 Task: For heading Use Courier New with navy blue colour, bold & Underline.  font size for heading26,  'Change the font style of data to'Courier New and font size to 18,  Change the alignment of both headline & data to Align left In the sheet  Blaze Sales log 
Action: Mouse moved to (69, 173)
Screenshot: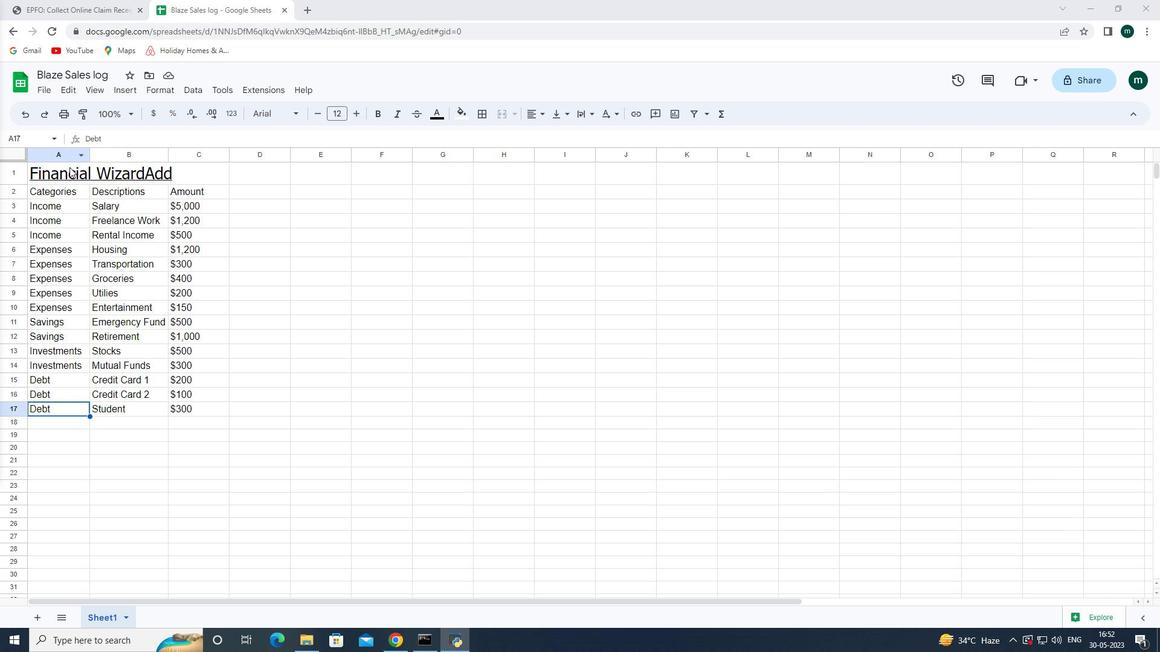 
Action: Mouse pressed left at (69, 173)
Screenshot: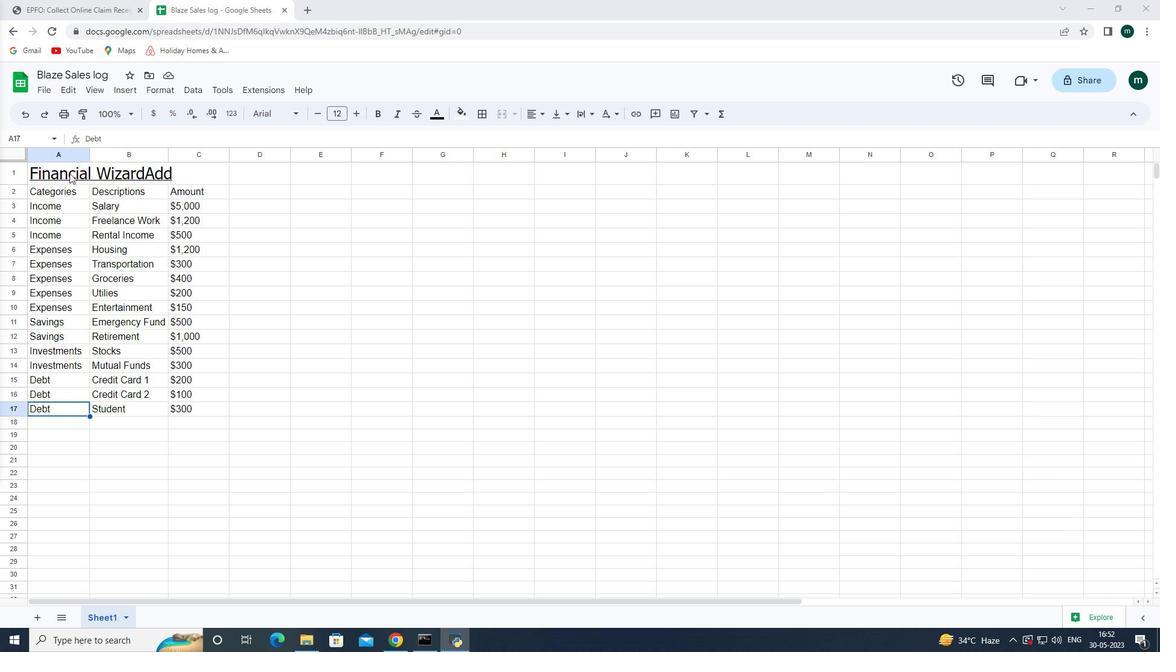 
Action: Mouse moved to (276, 114)
Screenshot: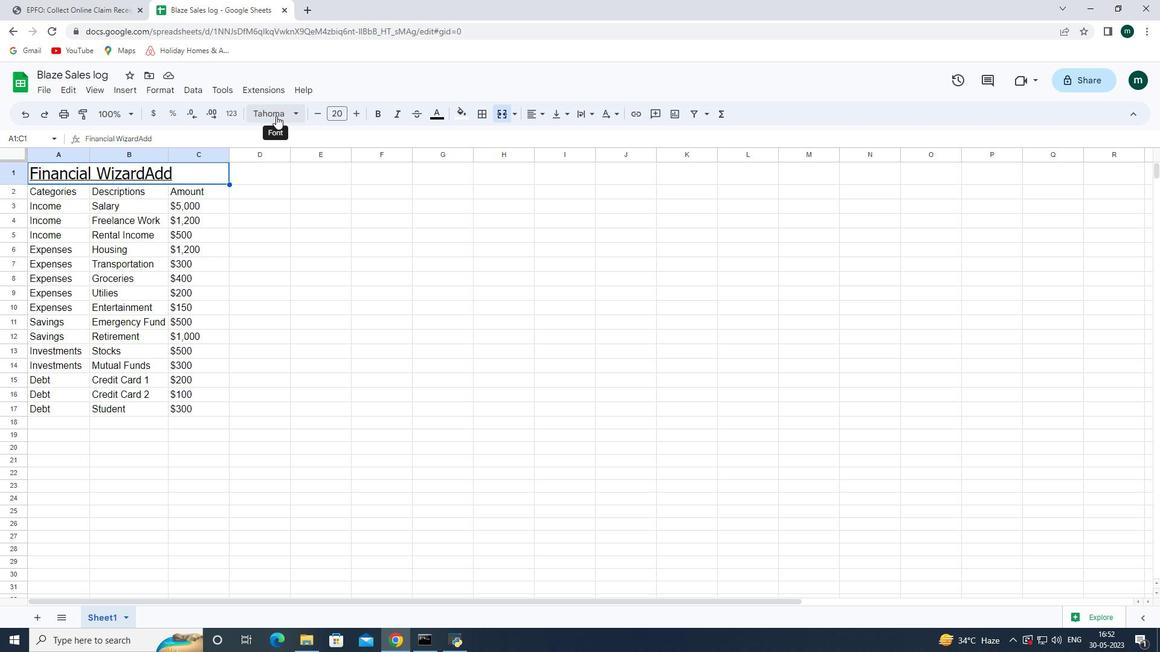 
Action: Mouse pressed left at (276, 114)
Screenshot: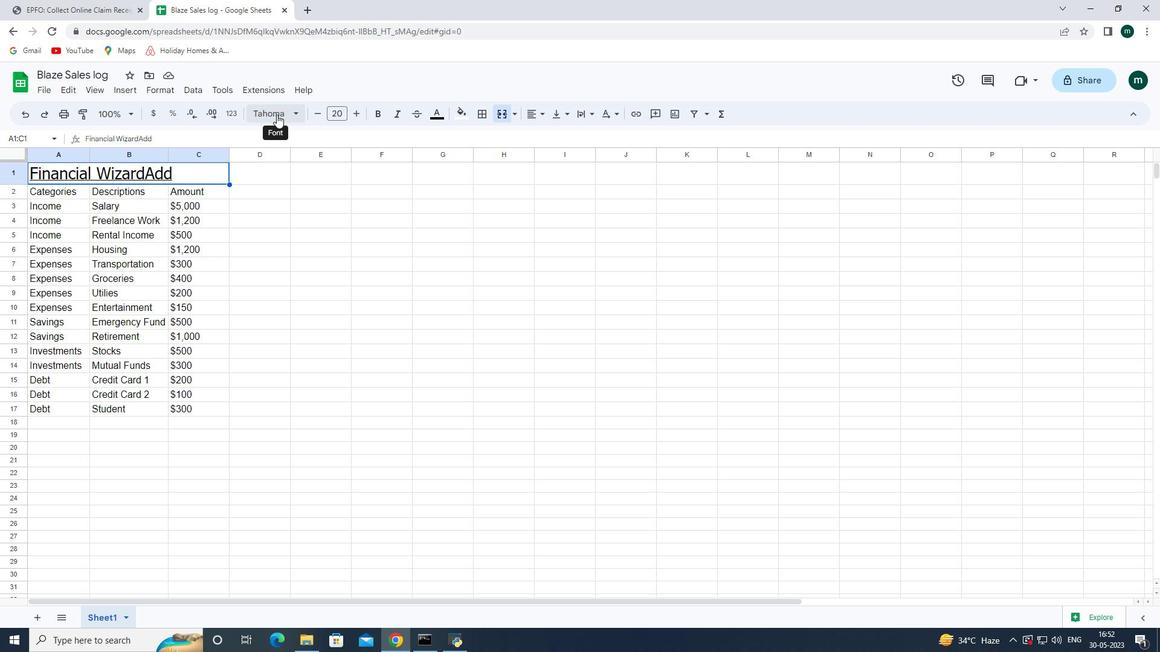 
Action: Mouse moved to (301, 372)
Screenshot: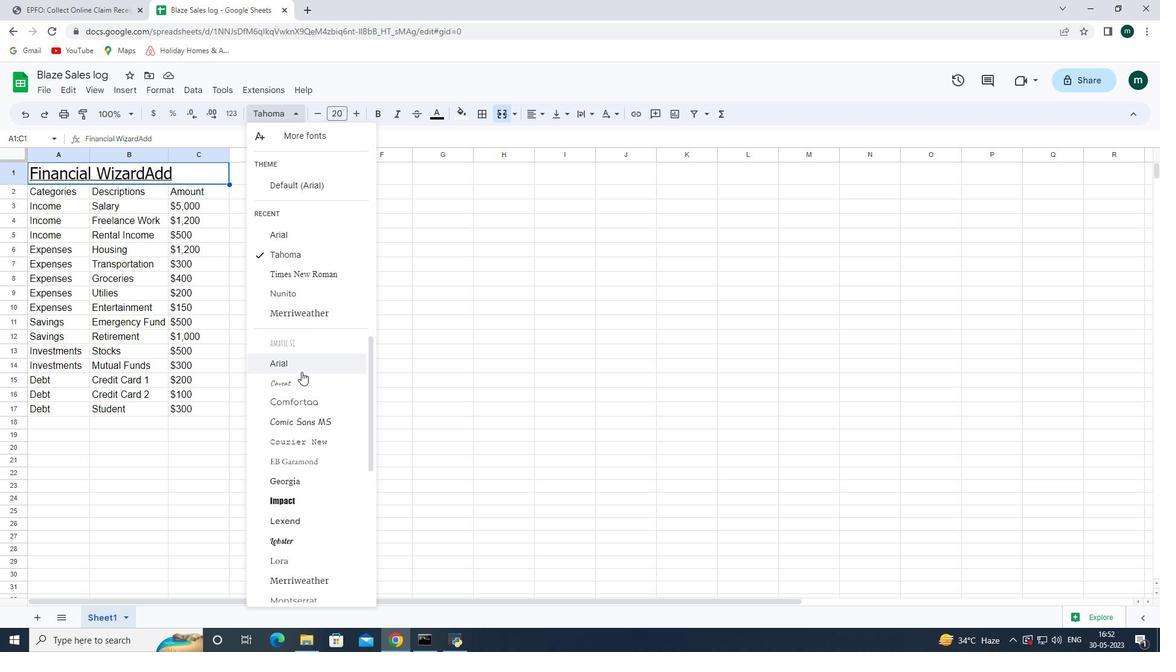 
Action: Mouse scrolled (301, 371) with delta (0, 0)
Screenshot: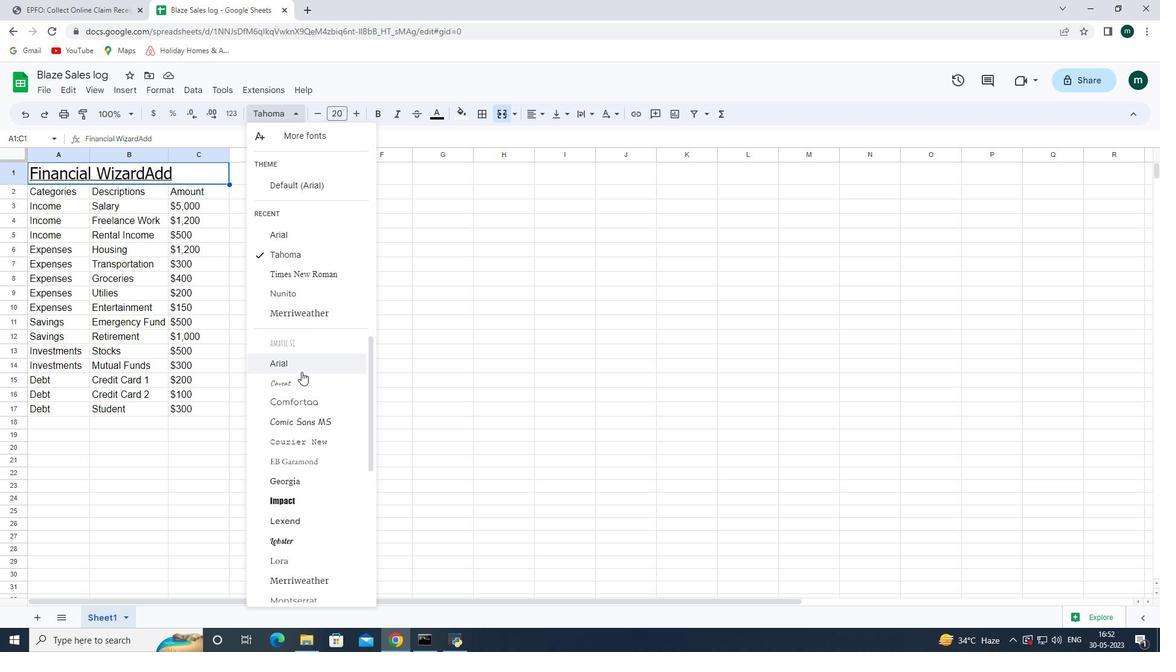 
Action: Mouse scrolled (301, 371) with delta (0, 0)
Screenshot: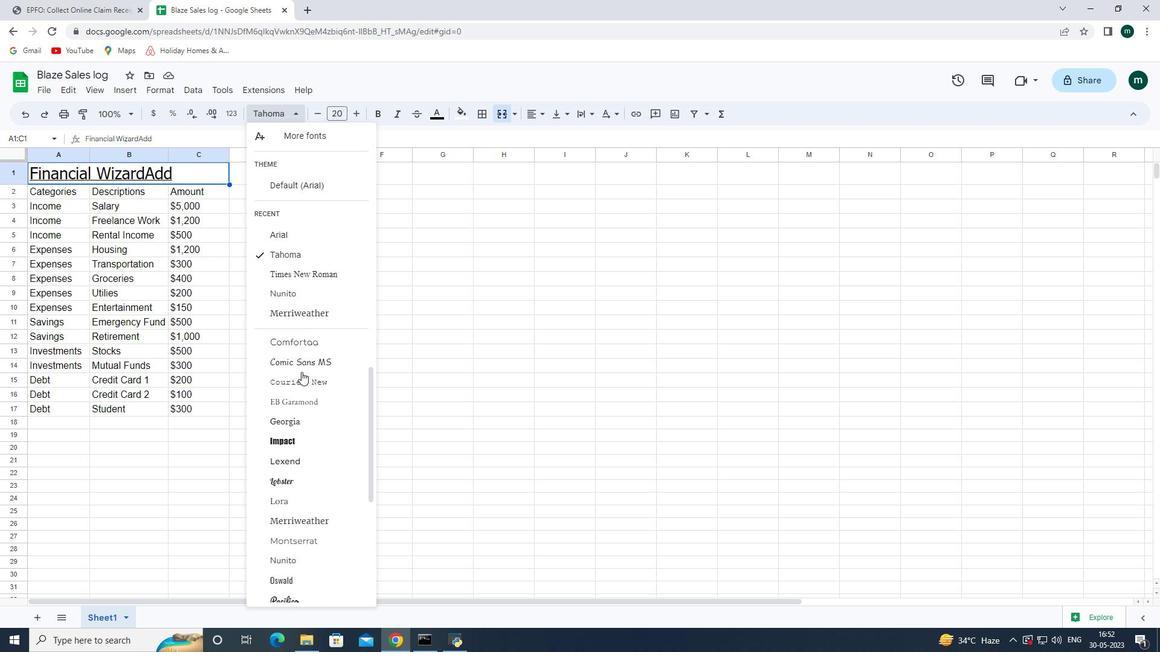 
Action: Mouse scrolled (301, 371) with delta (0, 0)
Screenshot: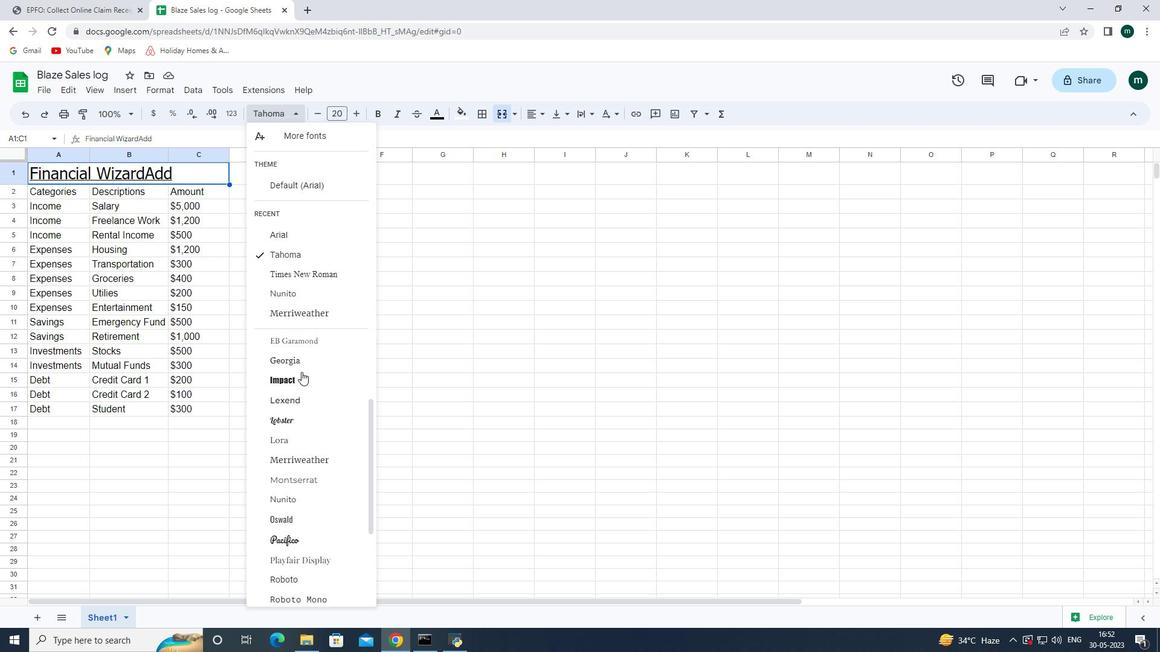 
Action: Mouse scrolled (301, 371) with delta (0, 0)
Screenshot: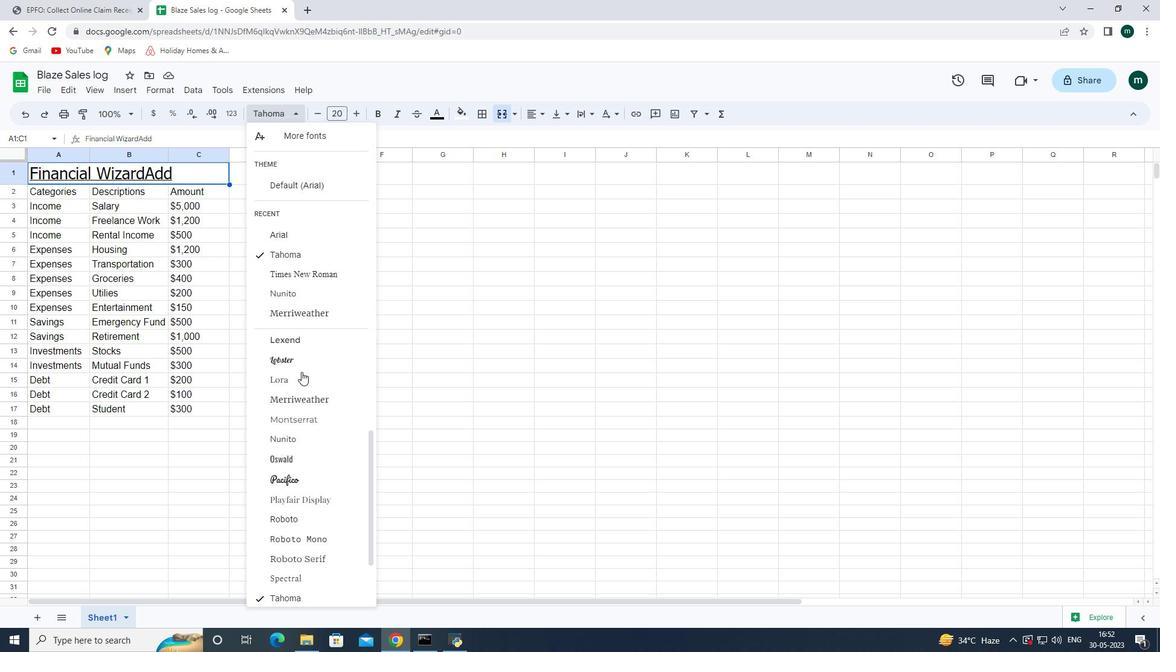 
Action: Mouse scrolled (301, 371) with delta (0, 0)
Screenshot: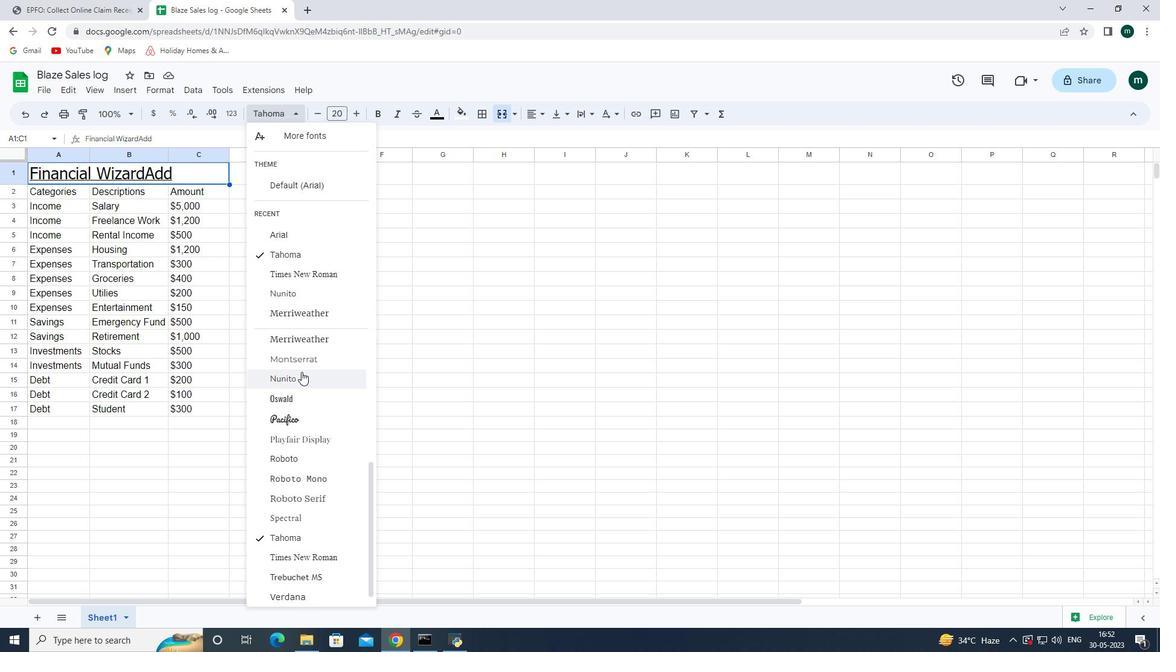 
Action: Mouse scrolled (301, 371) with delta (0, 0)
Screenshot: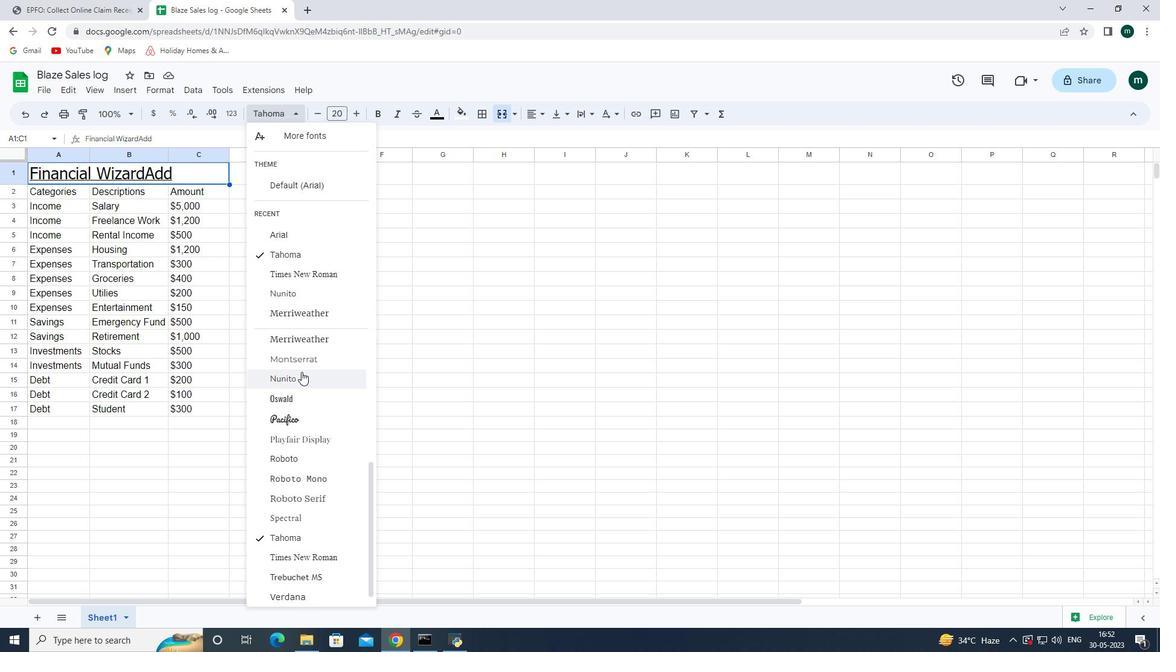 
Action: Mouse scrolled (301, 371) with delta (0, 0)
Screenshot: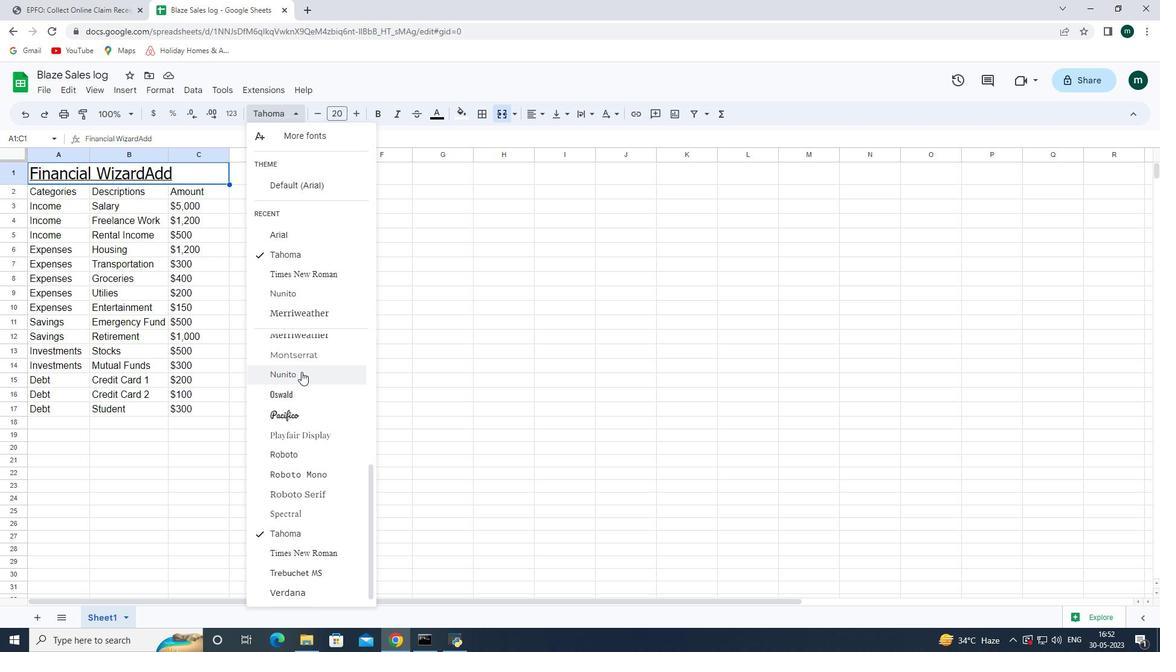 
Action: Mouse scrolled (301, 371) with delta (0, 0)
Screenshot: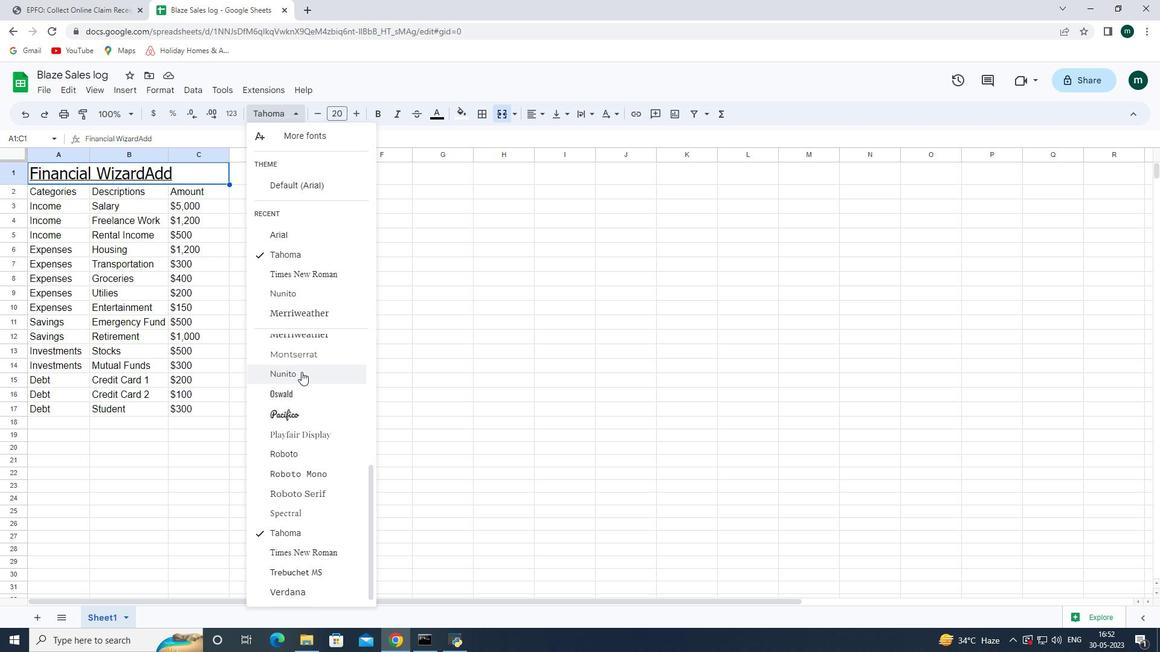 
Action: Mouse scrolled (301, 372) with delta (0, 0)
Screenshot: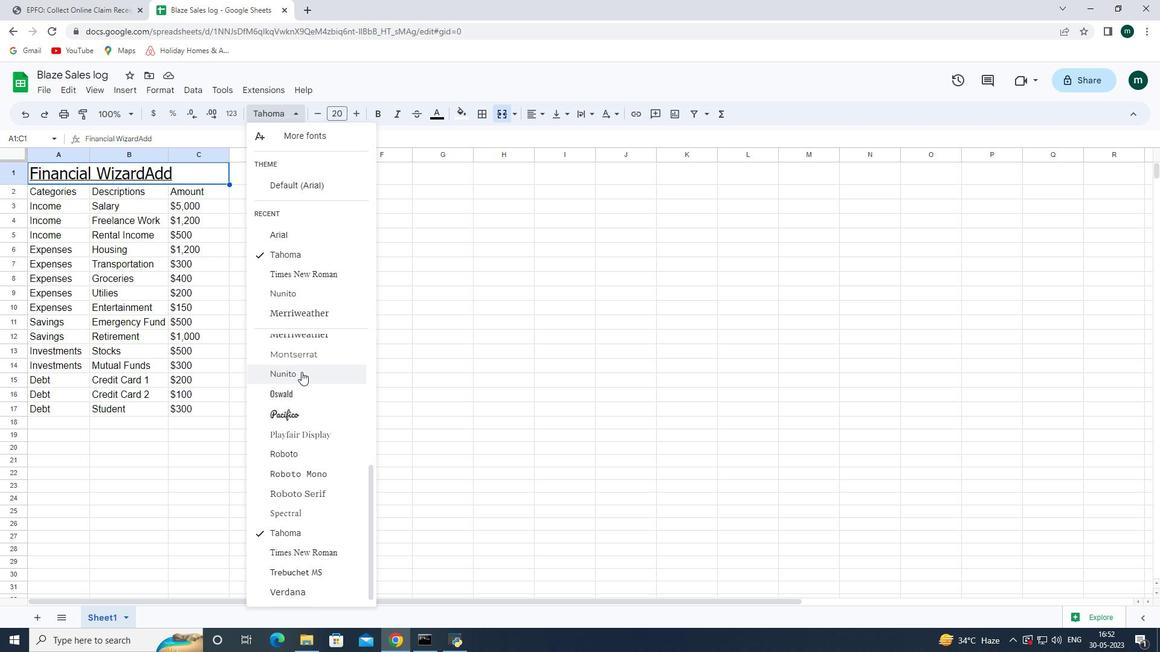
Action: Mouse scrolled (301, 372) with delta (0, 0)
Screenshot: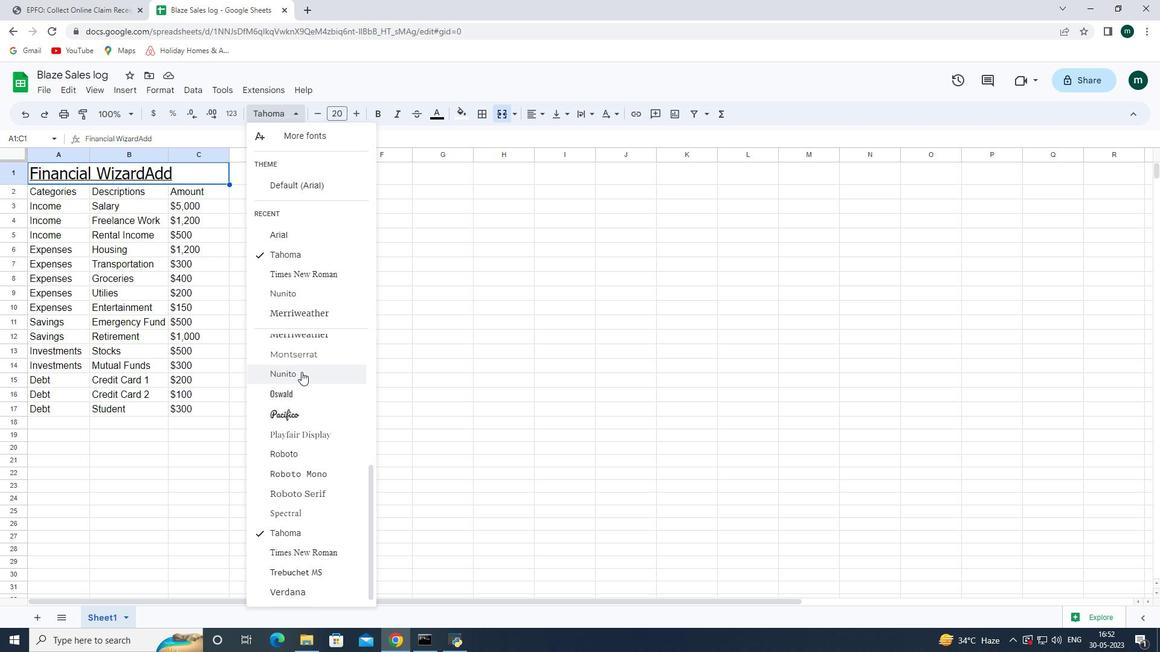 
Action: Mouse scrolled (301, 372) with delta (0, 0)
Screenshot: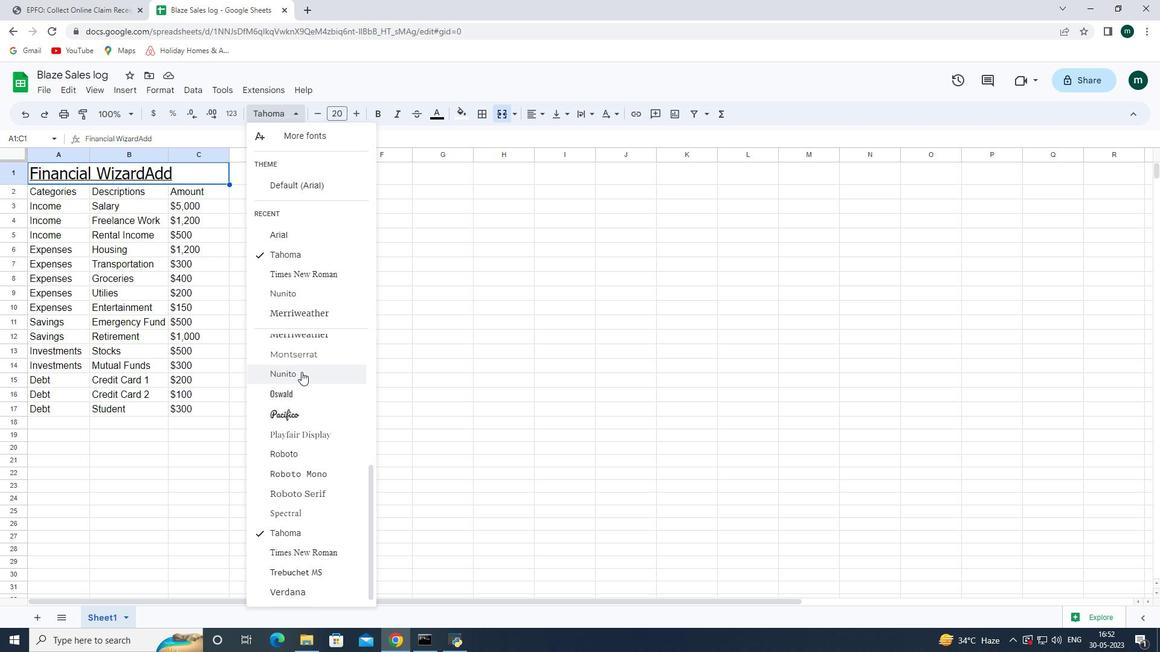 
Action: Mouse scrolled (301, 372) with delta (0, 0)
Screenshot: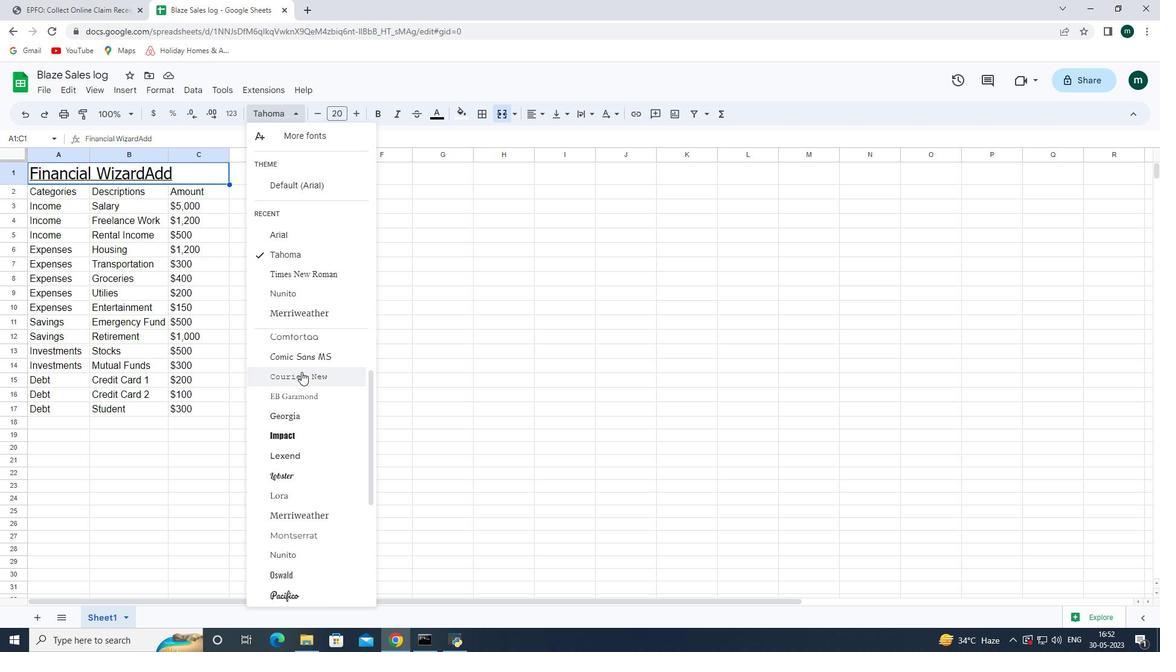 
Action: Mouse moved to (312, 435)
Screenshot: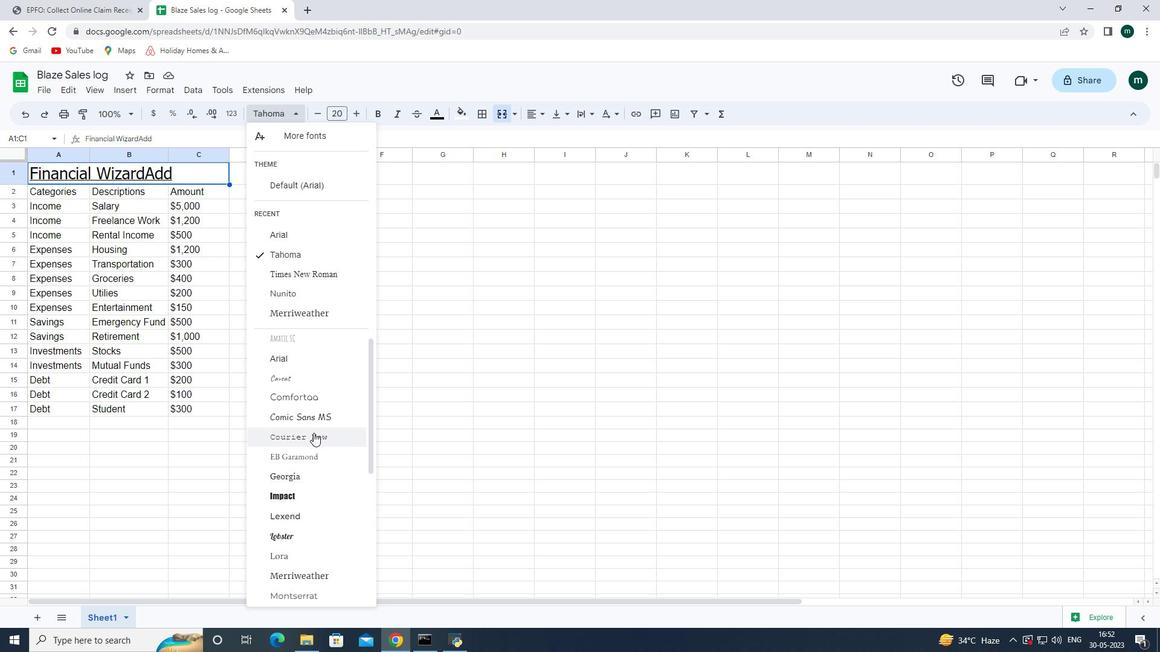 
Action: Mouse pressed left at (312, 435)
Screenshot: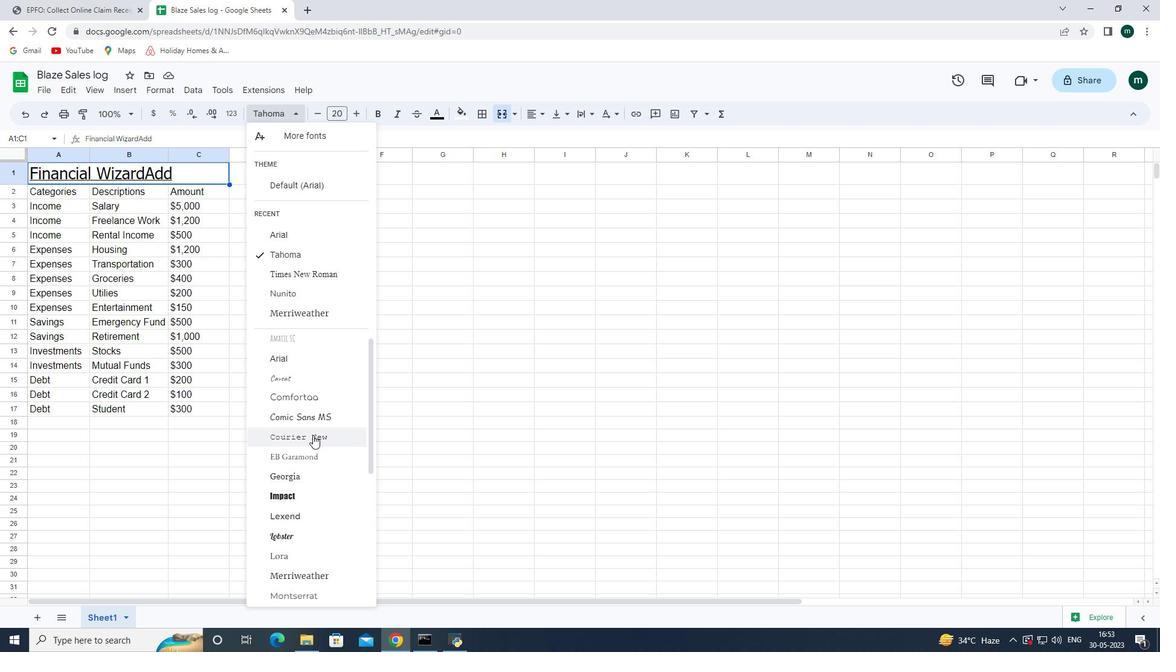 
Action: Mouse moved to (375, 113)
Screenshot: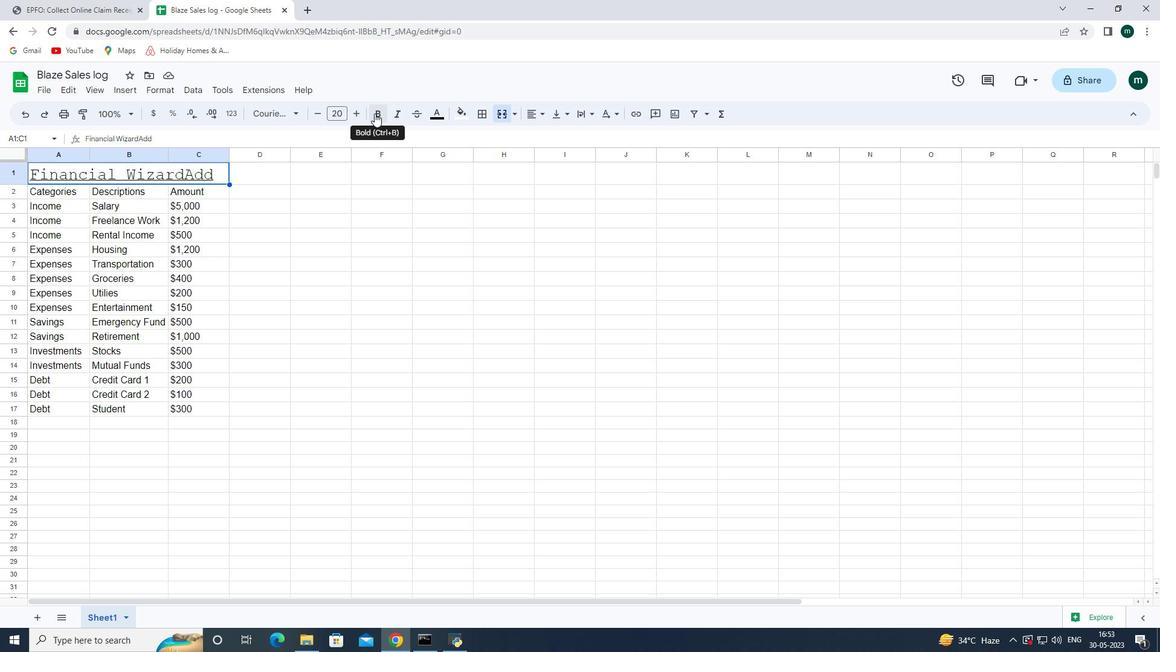 
Action: Mouse pressed left at (375, 113)
Screenshot: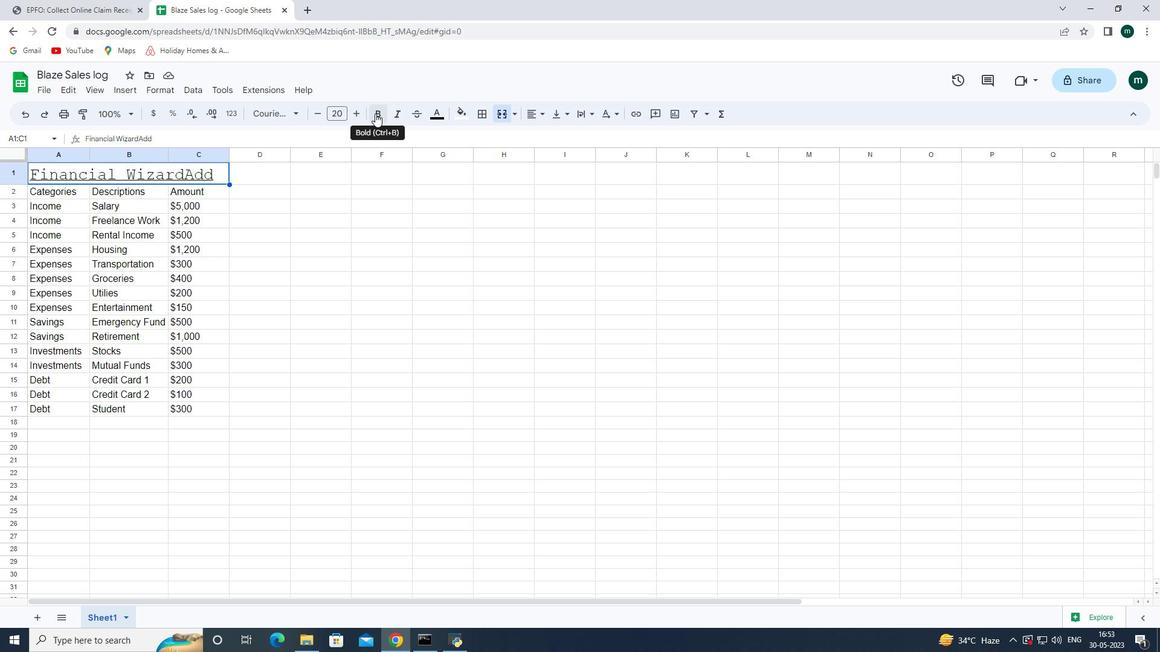 
Action: Mouse moved to (171, 91)
Screenshot: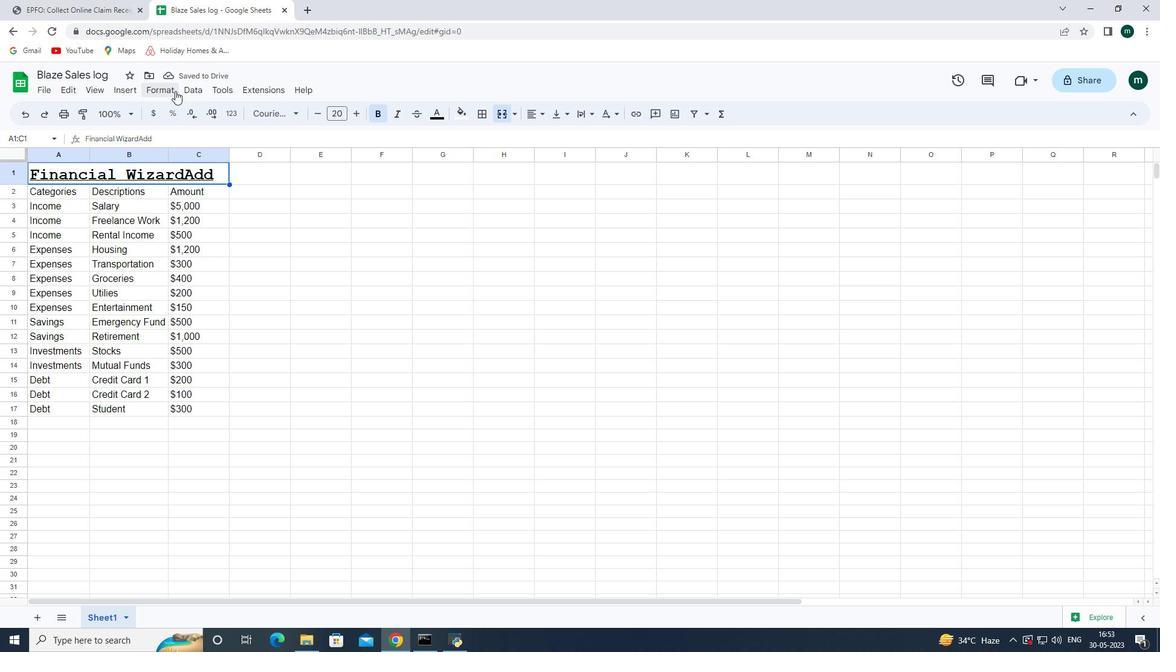 
Action: Mouse pressed left at (171, 91)
Screenshot: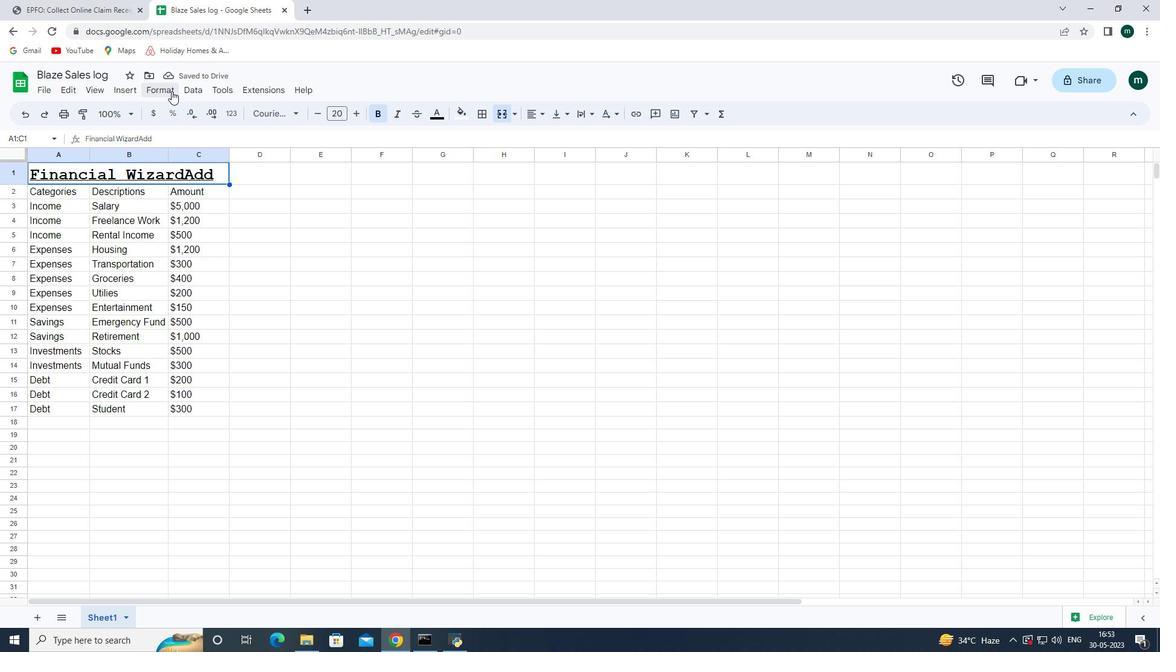 
Action: Mouse moved to (397, 201)
Screenshot: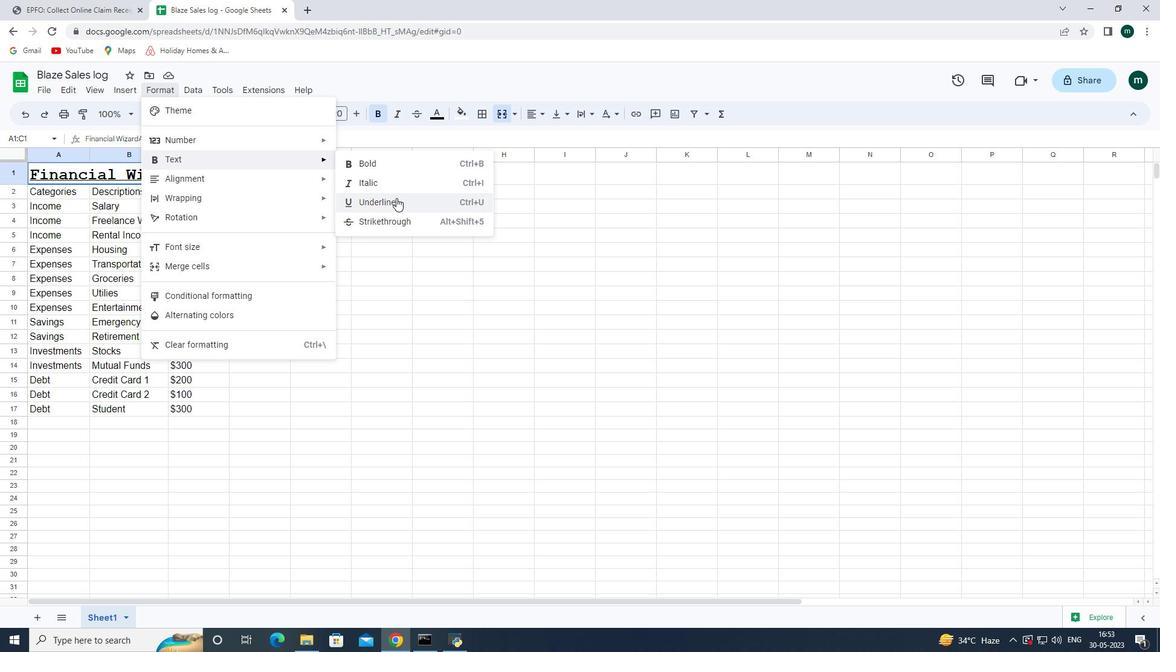 
Action: Mouse pressed left at (397, 201)
Screenshot: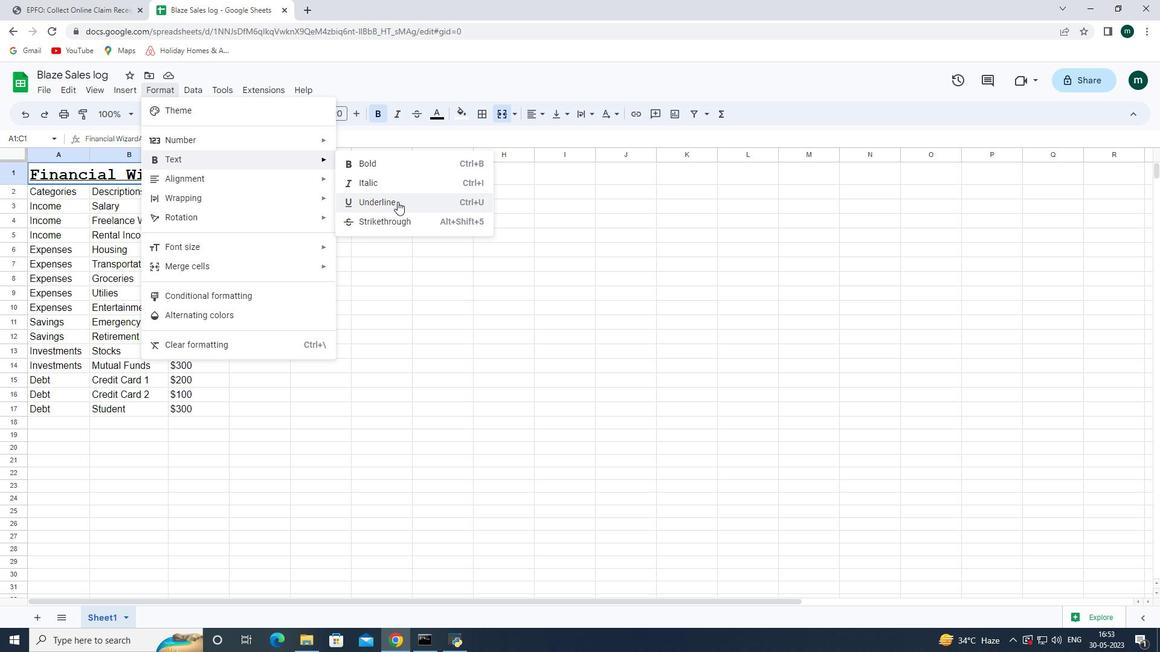 
Action: Mouse moved to (169, 92)
Screenshot: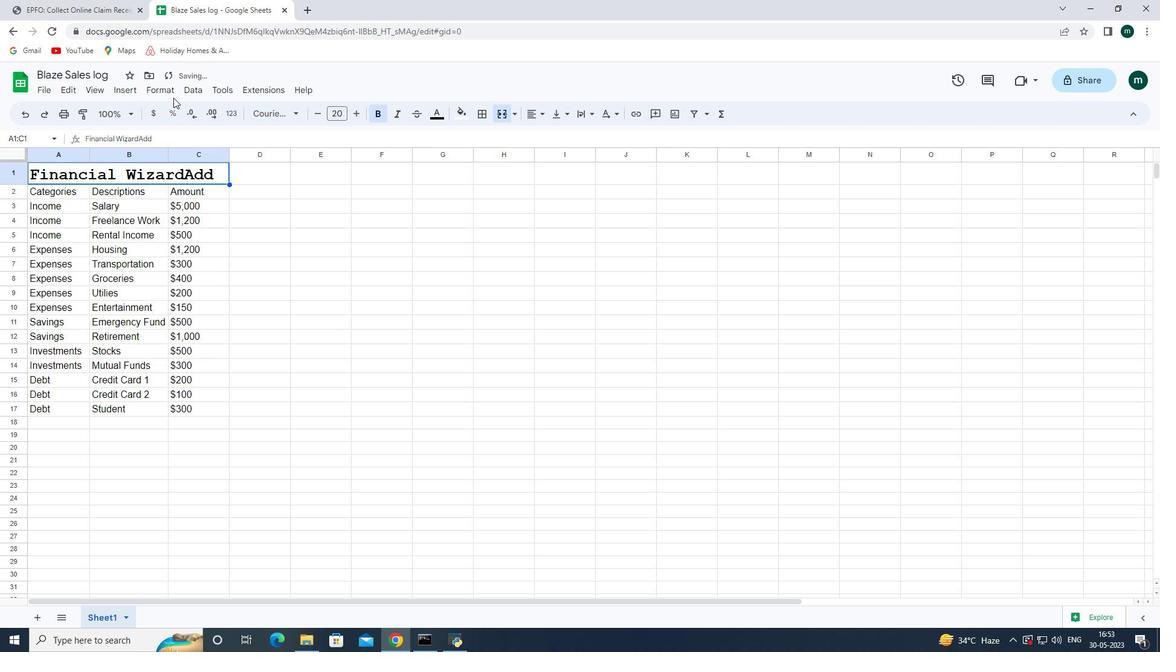 
Action: Mouse pressed left at (169, 92)
Screenshot: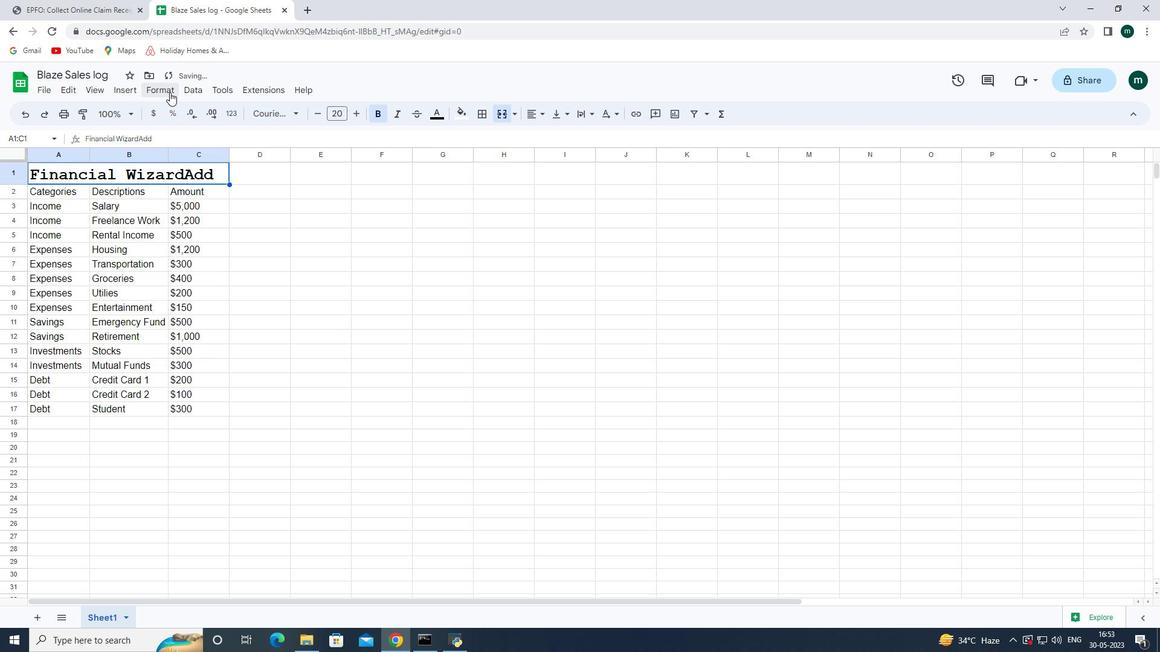 
Action: Mouse moved to (367, 197)
Screenshot: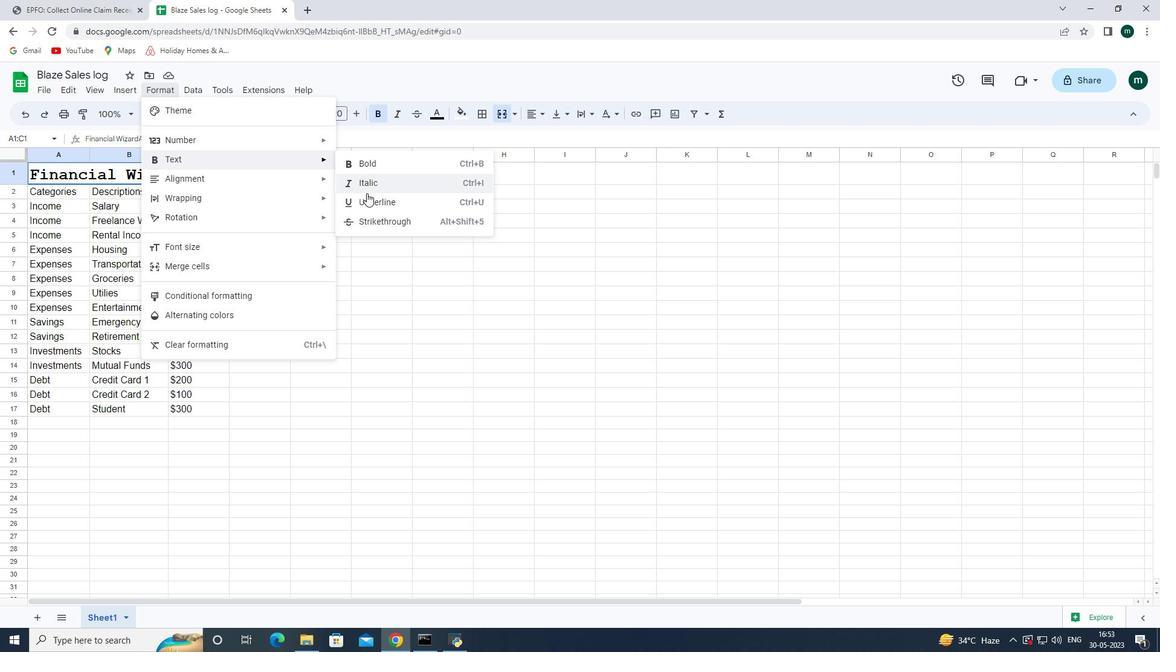 
Action: Mouse pressed left at (367, 197)
Screenshot: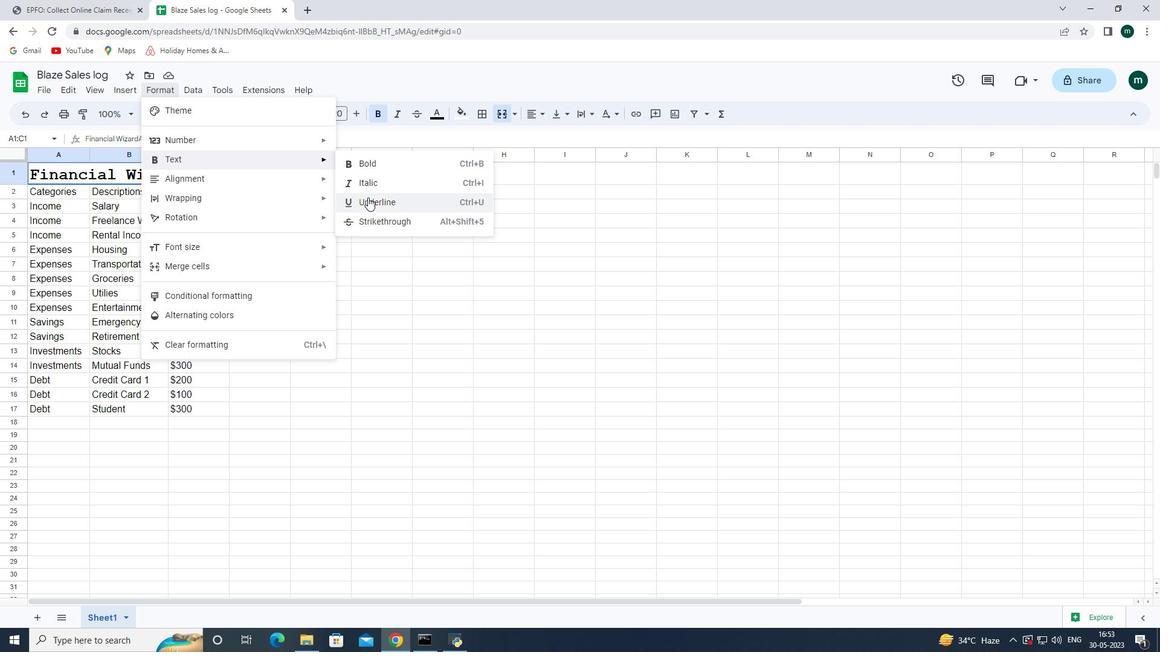 
Action: Mouse moved to (361, 112)
Screenshot: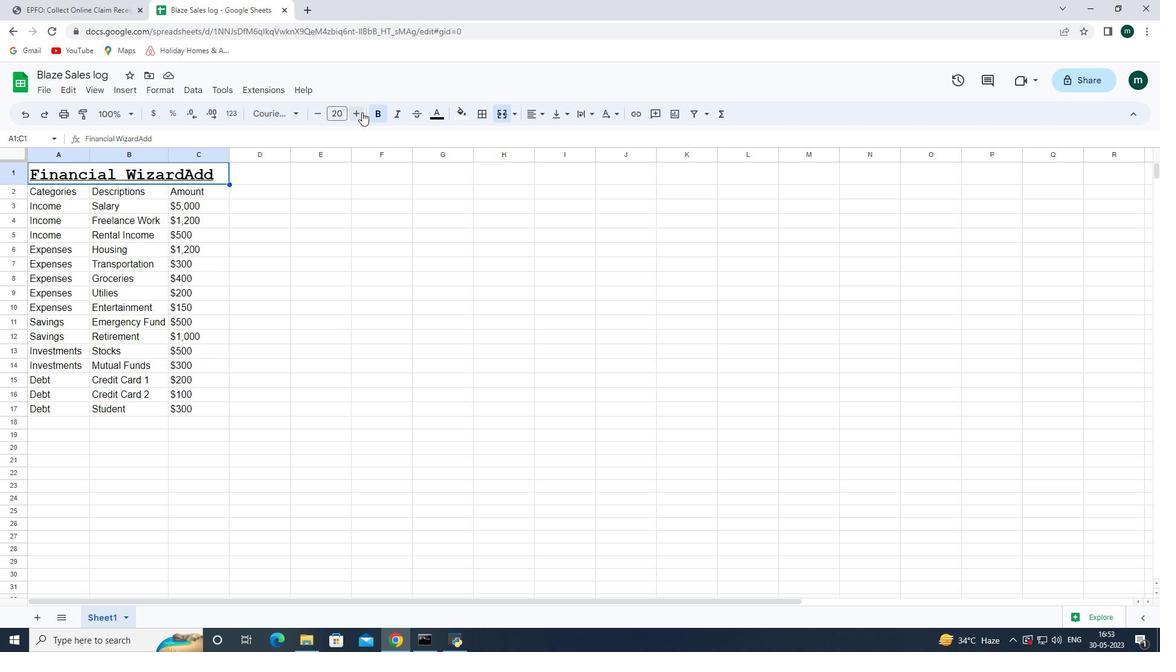 
Action: Mouse pressed left at (361, 112)
Screenshot: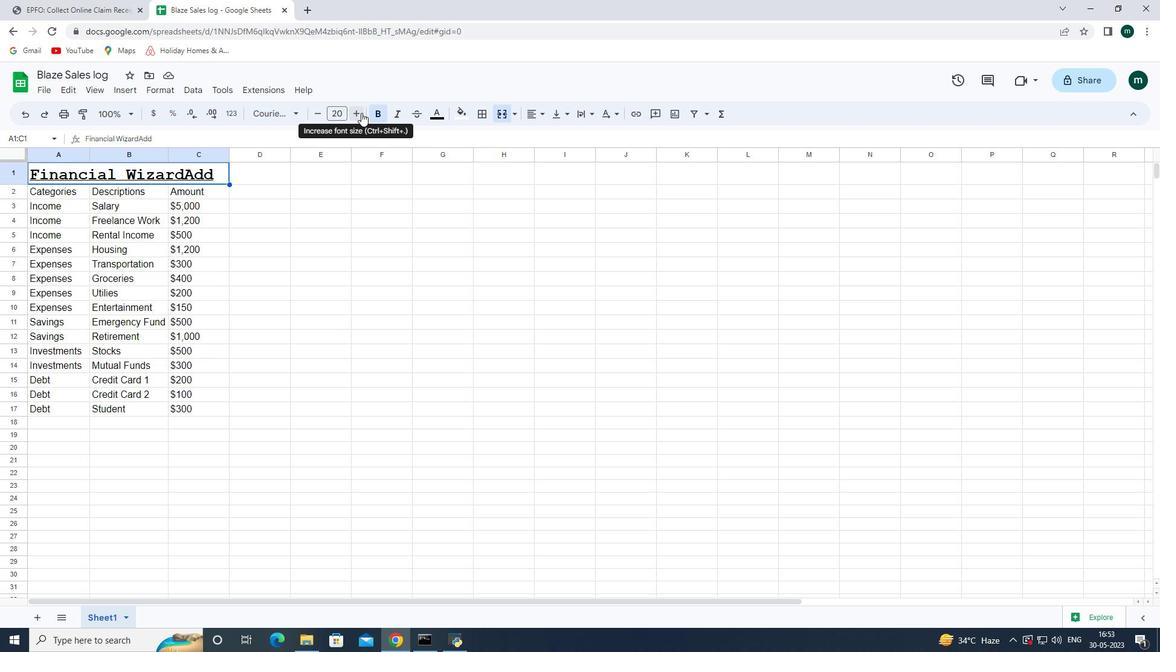 
Action: Mouse pressed left at (361, 112)
Screenshot: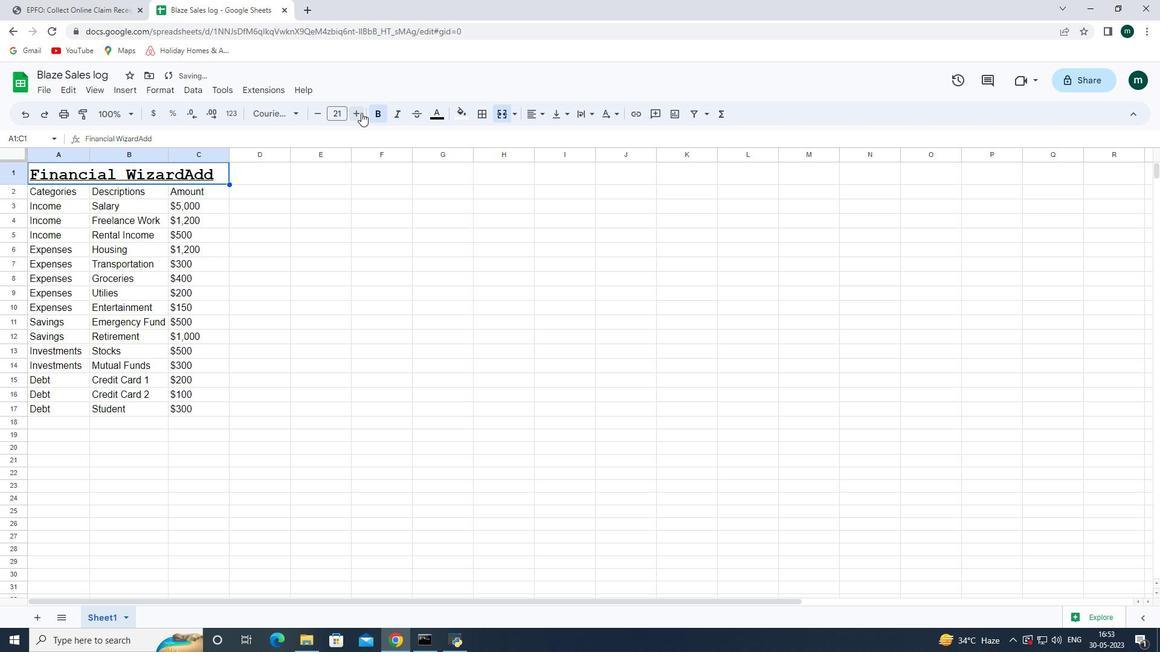 
Action: Mouse pressed left at (361, 112)
Screenshot: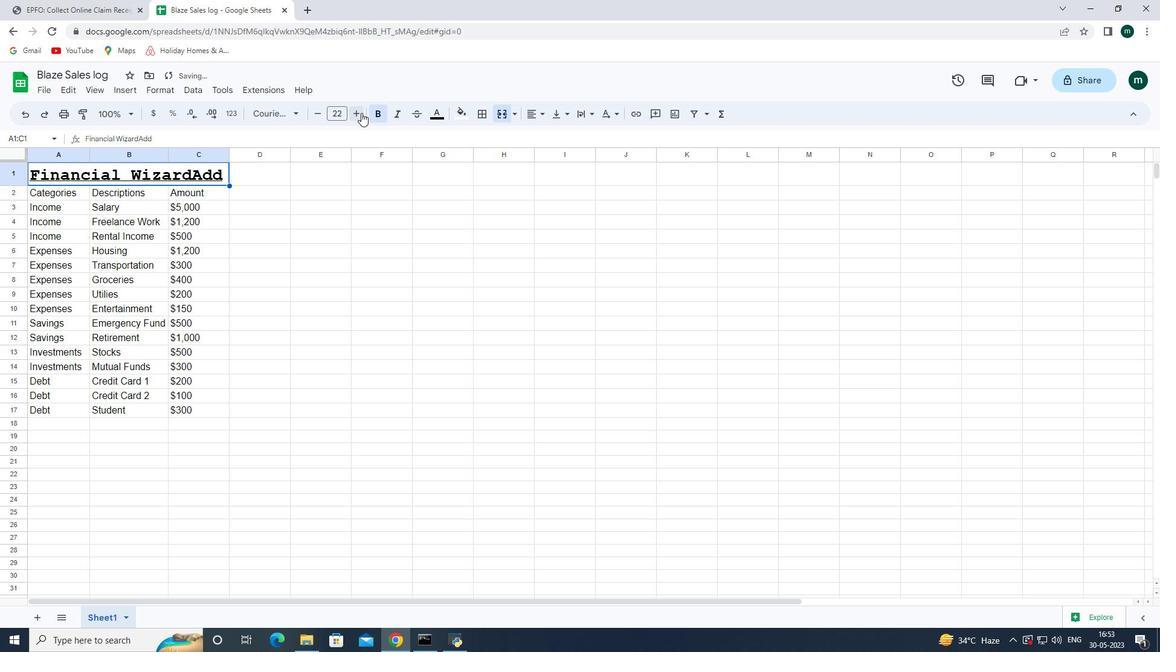 
Action: Mouse pressed left at (361, 112)
Screenshot: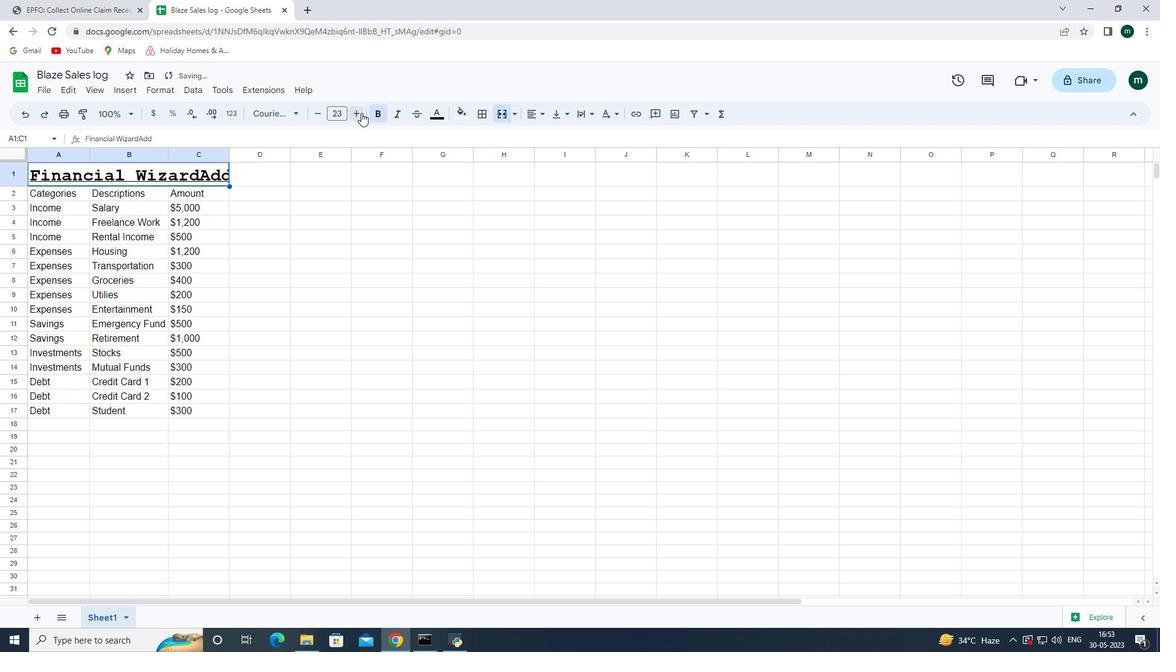 
Action: Mouse moved to (361, 112)
Screenshot: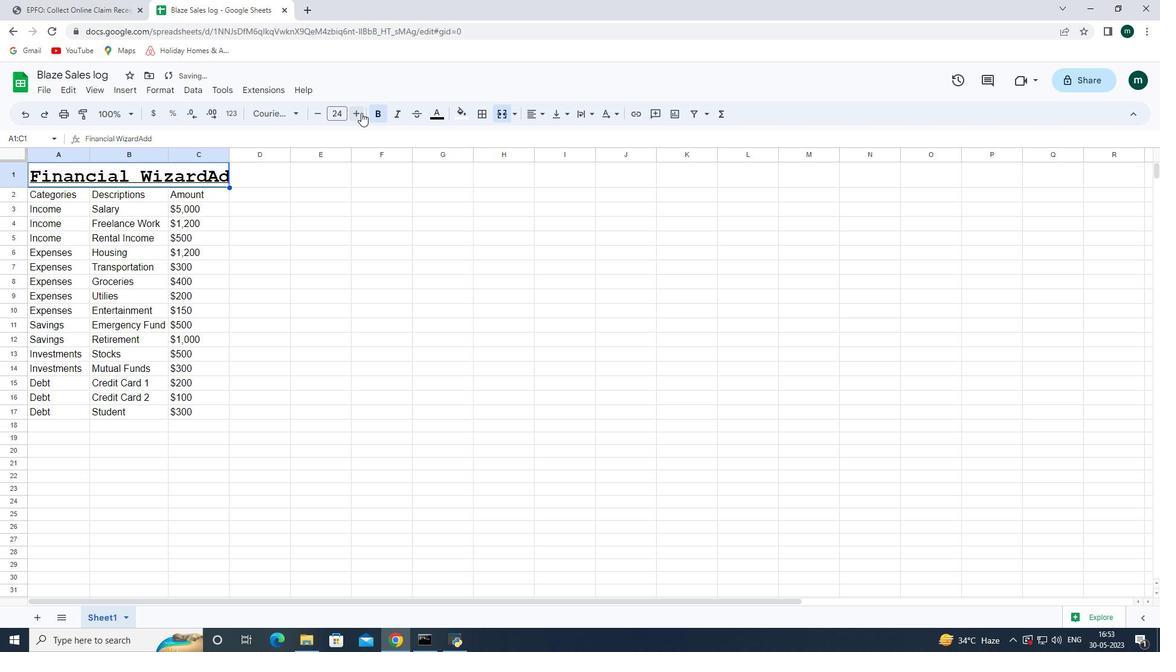 
Action: Mouse pressed left at (361, 112)
Screenshot: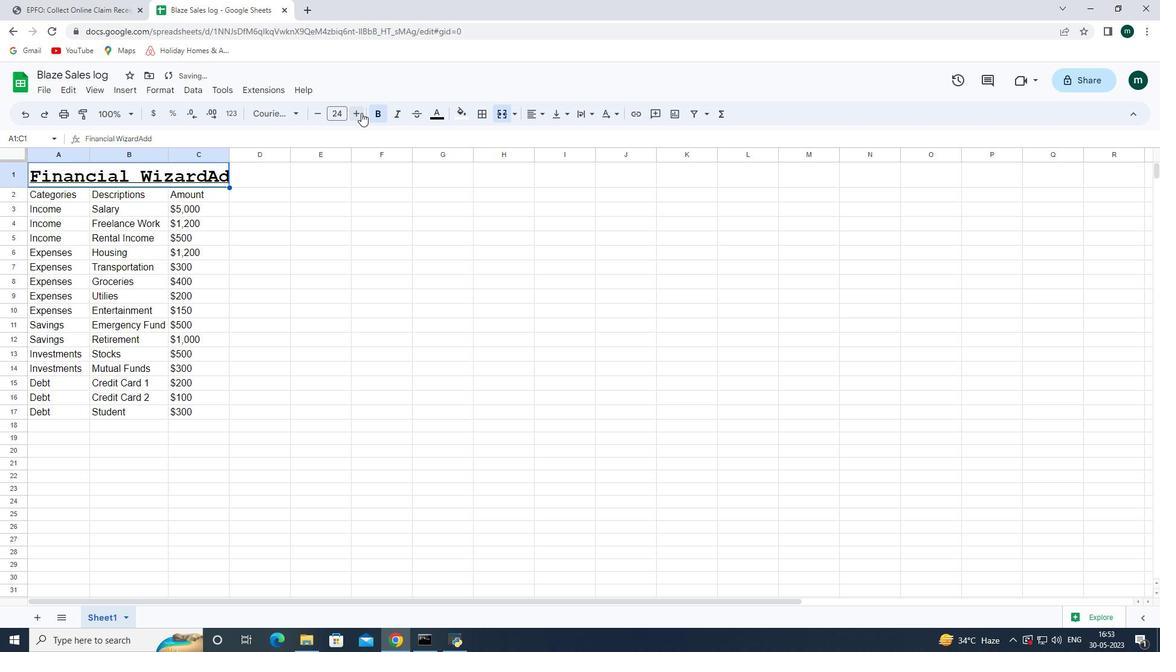 
Action: Mouse pressed left at (361, 112)
Screenshot: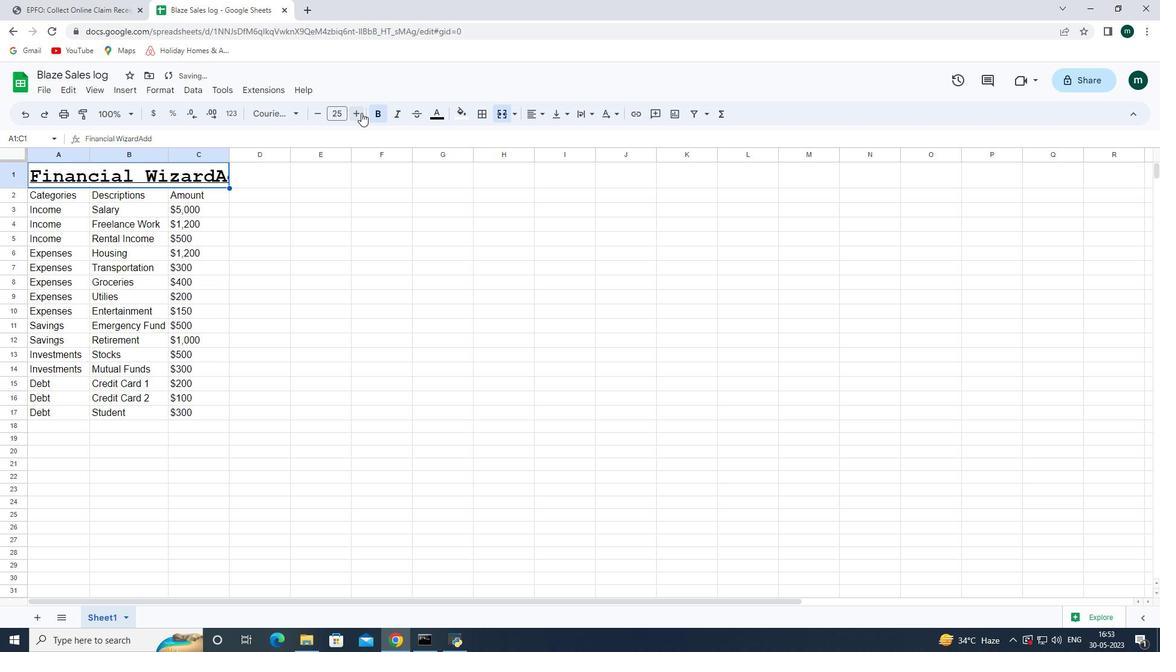 
Action: Mouse moved to (256, 169)
Screenshot: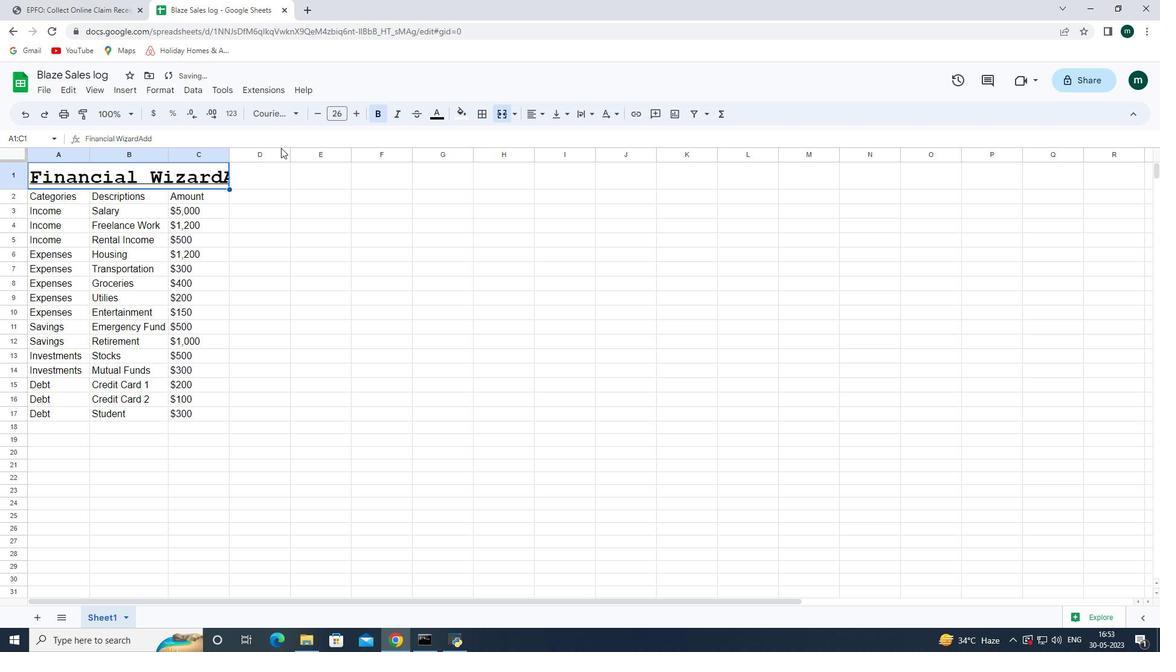 
Action: Mouse pressed left at (256, 169)
Screenshot: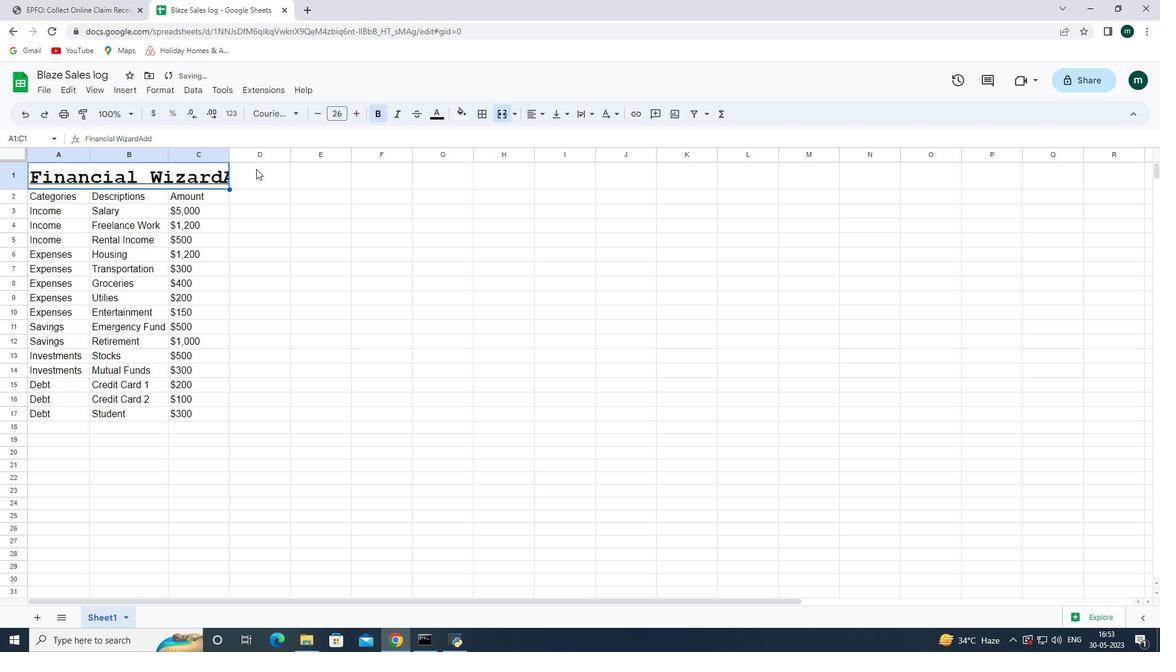 
Action: Mouse moved to (193, 177)
Screenshot: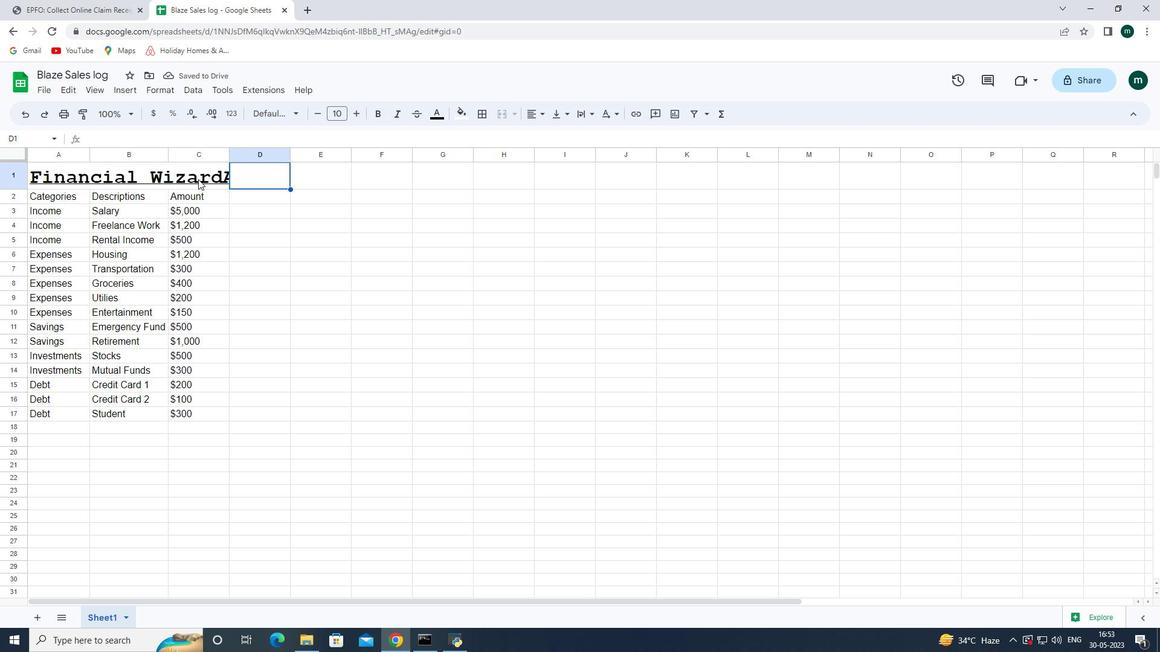 
Action: Mouse pressed left at (193, 177)
Screenshot: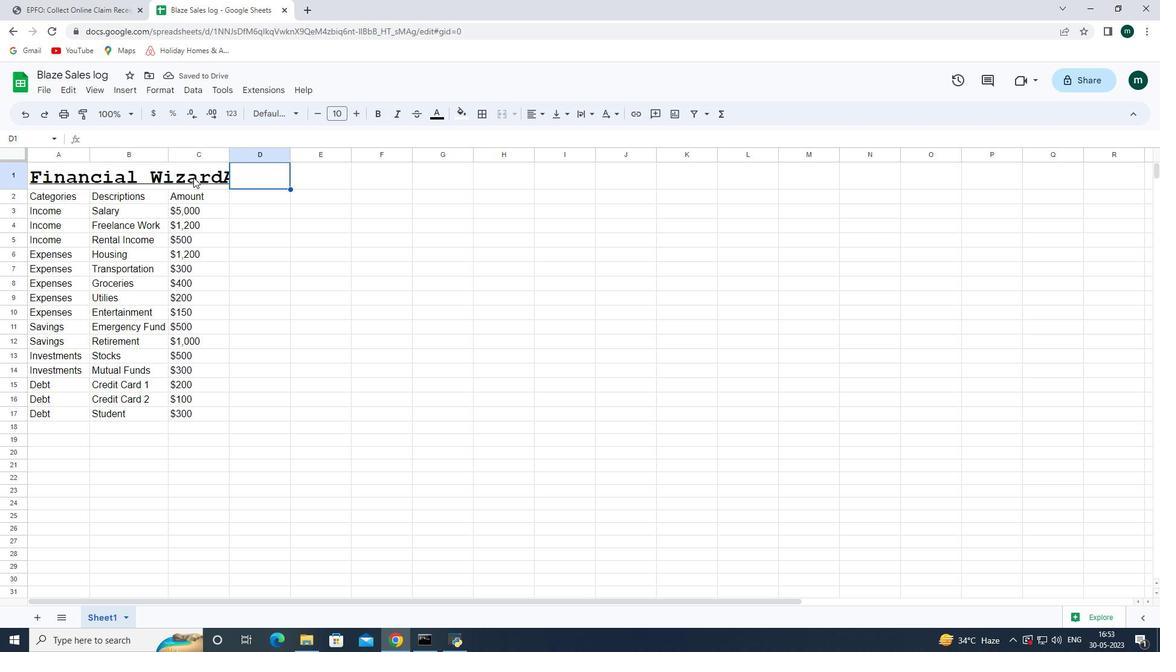
Action: Mouse moved to (465, 112)
Screenshot: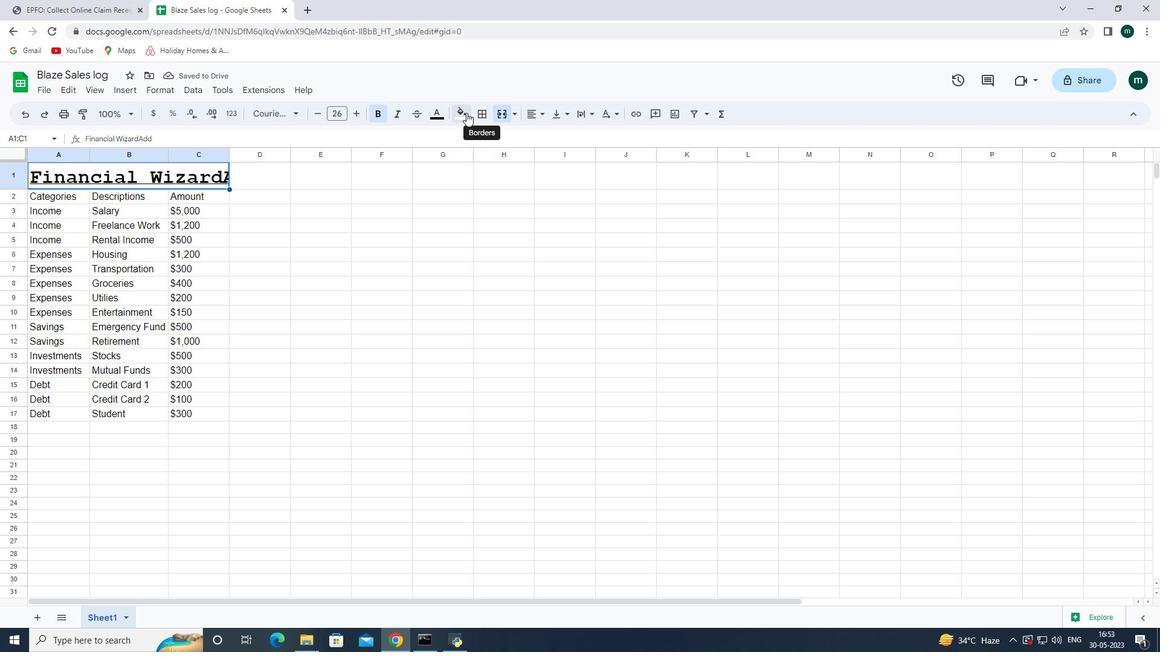 
Action: Mouse pressed left at (465, 112)
Screenshot: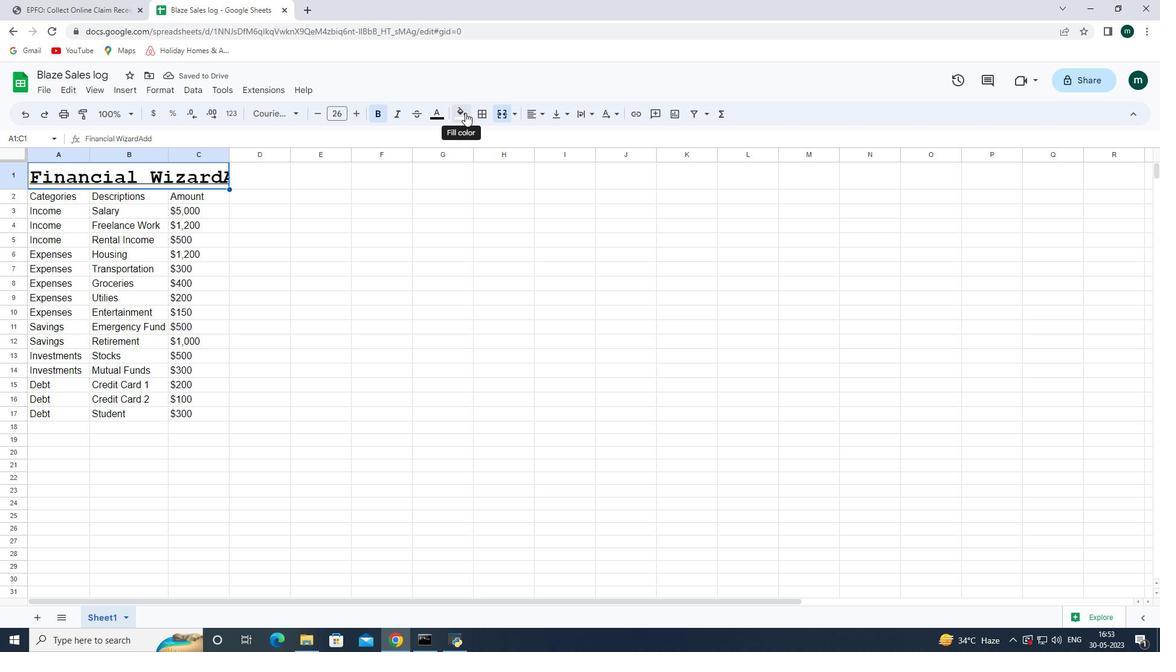 
Action: Mouse moved to (540, 361)
Screenshot: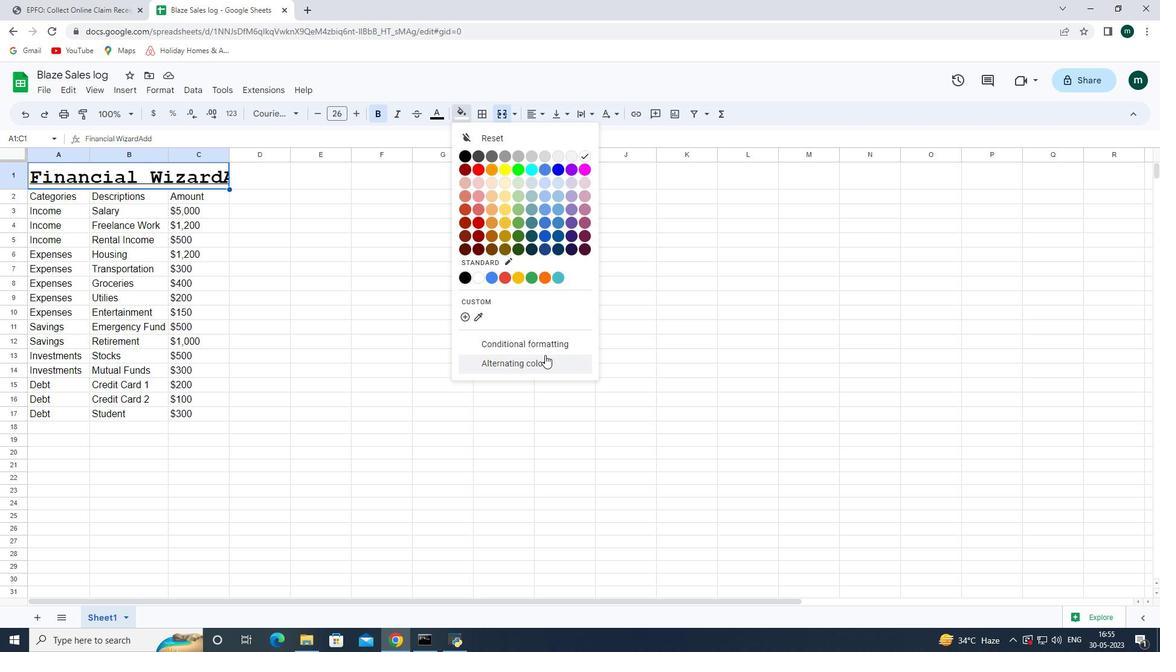 
Action: Mouse pressed left at (540, 361)
Screenshot: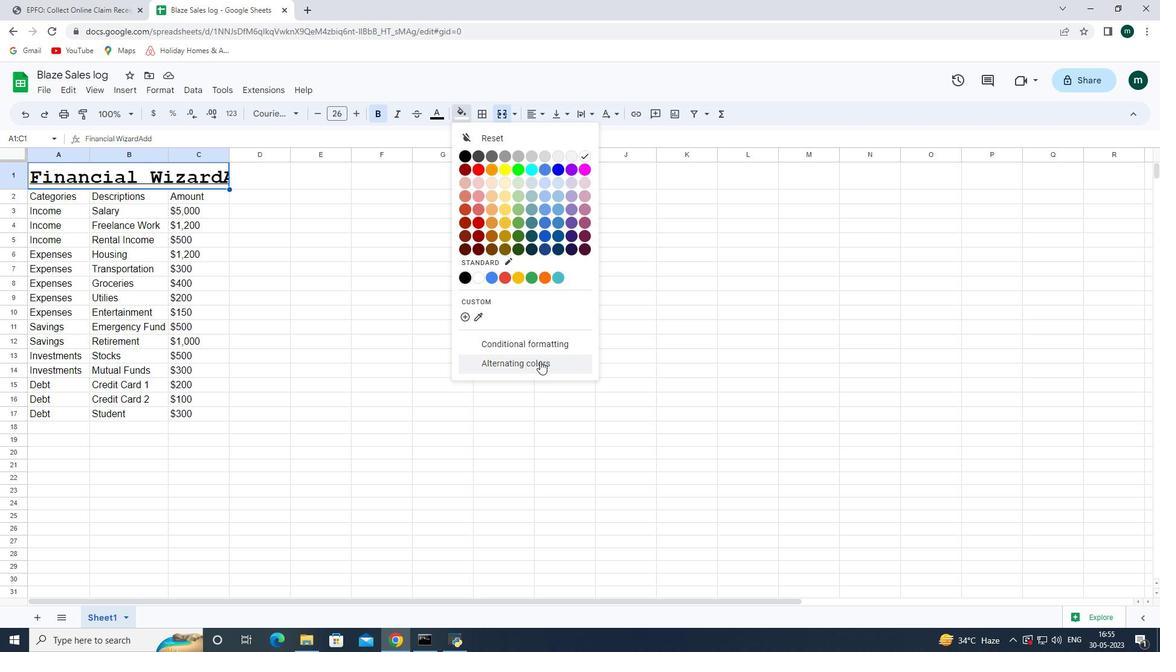 
Action: Mouse moved to (513, 291)
Screenshot: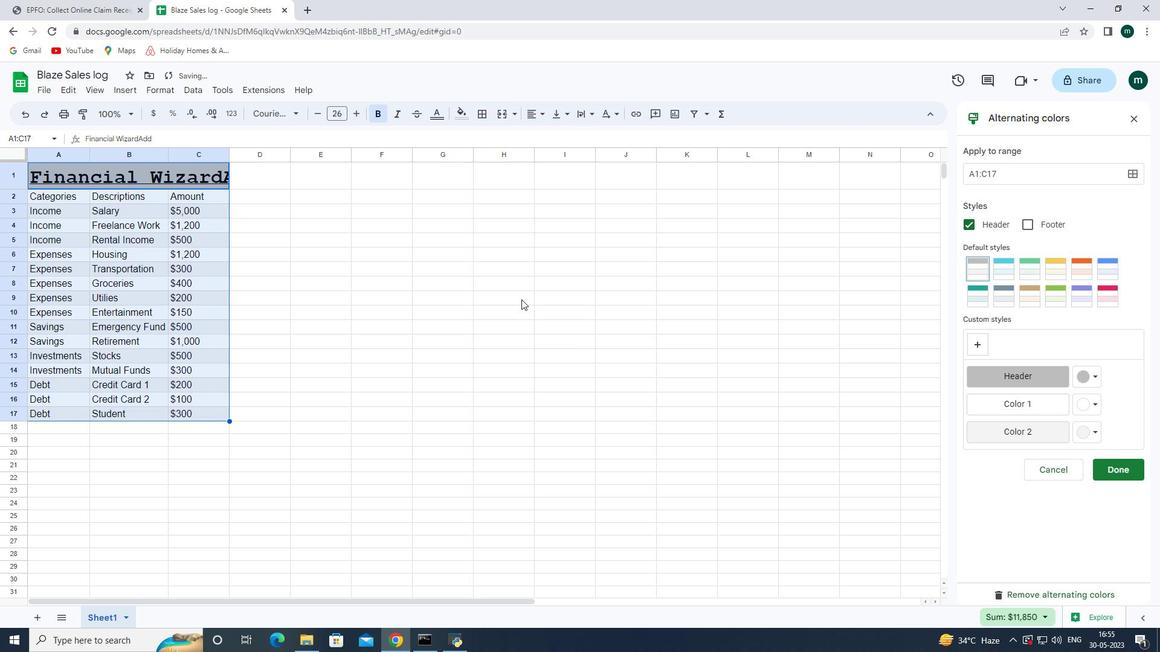 
Action: Mouse pressed left at (513, 291)
Screenshot: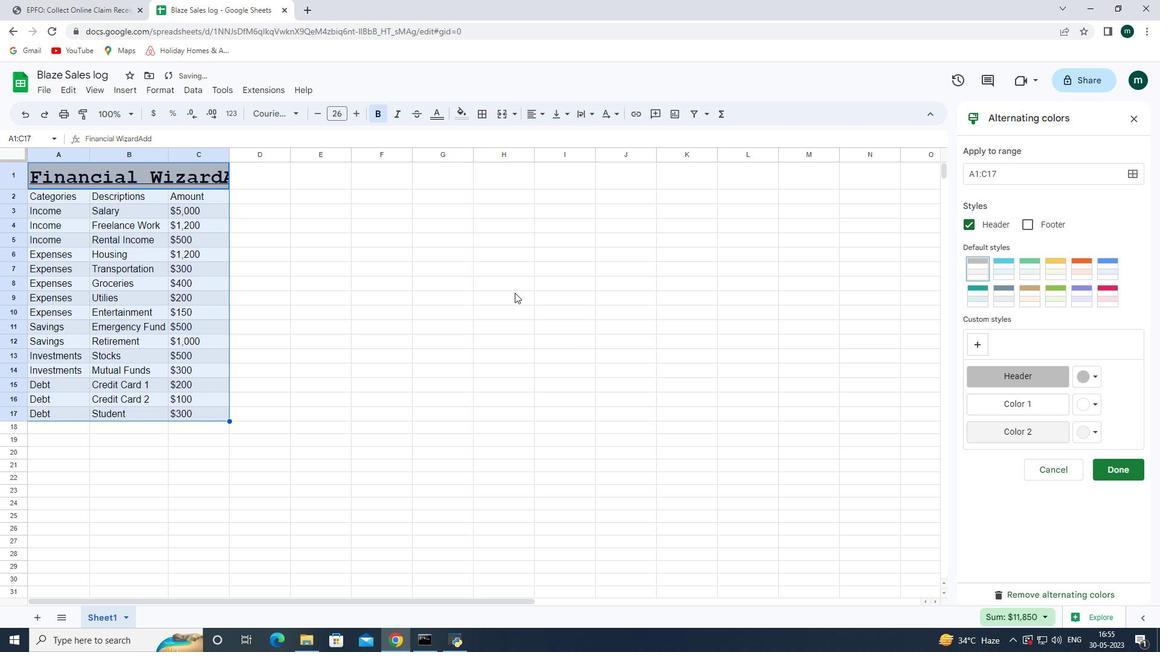 
Action: Mouse moved to (206, 166)
Screenshot: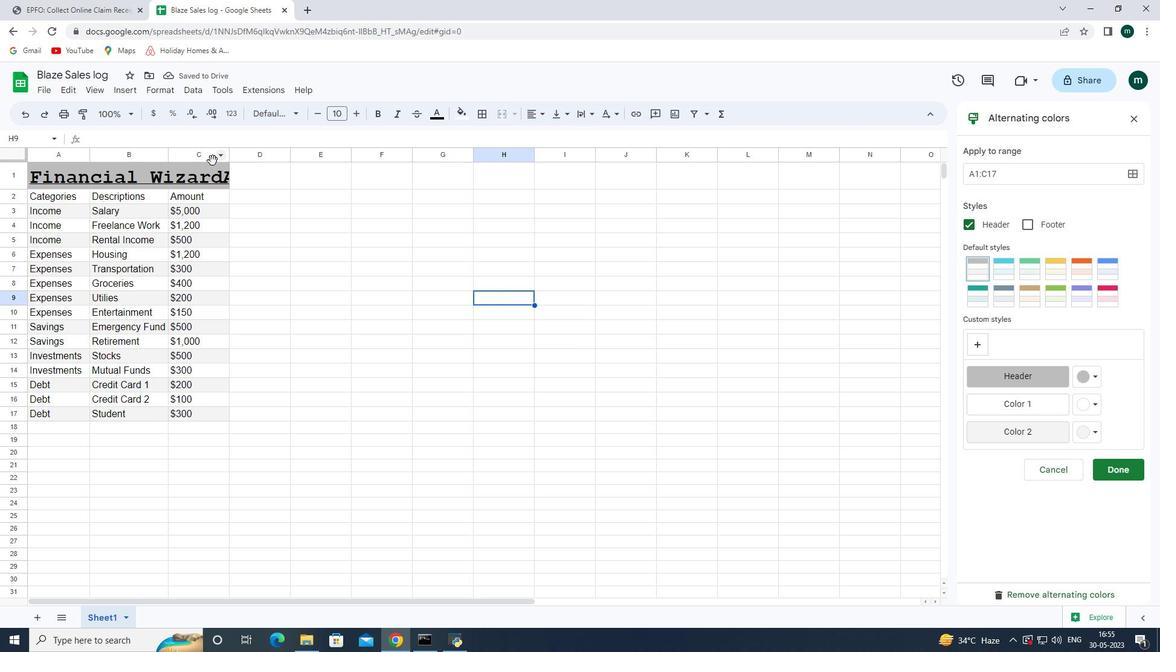 
Action: Mouse pressed left at (206, 166)
Screenshot: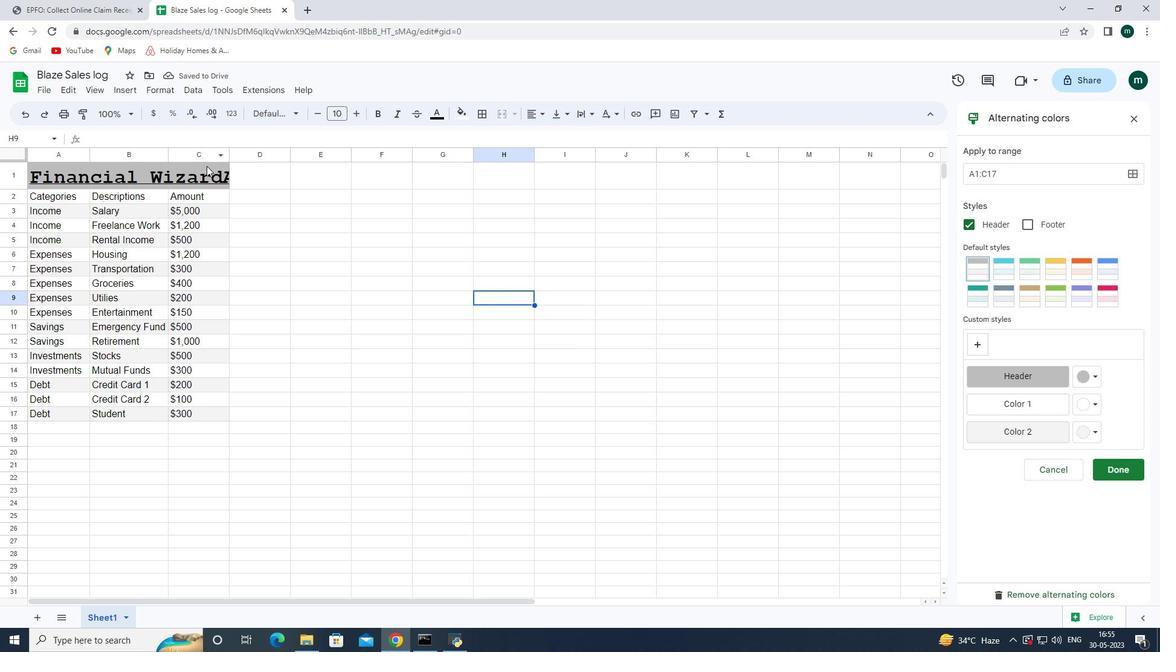 
Action: Mouse moved to (250, 269)
Screenshot: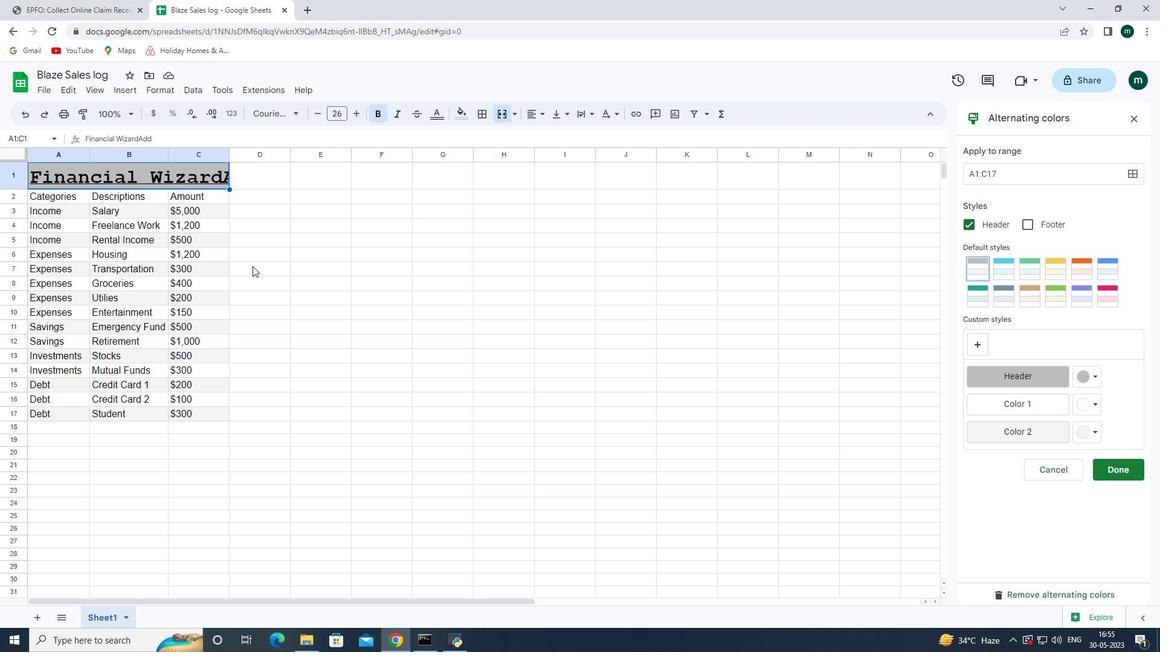 
Action: Key pressed ctrl+Zctrl+Z
Screenshot: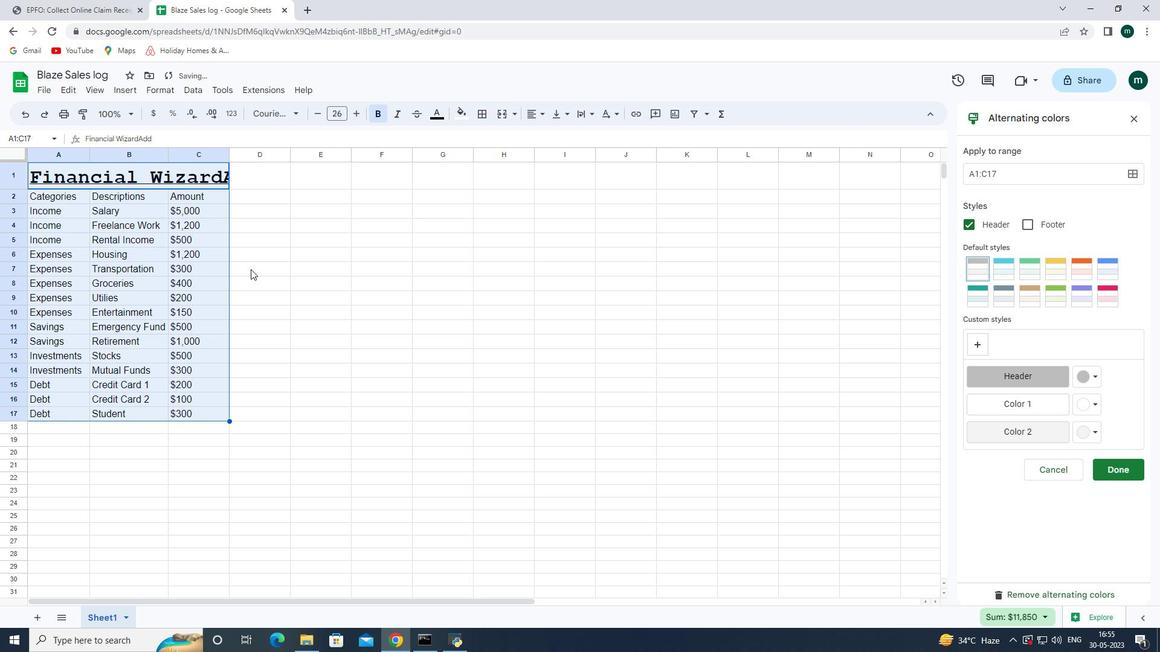
Action: Mouse moved to (459, 114)
Screenshot: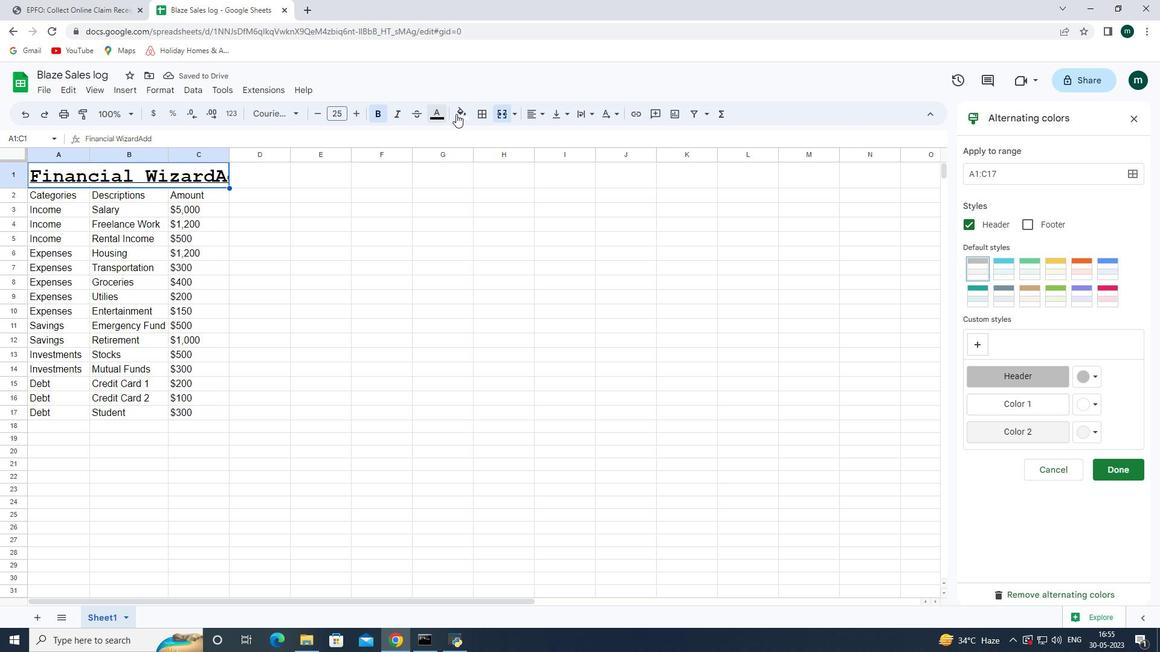 
Action: Mouse pressed left at (459, 114)
Screenshot: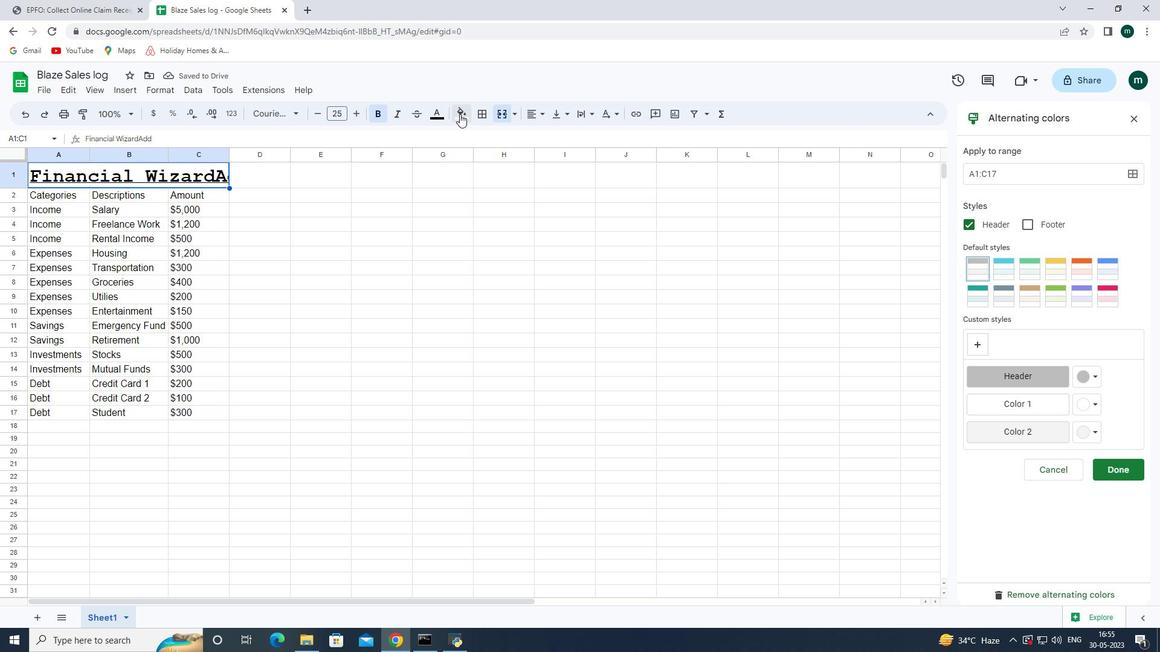 
Action: Mouse moved to (502, 262)
Screenshot: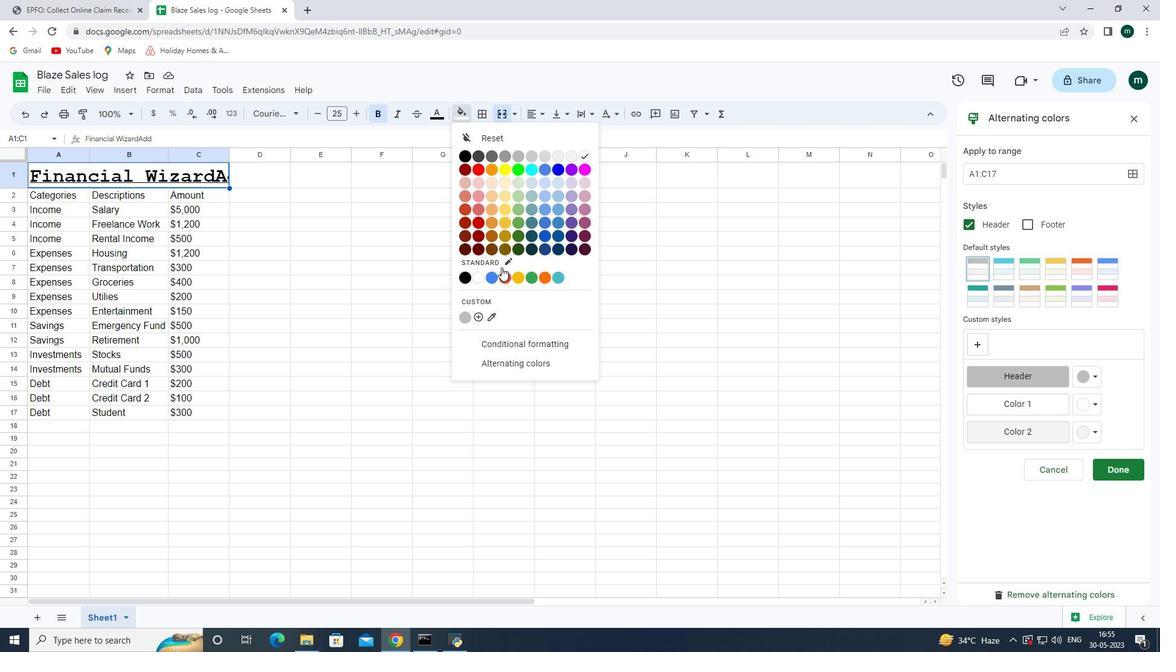 
Action: Mouse pressed left at (502, 262)
Screenshot: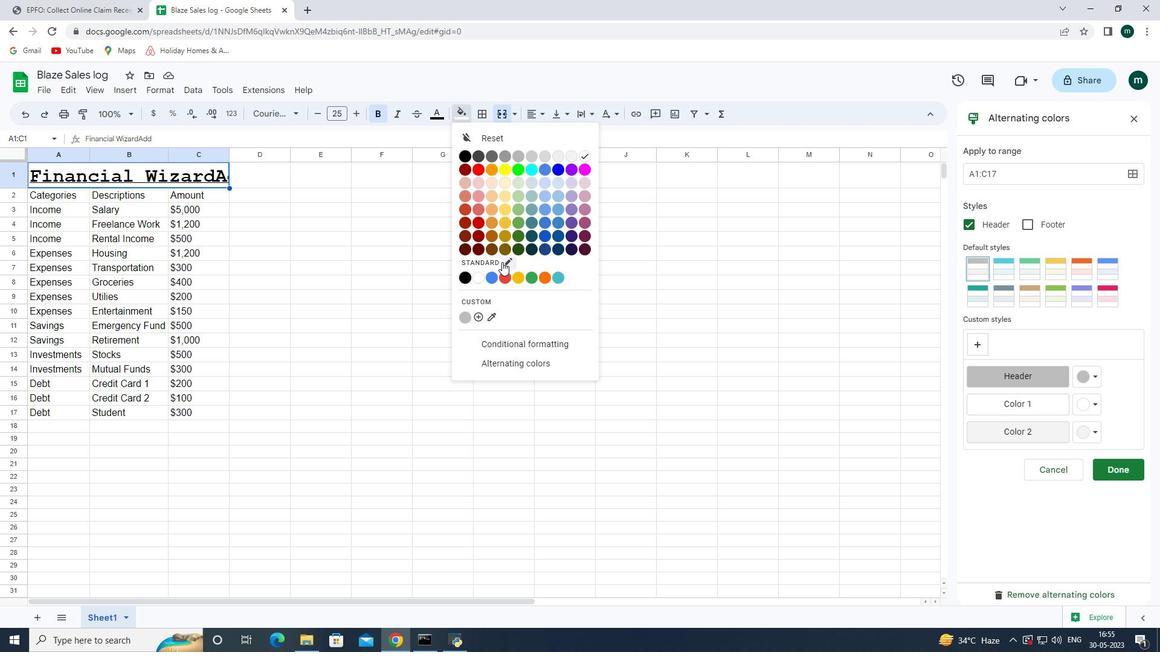 
Action: Mouse moved to (1040, 448)
Screenshot: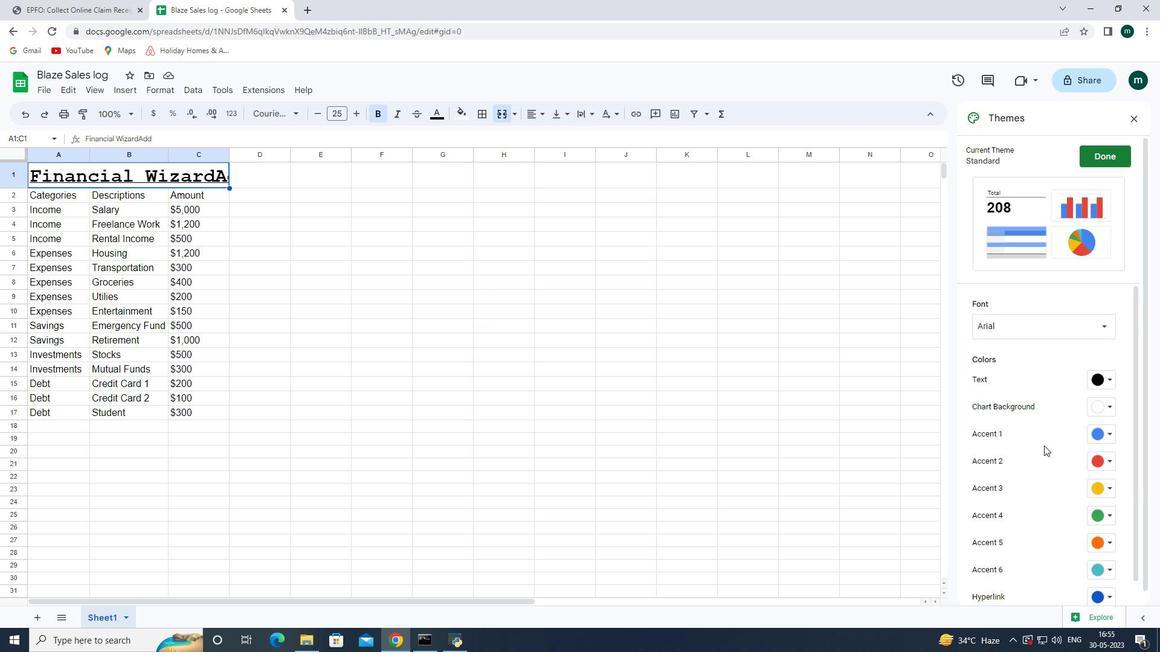 
Action: Mouse scrolled (1040, 448) with delta (0, 0)
Screenshot: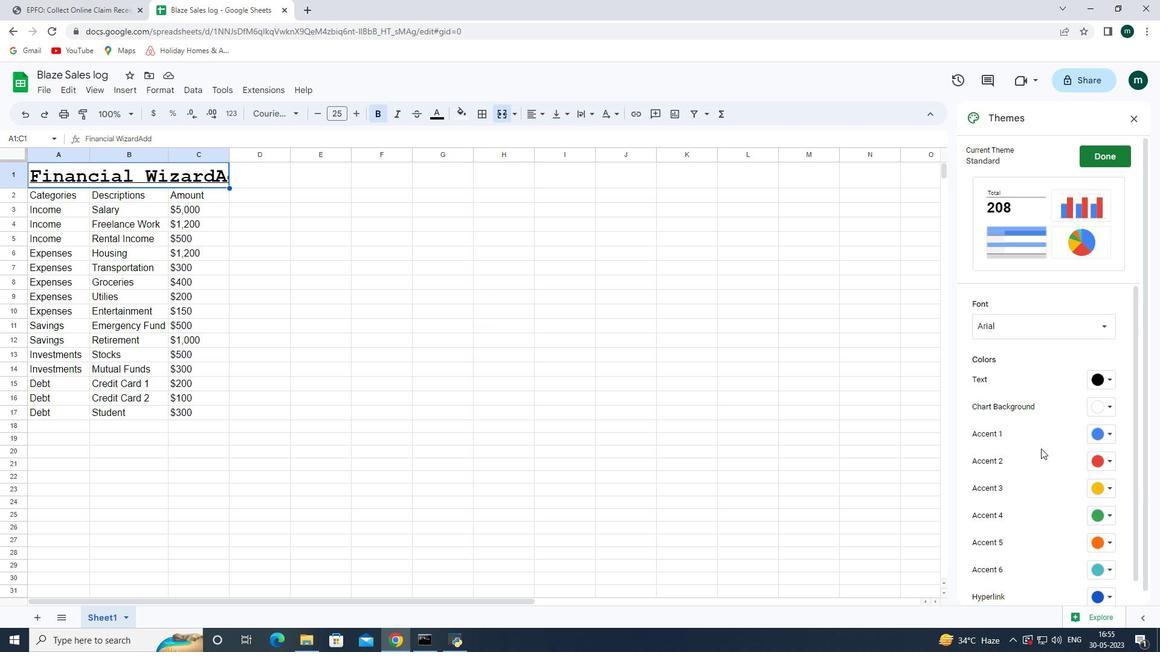 
Action: Mouse scrolled (1040, 448) with delta (0, 0)
Screenshot: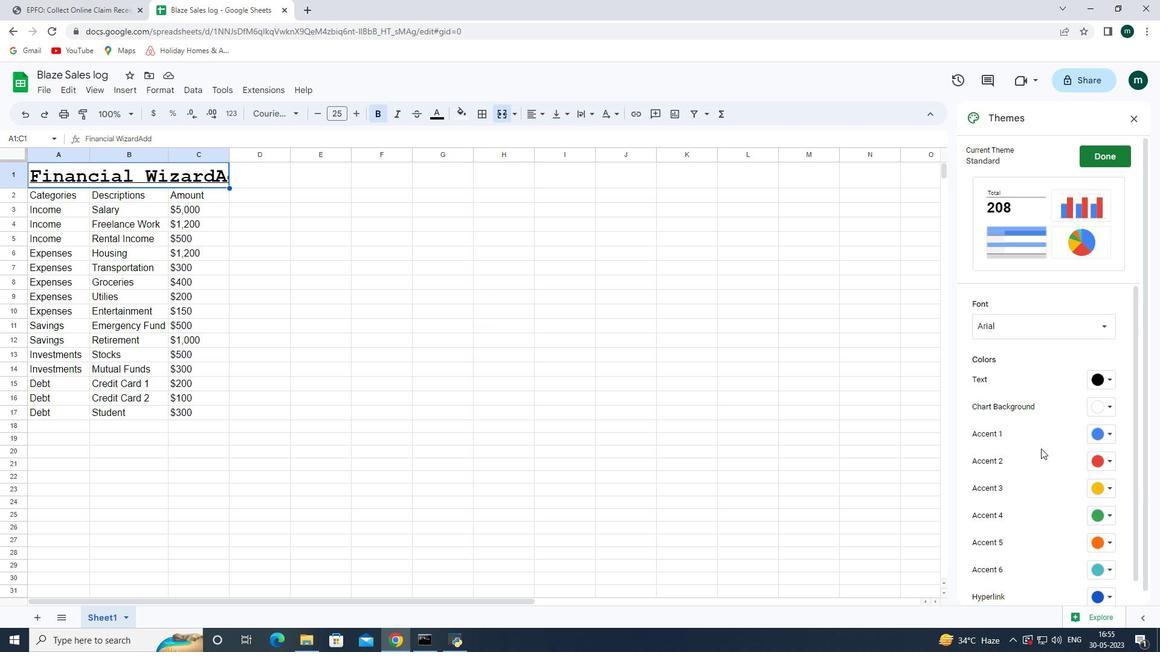 
Action: Mouse scrolled (1040, 448) with delta (0, 0)
Screenshot: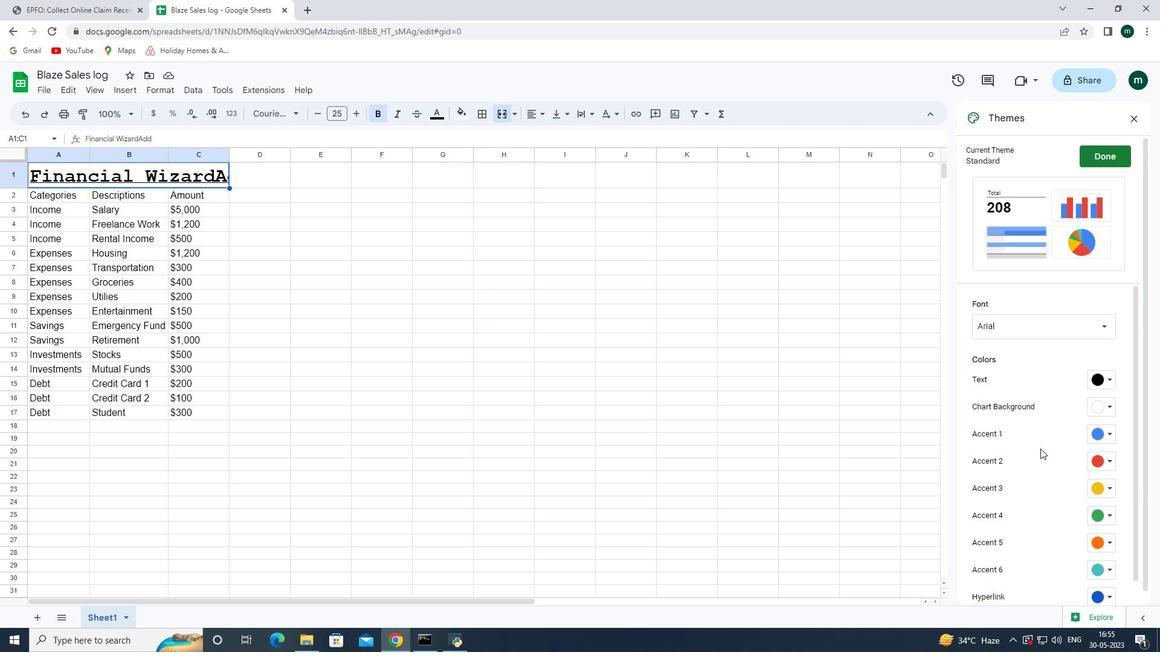 
Action: Mouse scrolled (1040, 448) with delta (0, 0)
Screenshot: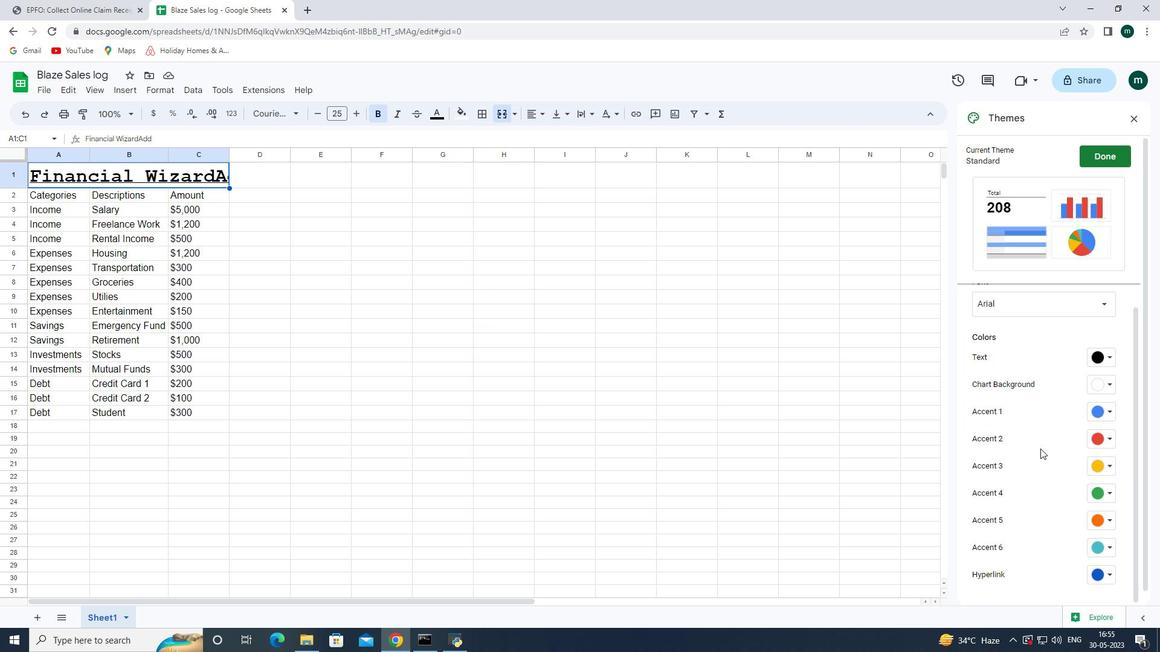 
Action: Mouse scrolled (1040, 448) with delta (0, 0)
Screenshot: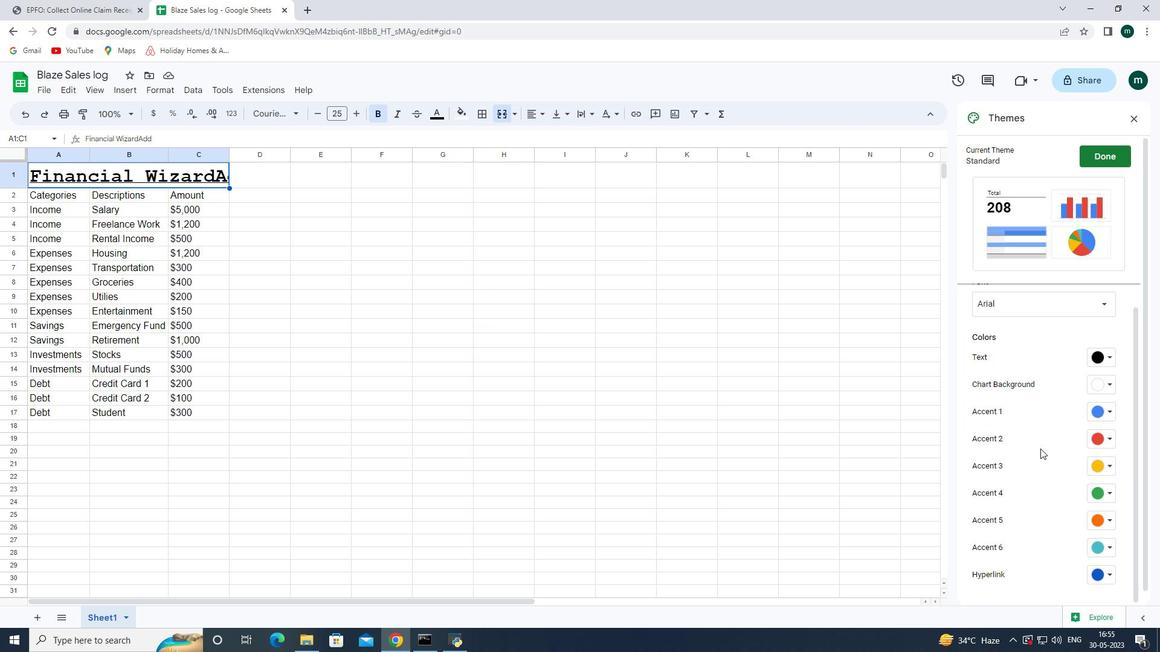 
Action: Mouse scrolled (1040, 448) with delta (0, 0)
Screenshot: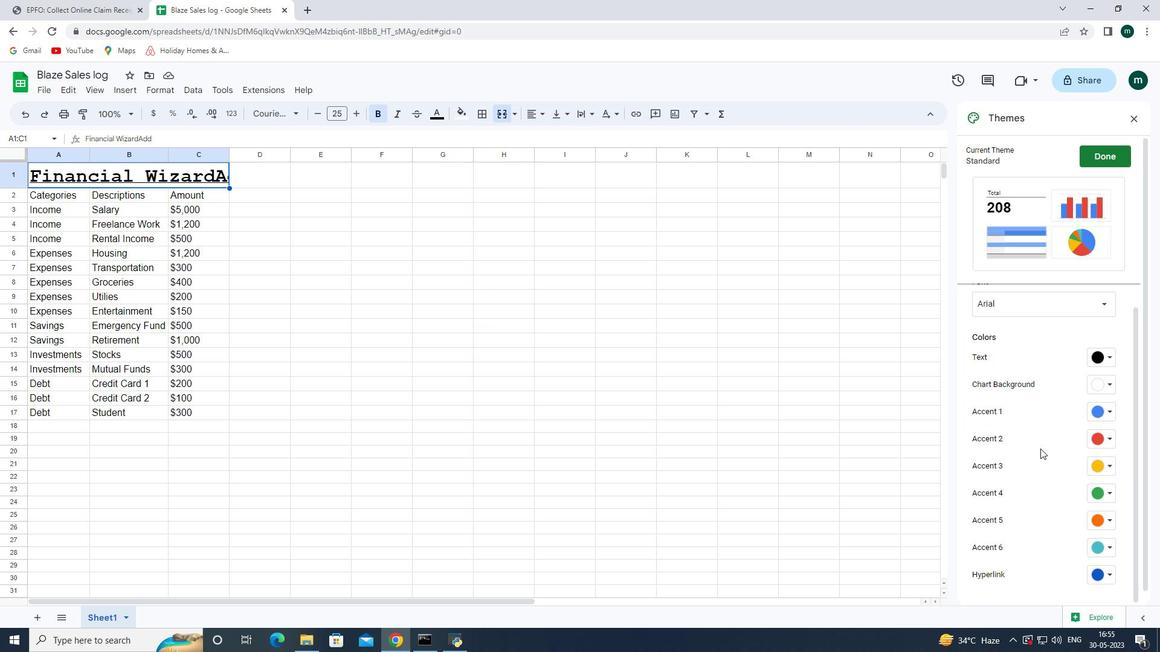 
Action: Mouse scrolled (1040, 449) with delta (0, 0)
Screenshot: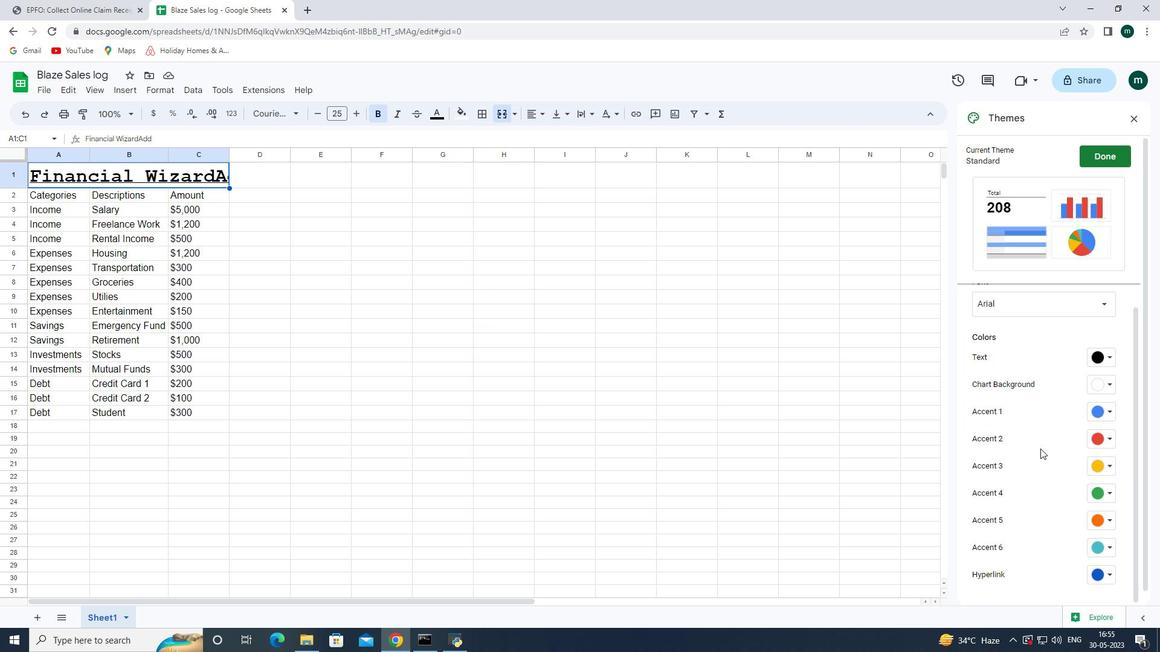 
Action: Mouse scrolled (1040, 449) with delta (0, 0)
Screenshot: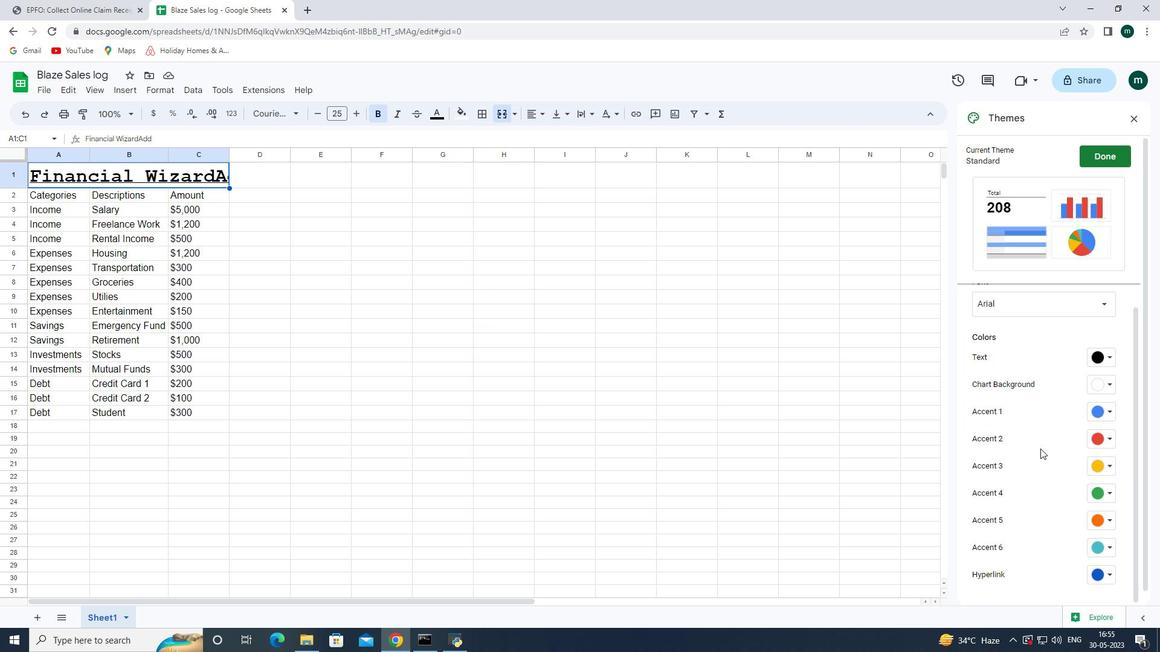 
Action: Mouse scrolled (1040, 449) with delta (0, 0)
Screenshot: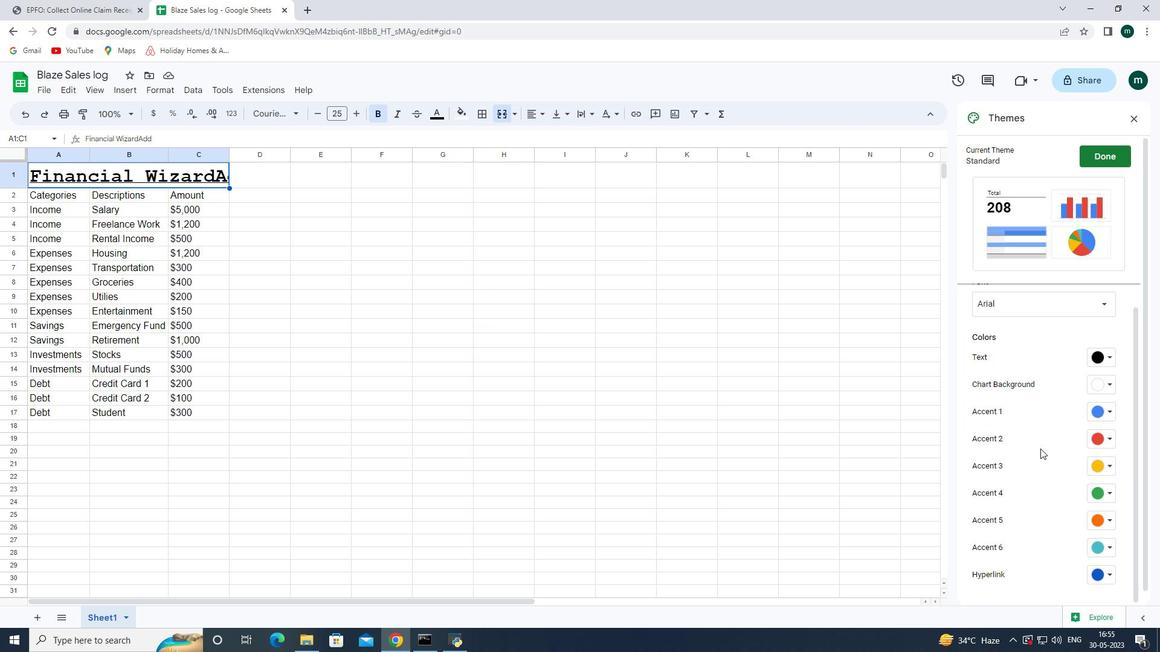 
Action: Mouse scrolled (1040, 449) with delta (0, 0)
Screenshot: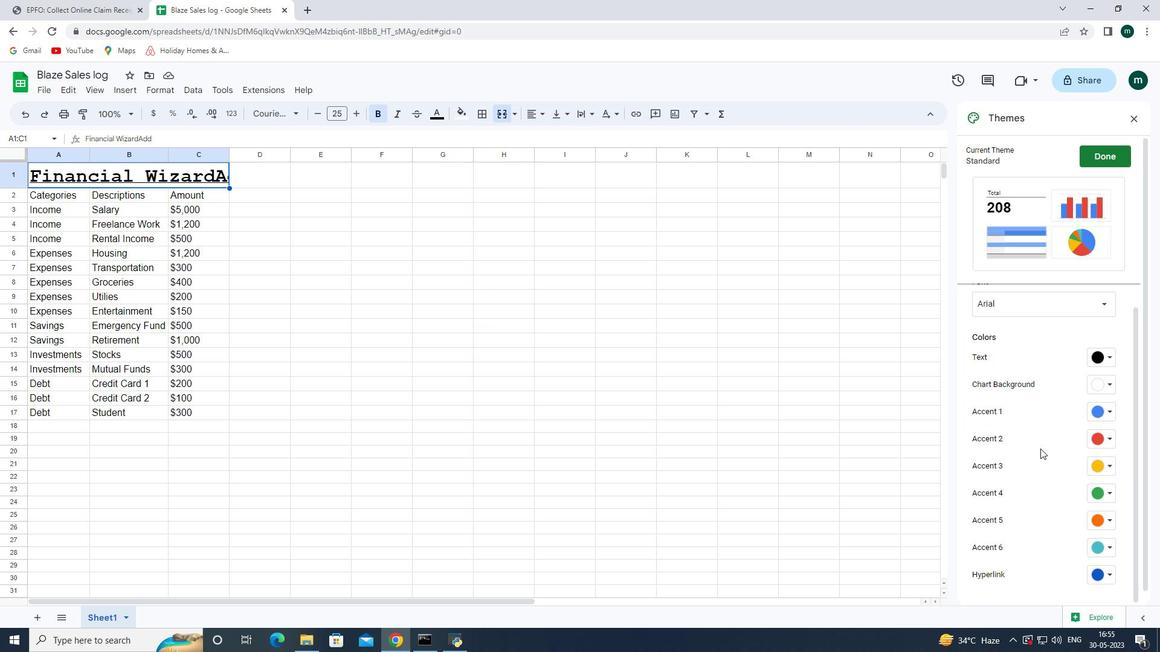 
Action: Mouse moved to (464, 110)
Screenshot: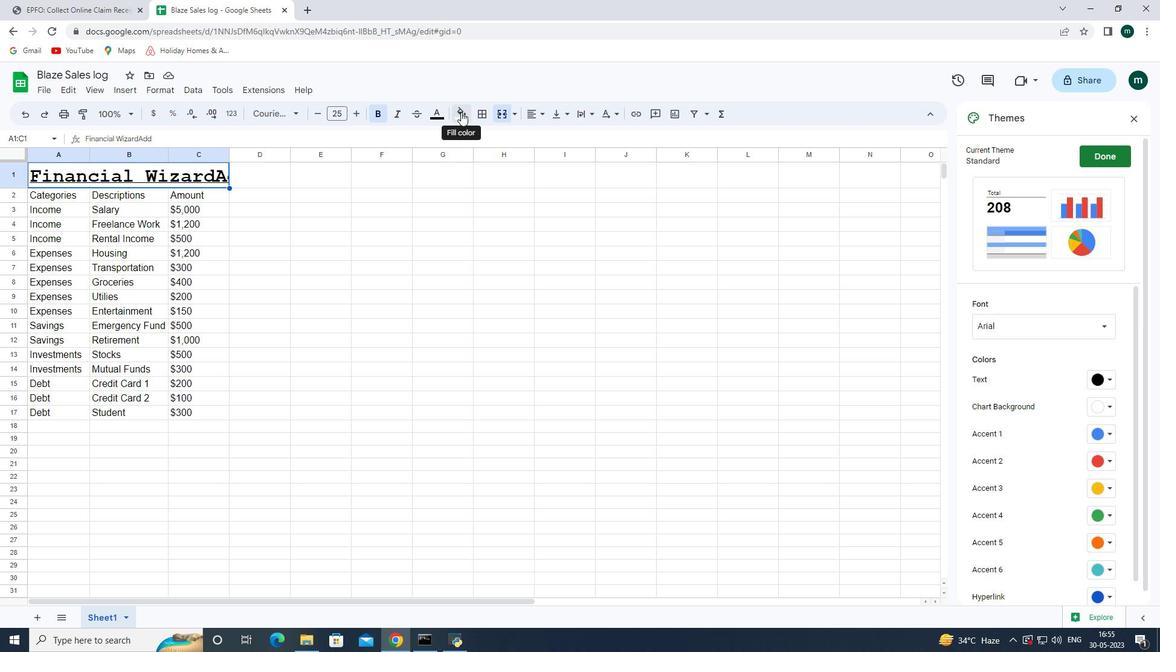 
Action: Mouse pressed left at (464, 110)
Screenshot: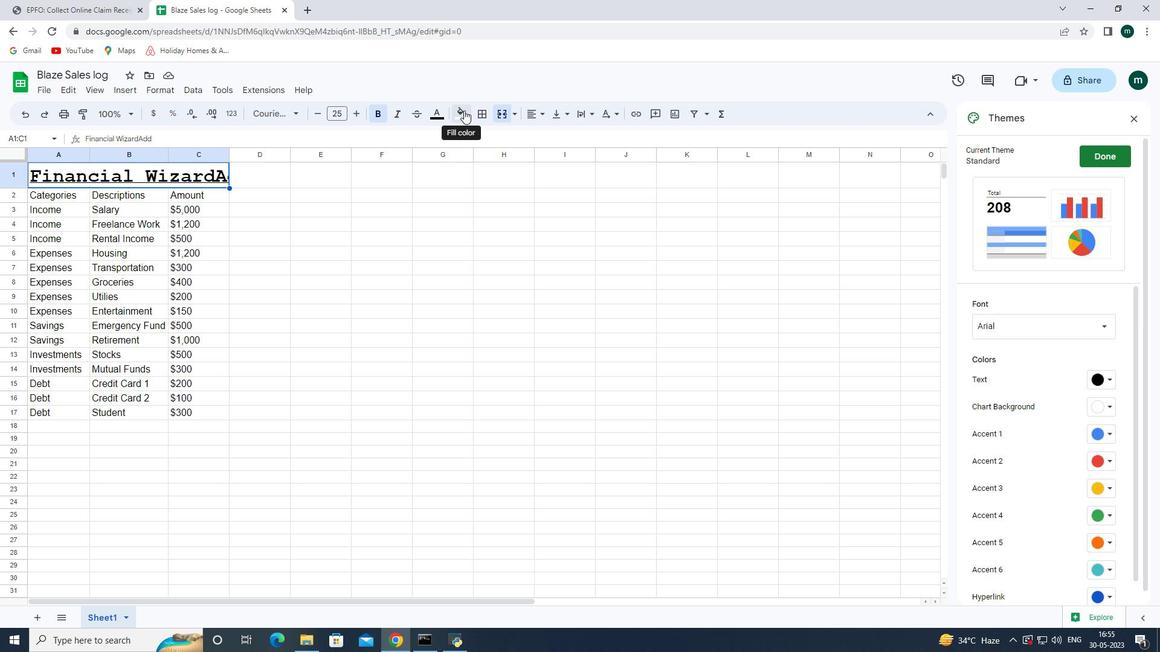 
Action: Mouse moved to (558, 167)
Screenshot: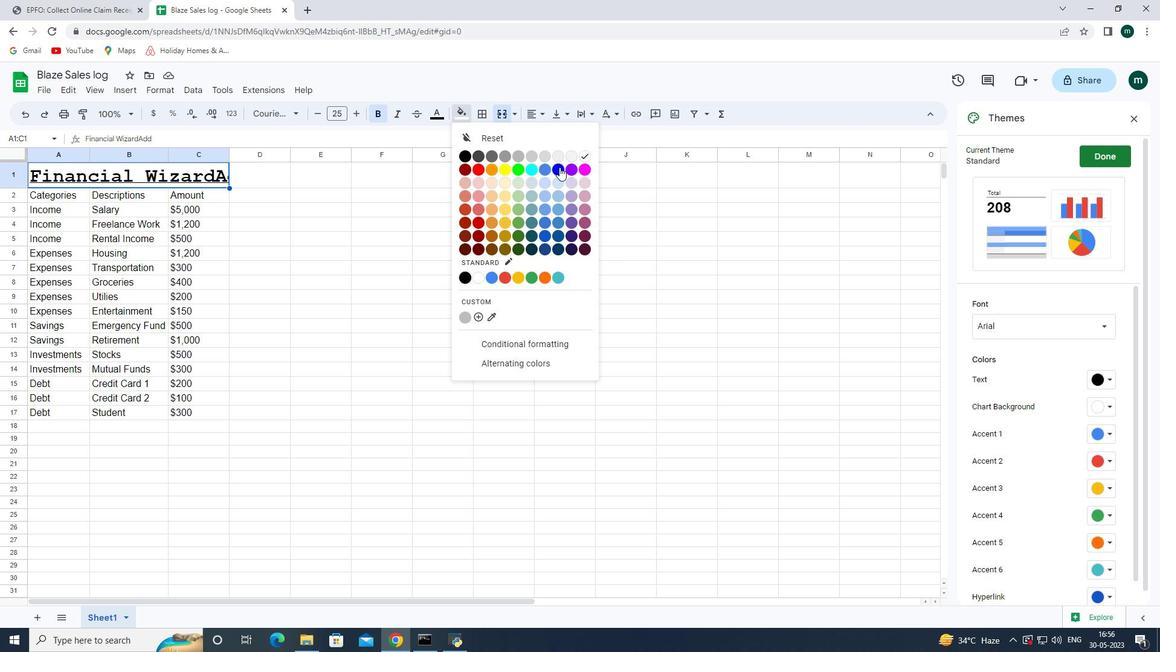 
Action: Mouse pressed left at (558, 167)
Screenshot: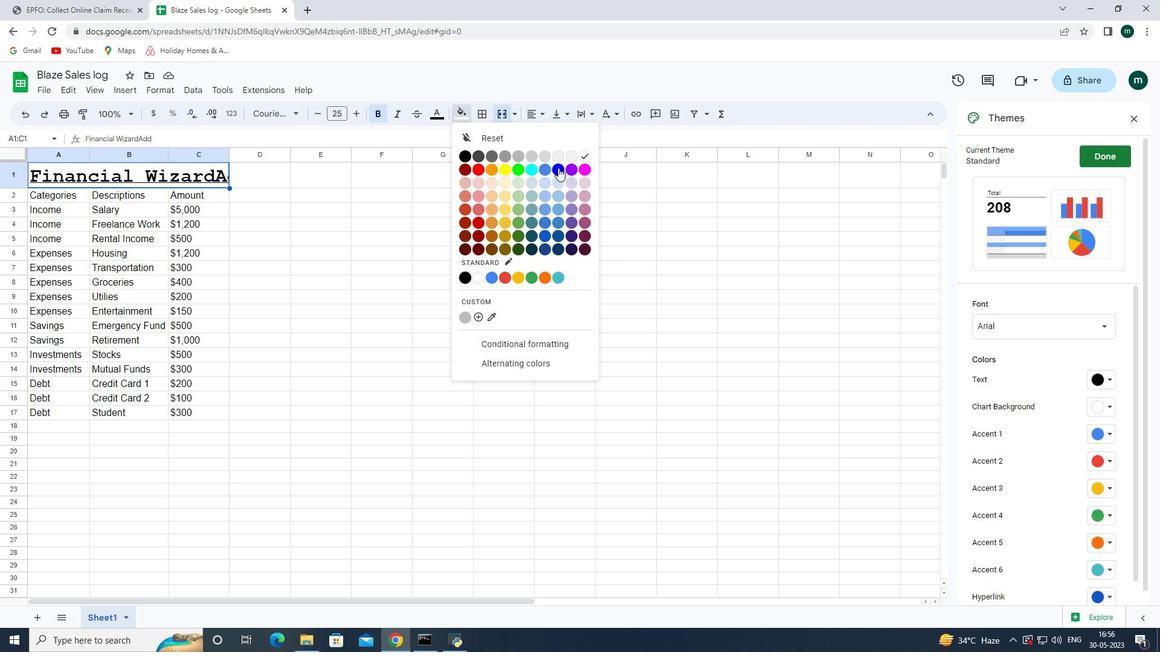
Action: Mouse moved to (44, 193)
Screenshot: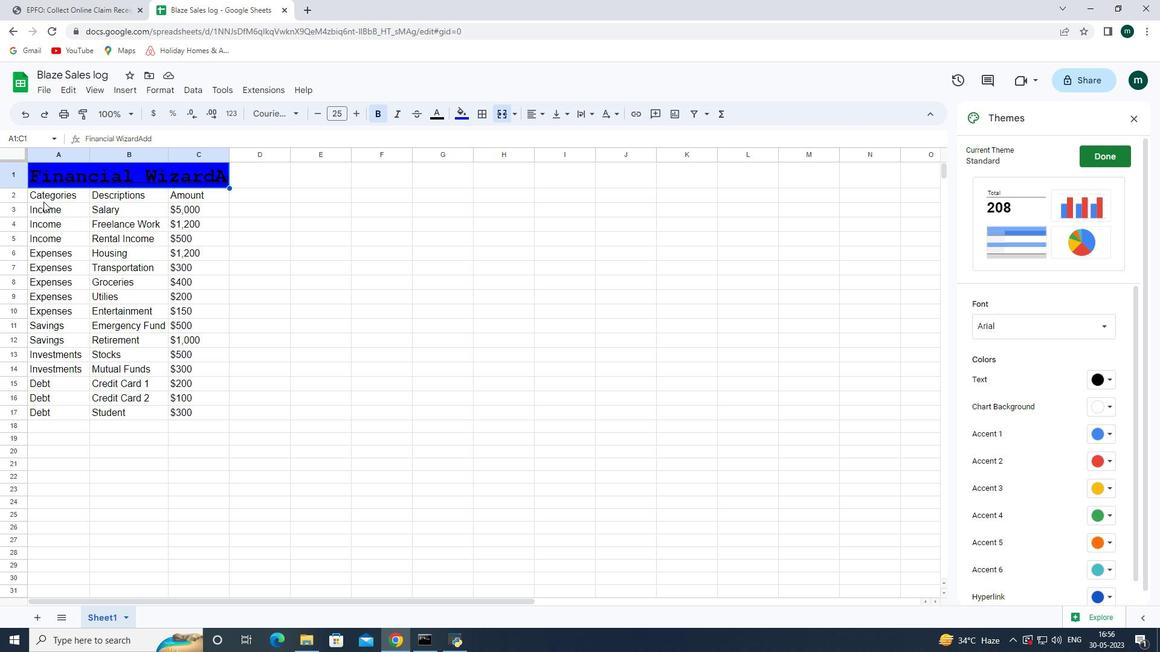 
Action: Mouse pressed left at (44, 193)
Screenshot: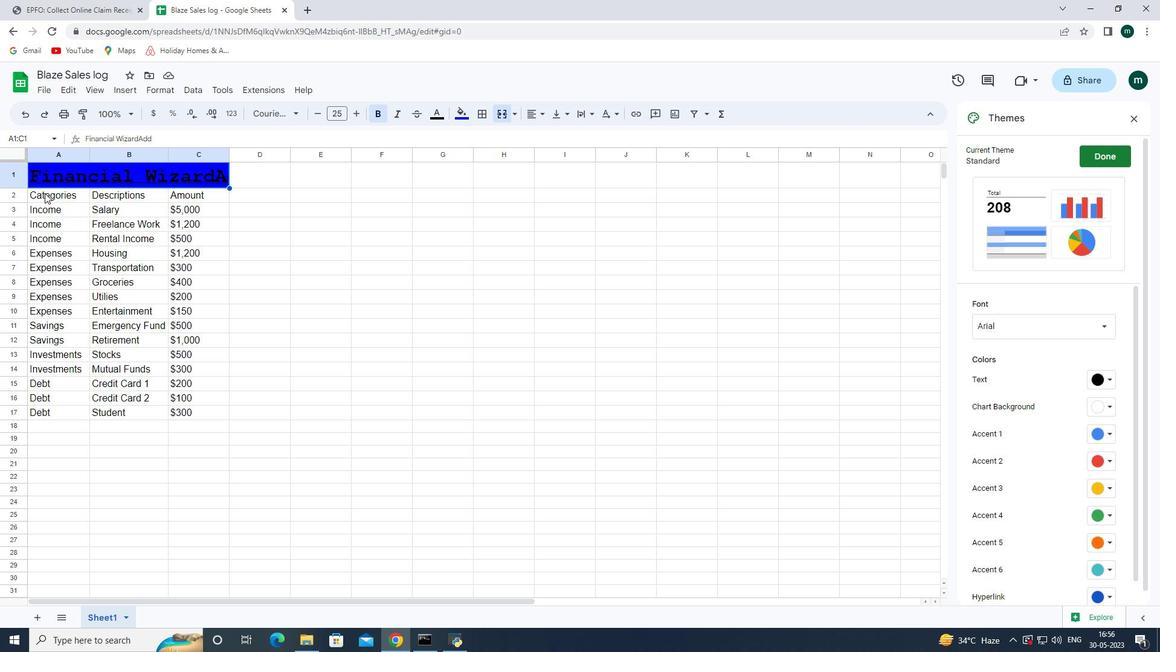 
Action: Mouse moved to (266, 112)
Screenshot: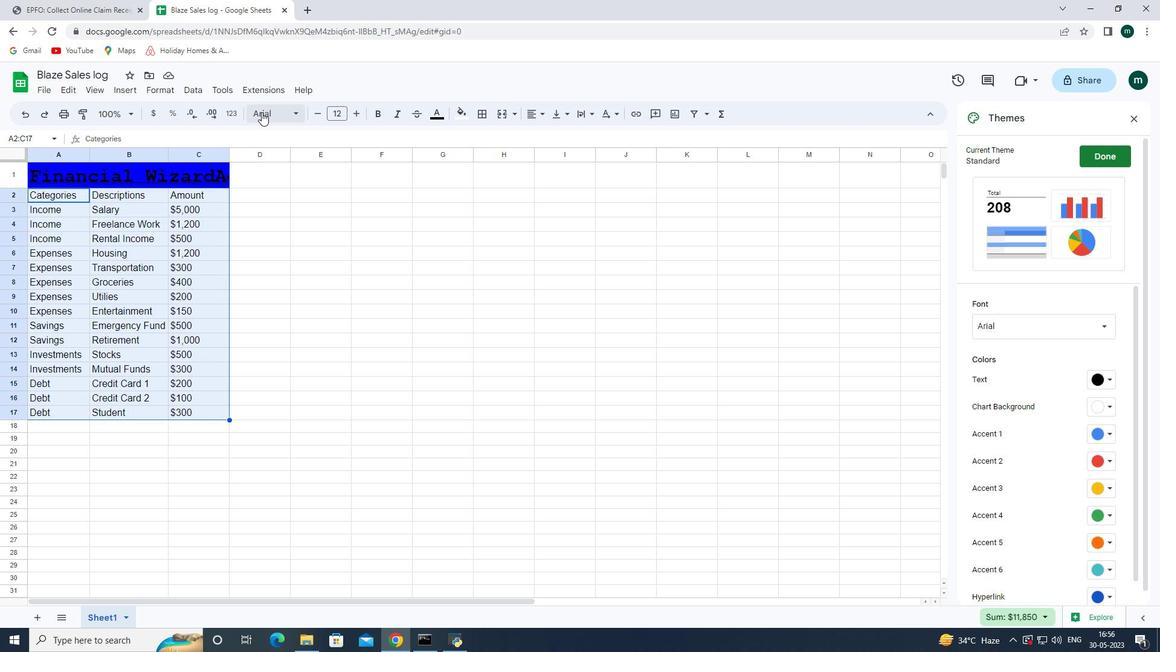 
Action: Mouse pressed left at (266, 112)
Screenshot: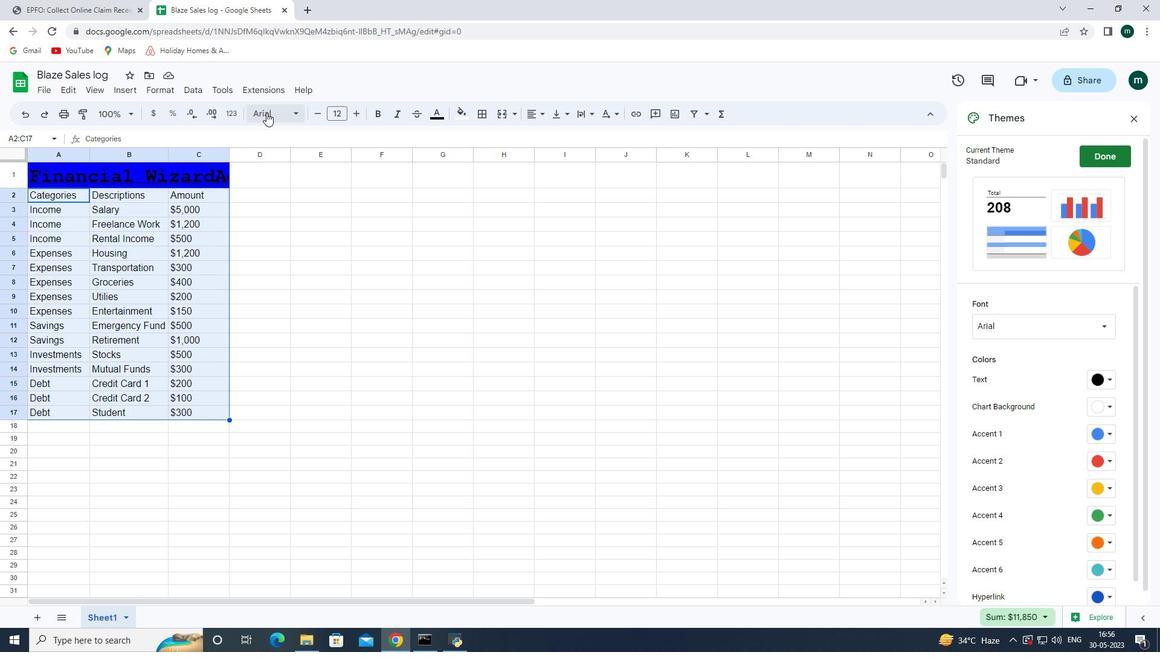
Action: Mouse moved to (334, 230)
Screenshot: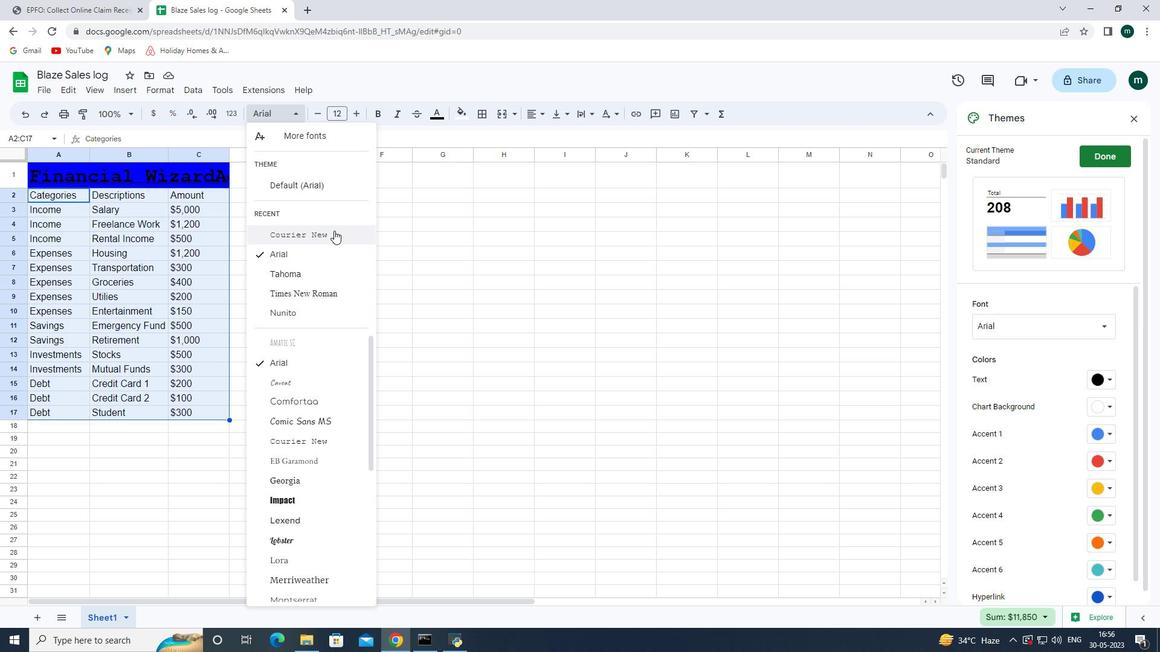 
Action: Mouse pressed left at (334, 230)
Screenshot: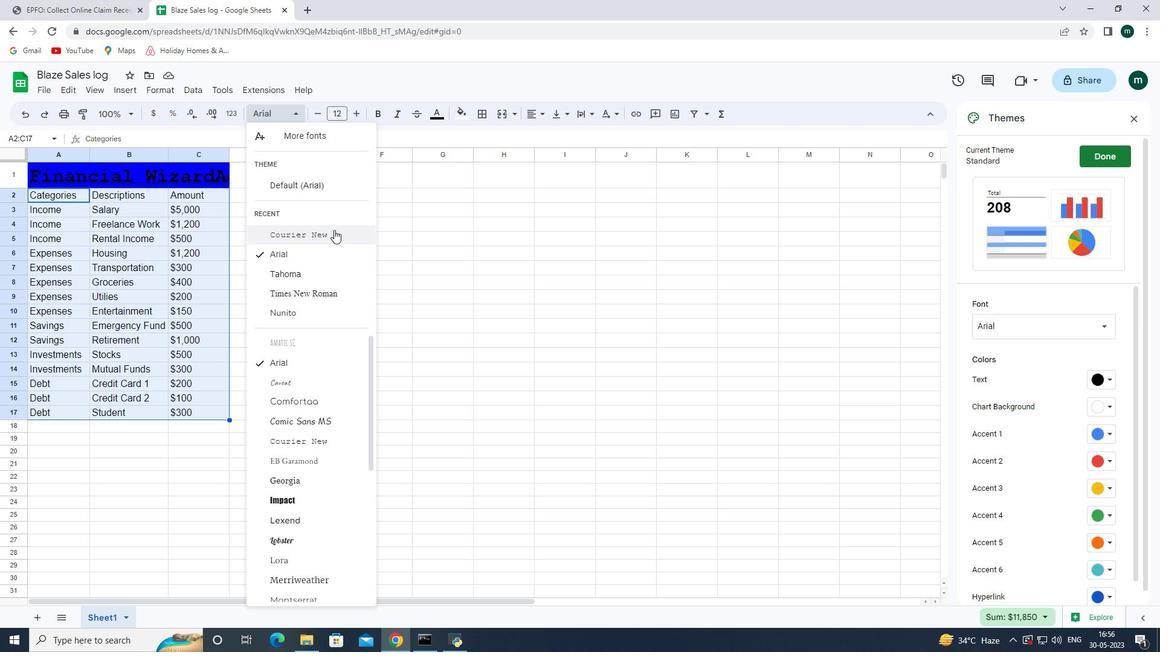 
Action: Mouse moved to (358, 112)
Screenshot: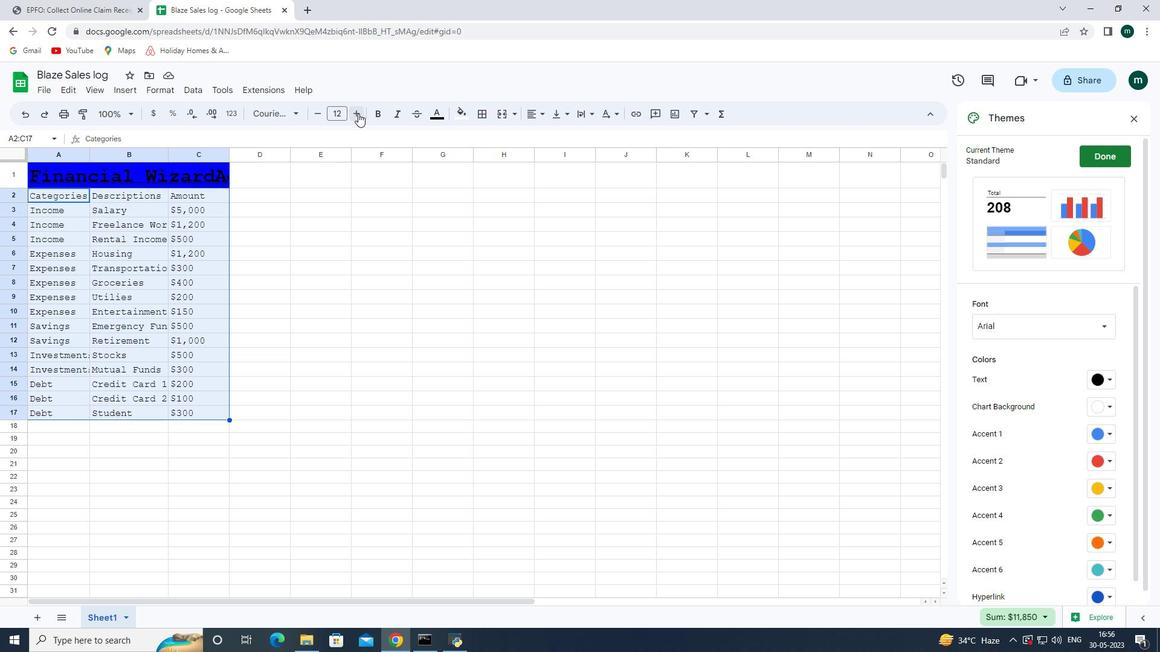 
Action: Mouse pressed left at (358, 112)
Screenshot: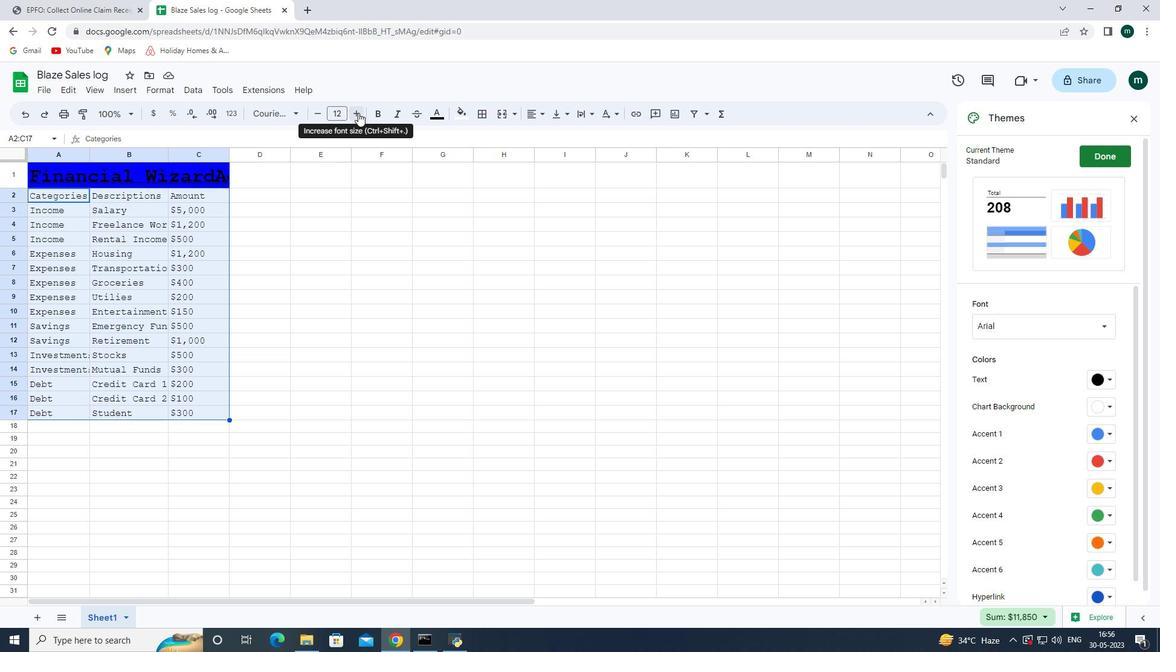 
Action: Mouse pressed left at (358, 112)
Screenshot: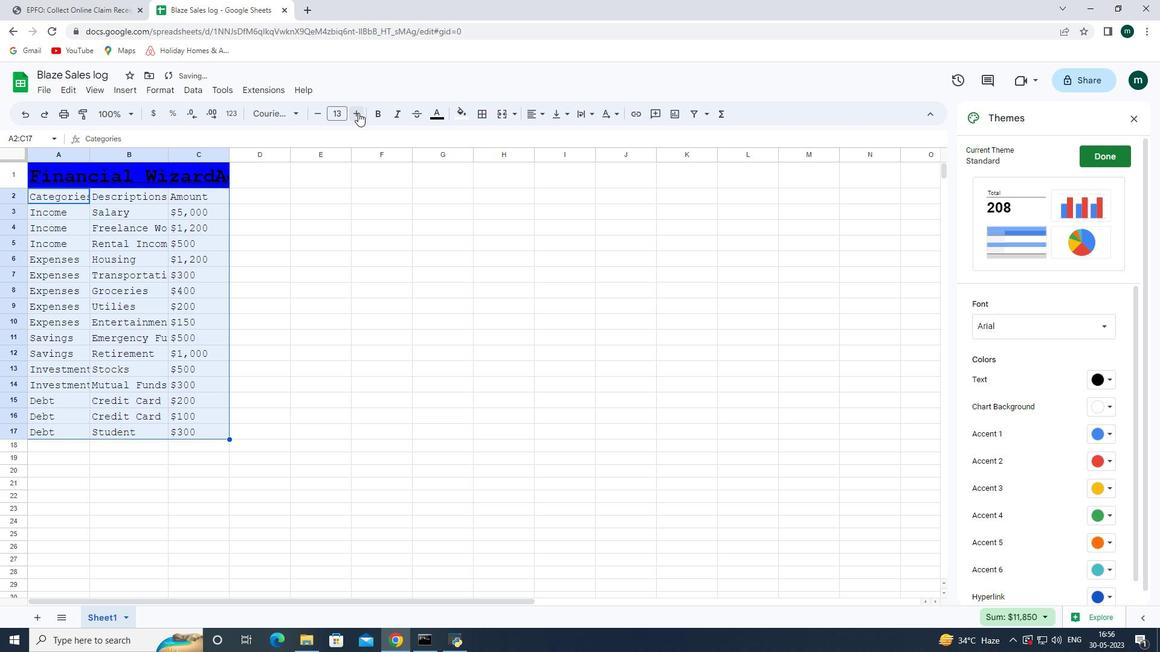 
Action: Mouse pressed left at (358, 112)
Screenshot: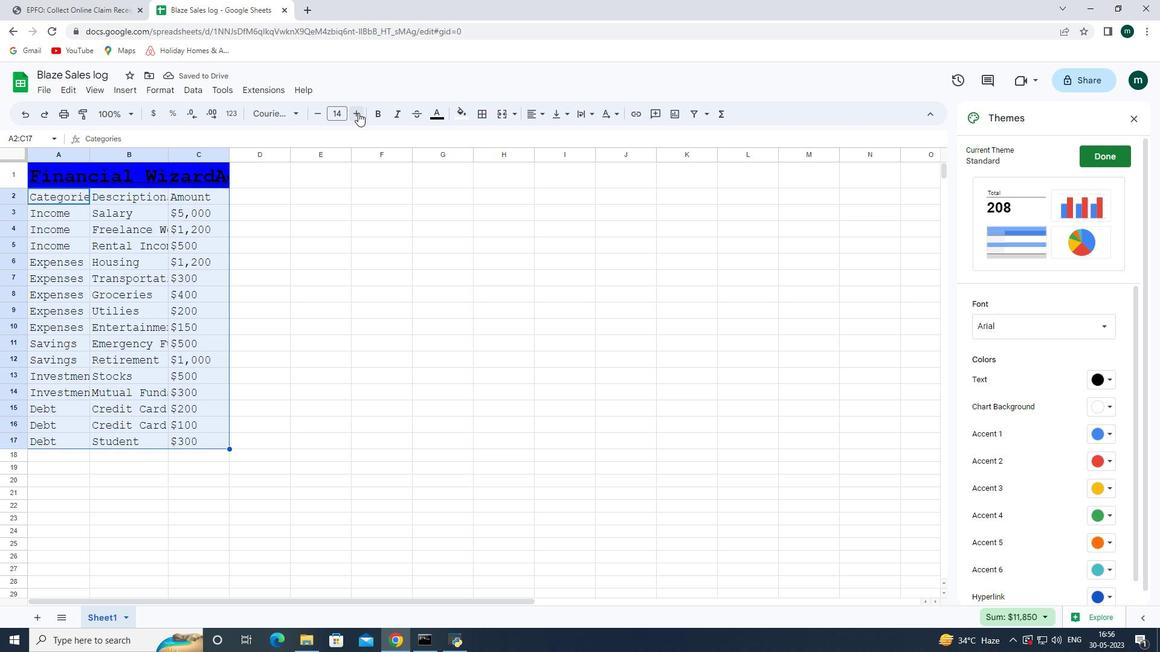 
Action: Mouse pressed left at (358, 112)
Screenshot: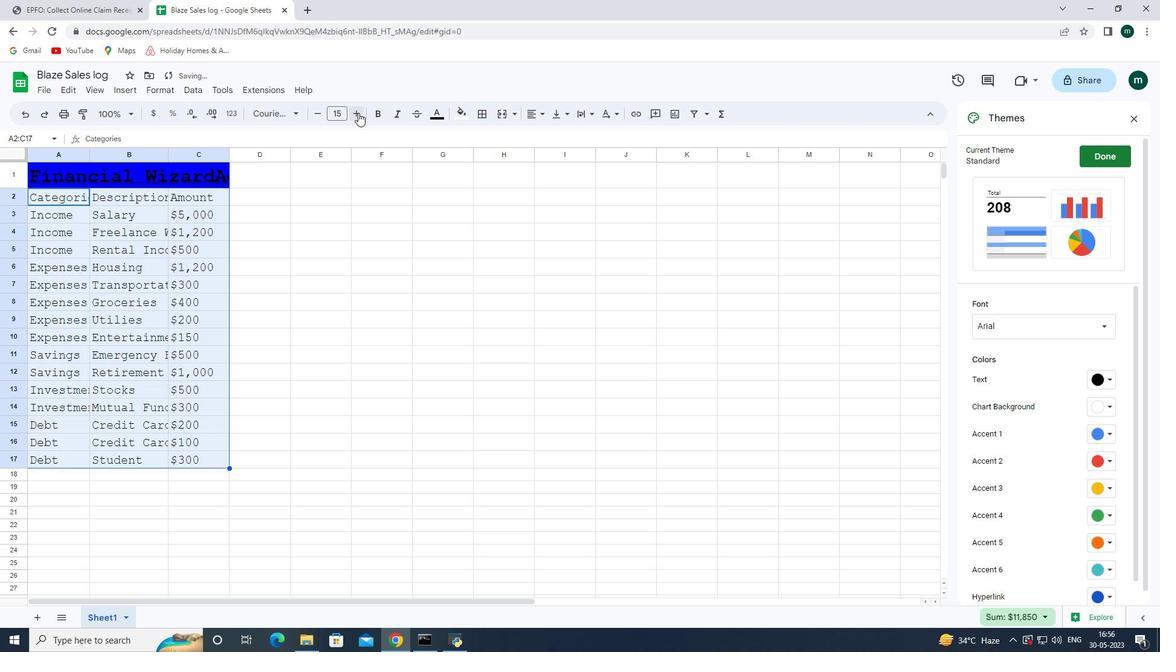 
Action: Mouse pressed left at (358, 112)
Screenshot: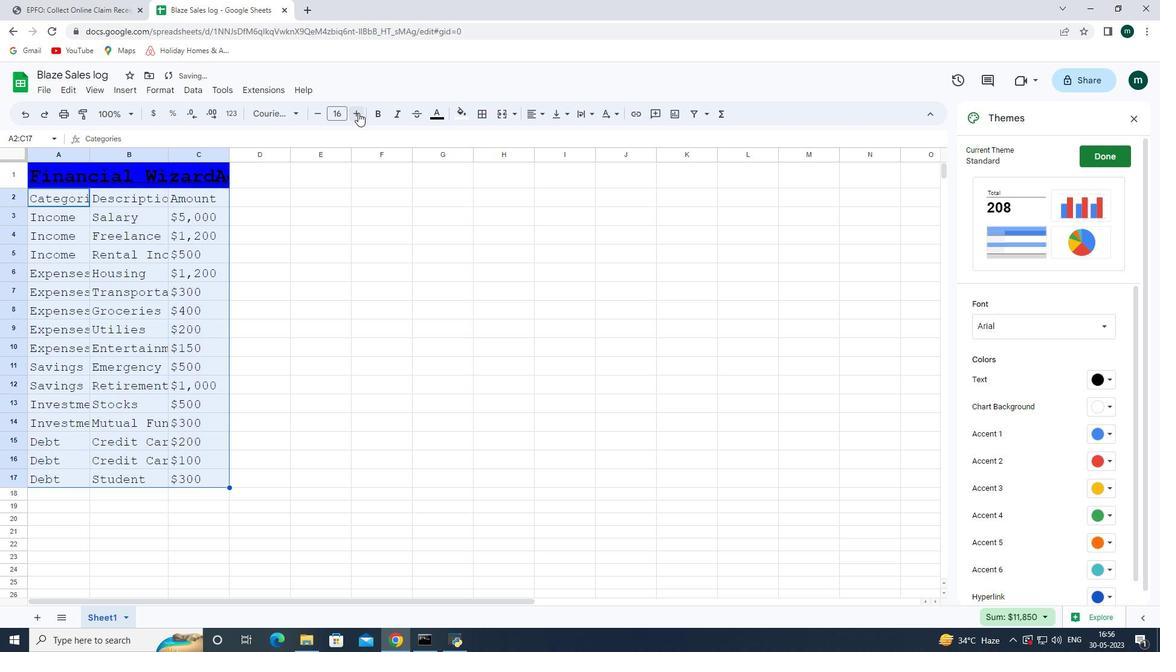 
Action: Mouse pressed left at (358, 112)
Screenshot: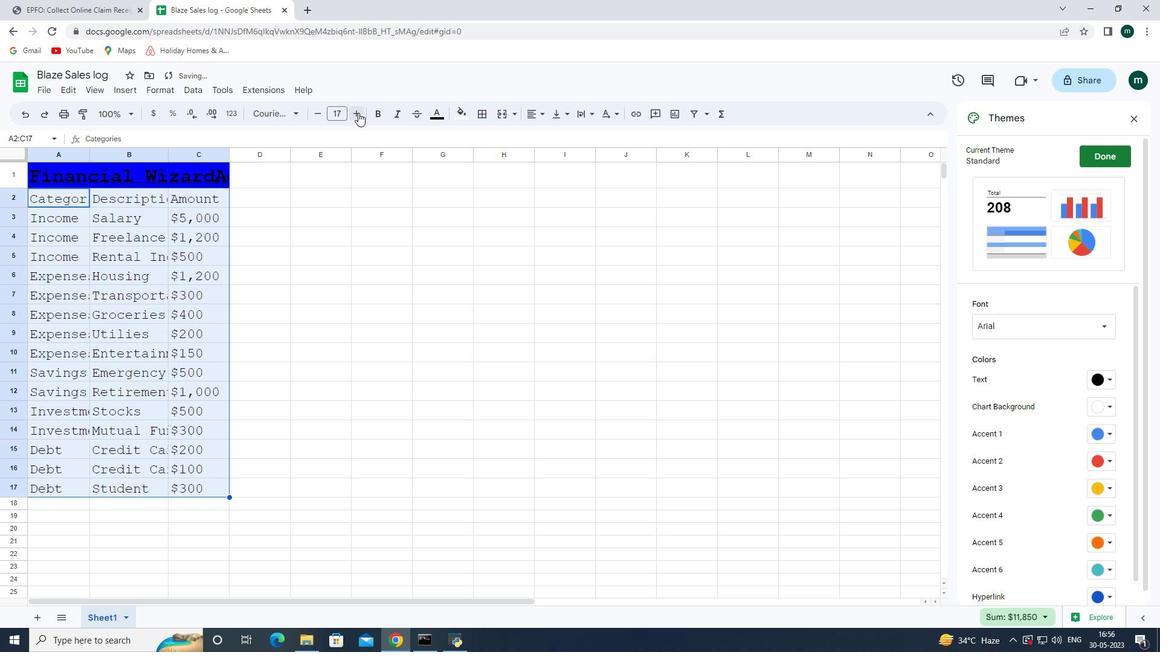 
Action: Mouse moved to (267, 180)
Screenshot: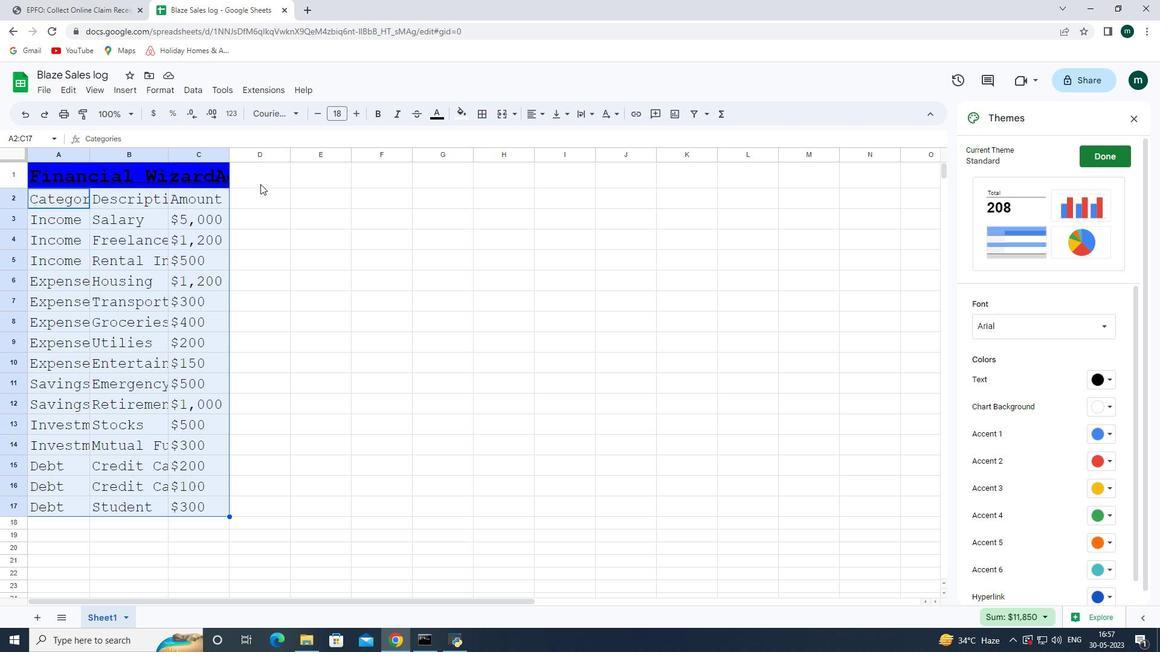 
Action: Mouse pressed left at (267, 180)
Screenshot: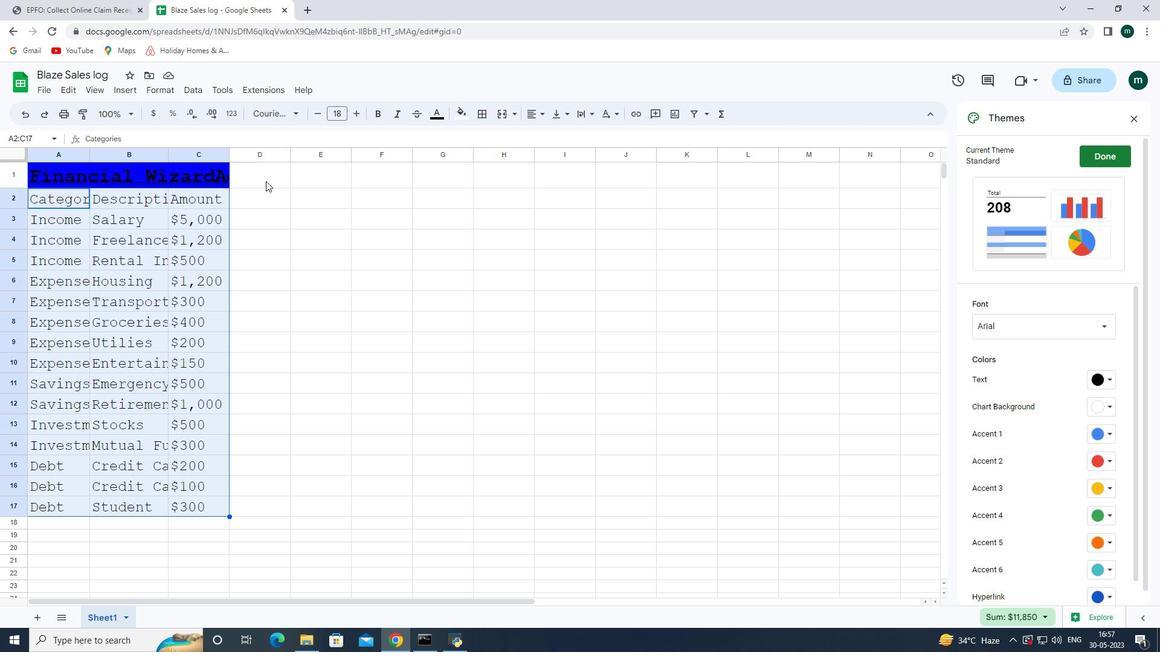 
Action: Mouse moved to (64, 175)
Screenshot: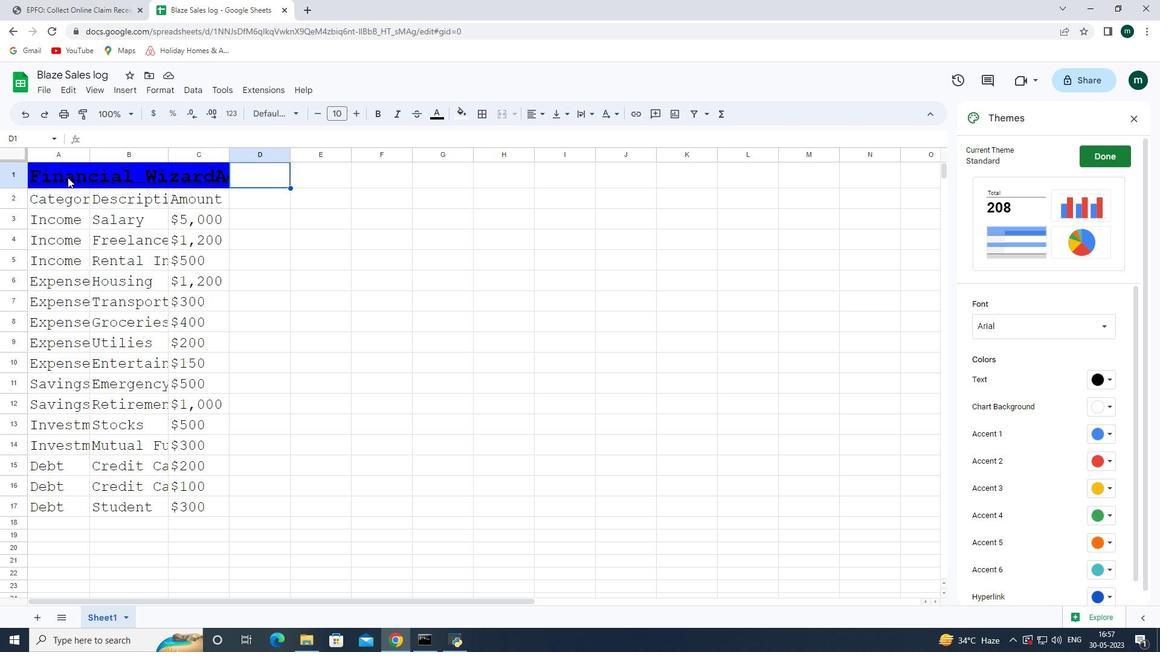 
Action: Mouse pressed left at (64, 175)
Screenshot: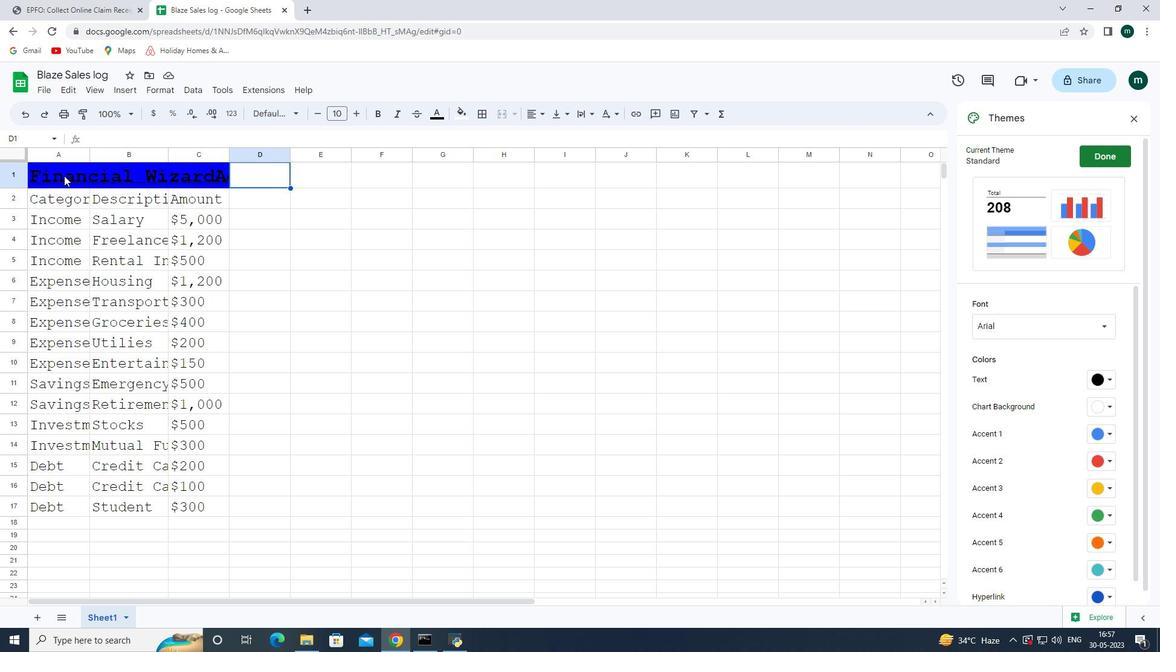 
Action: Mouse moved to (155, 88)
Screenshot: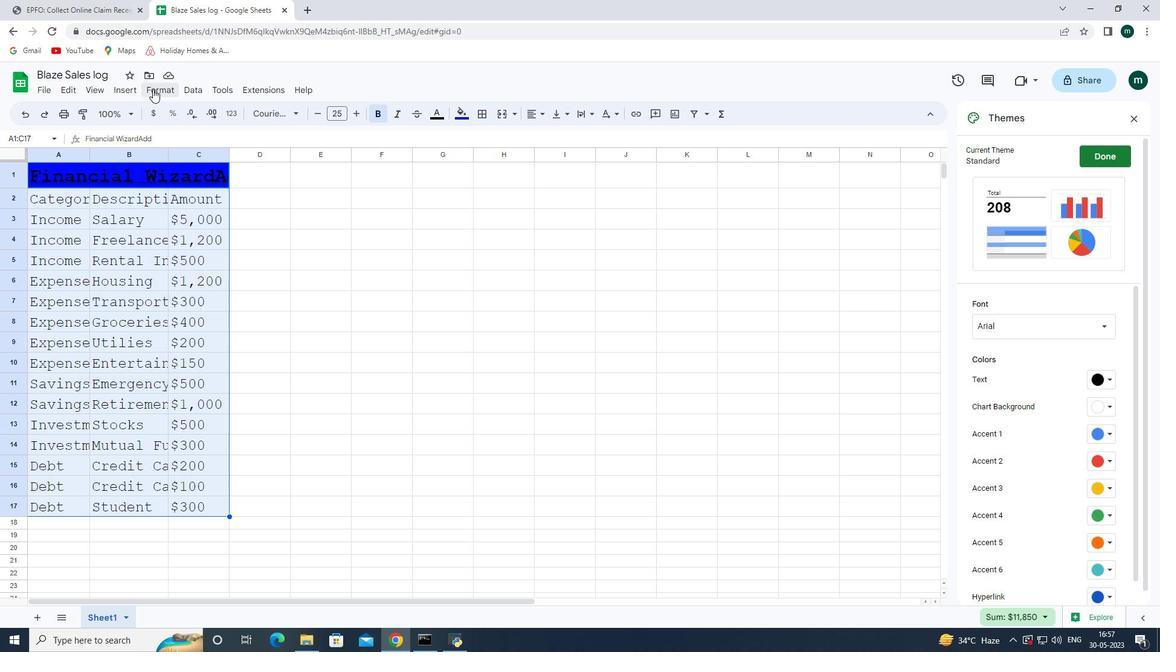 
Action: Mouse pressed left at (155, 88)
Screenshot: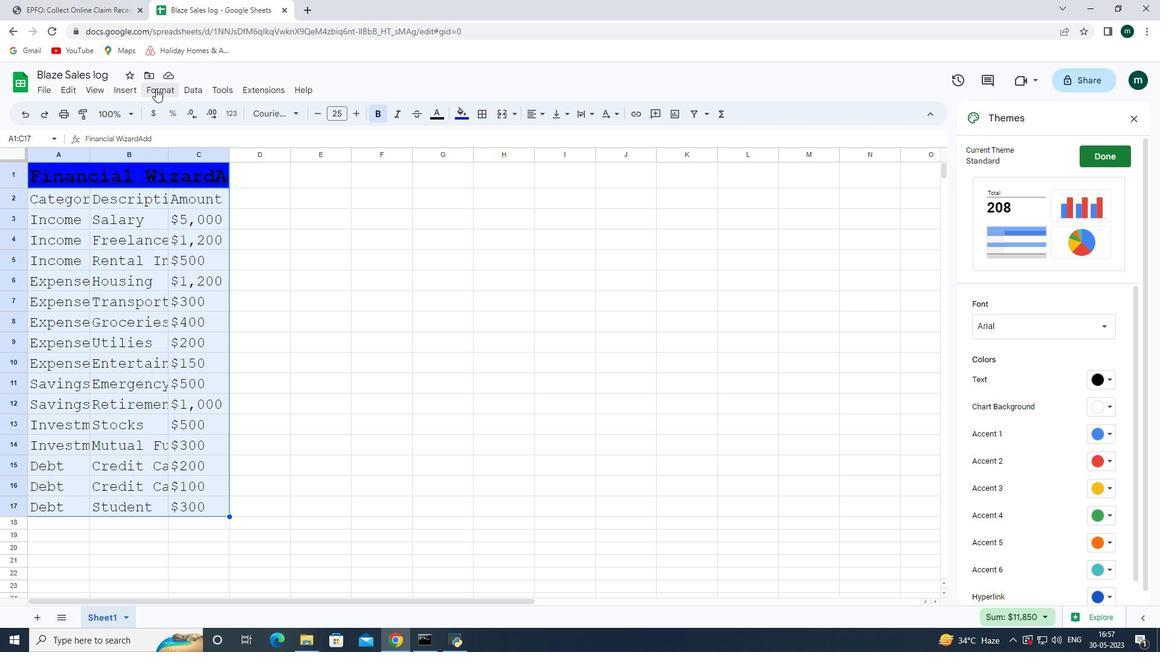 
Action: Mouse moved to (374, 181)
Screenshot: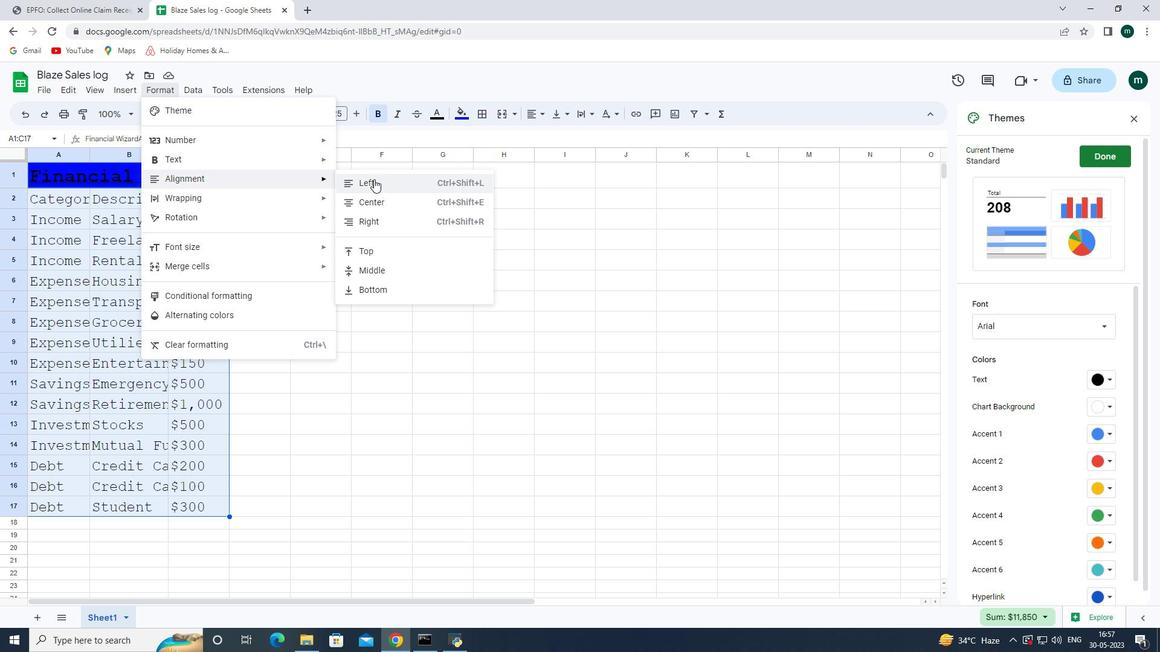 
Action: Mouse pressed left at (374, 181)
Screenshot: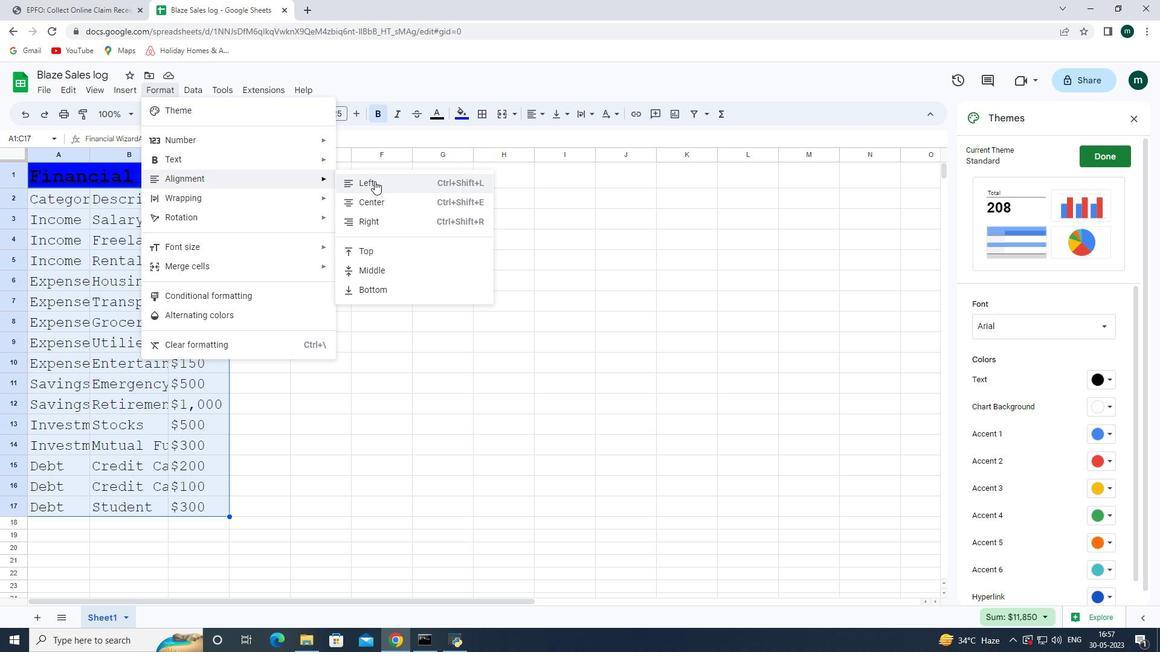 
Action: Mouse moved to (90, 158)
Screenshot: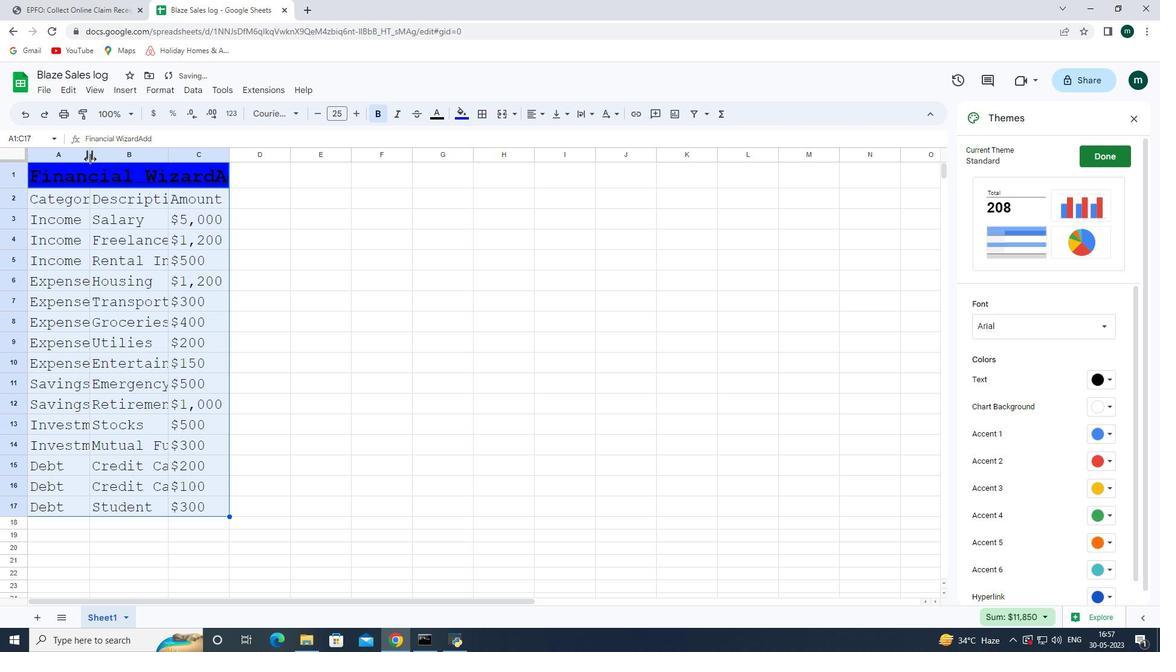 
Action: Mouse pressed left at (90, 158)
Screenshot: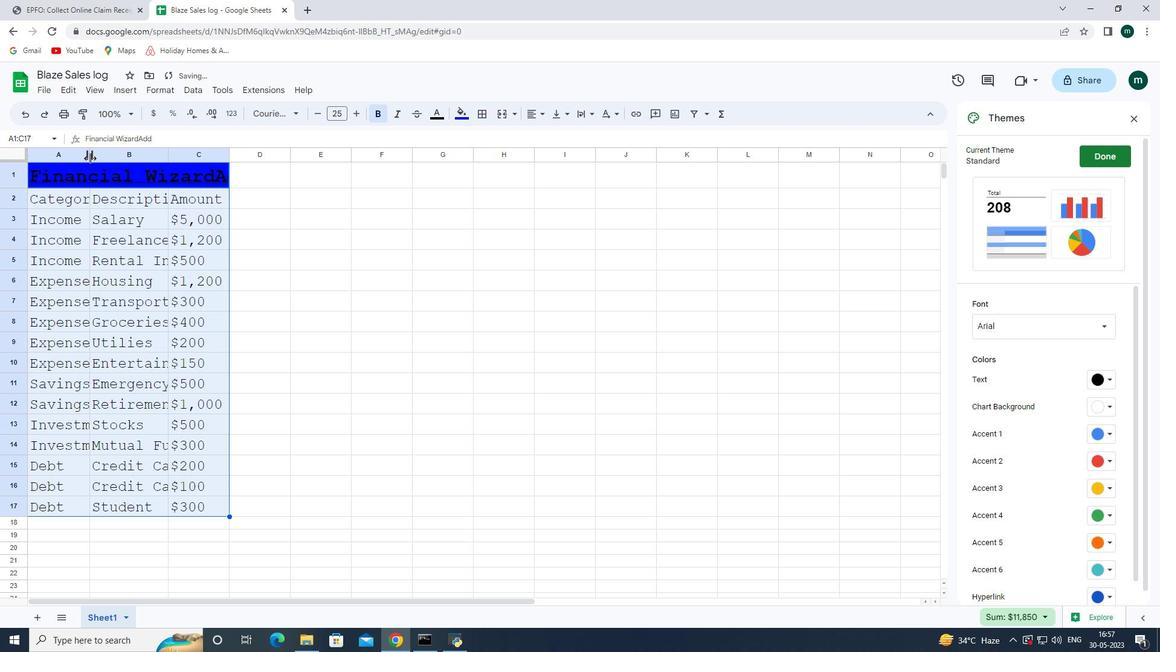
Action: Mouse pressed left at (90, 158)
Screenshot: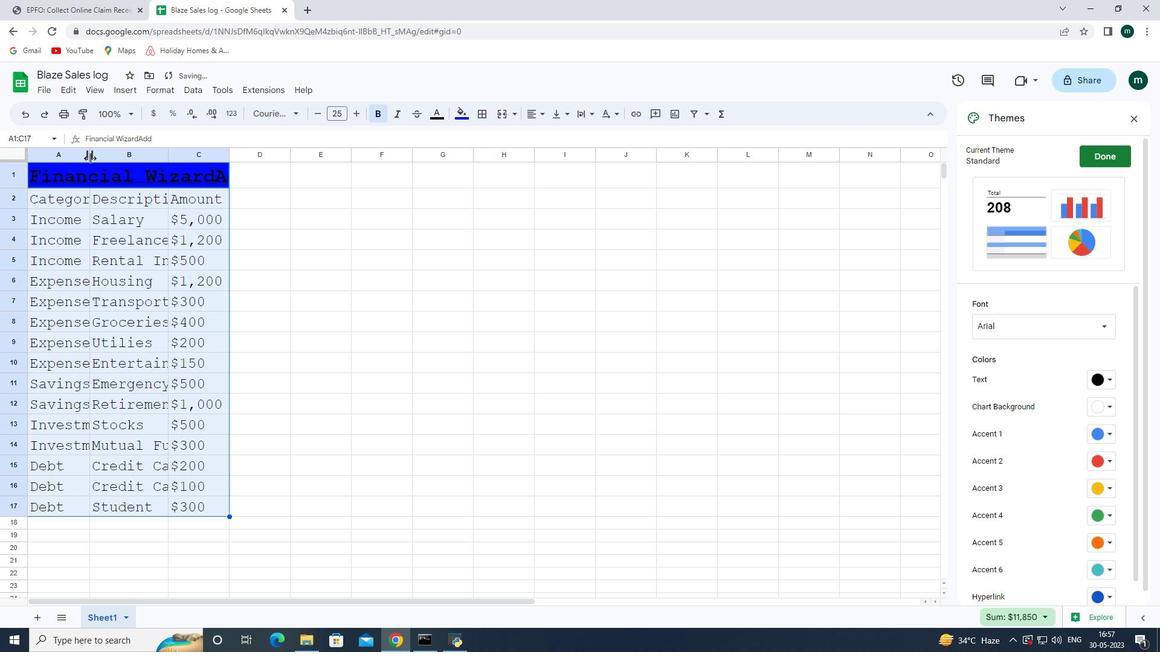 
Action: Mouse moved to (332, 151)
Screenshot: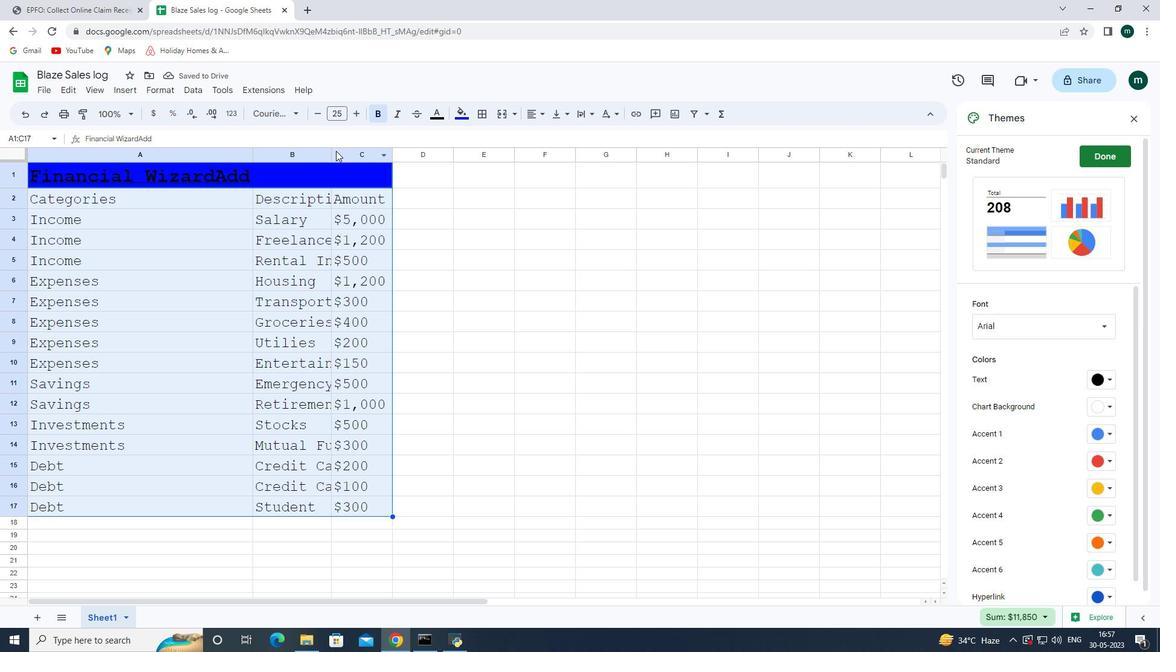 
Action: Mouse pressed left at (332, 151)
Screenshot: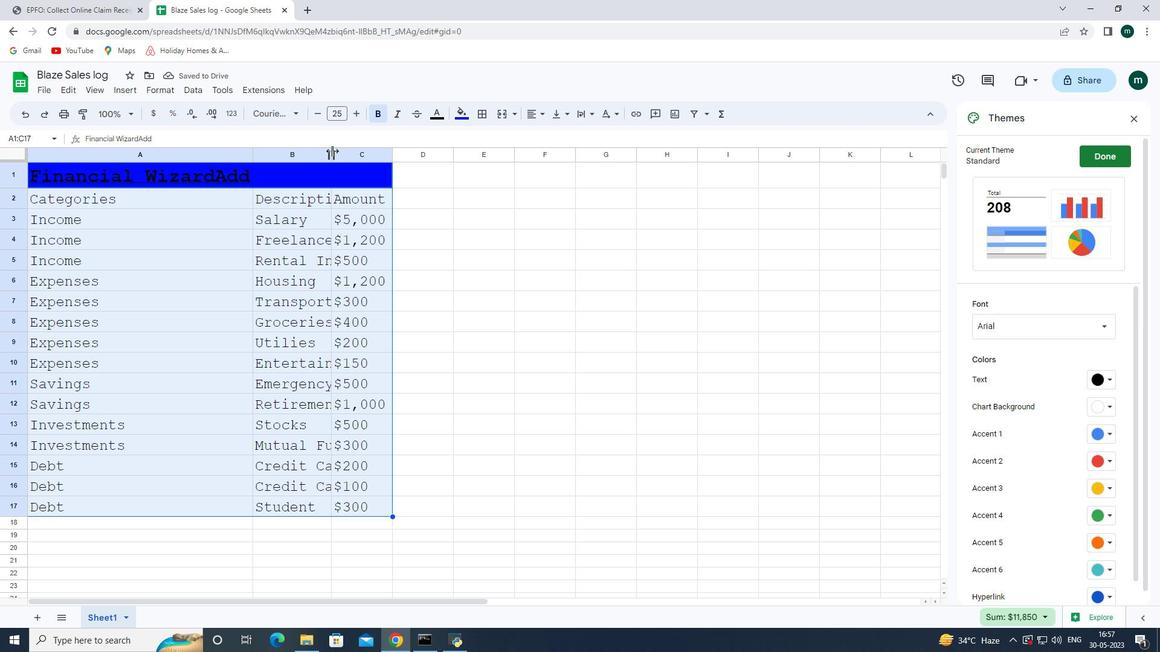 
Action: Mouse pressed left at (332, 151)
Screenshot: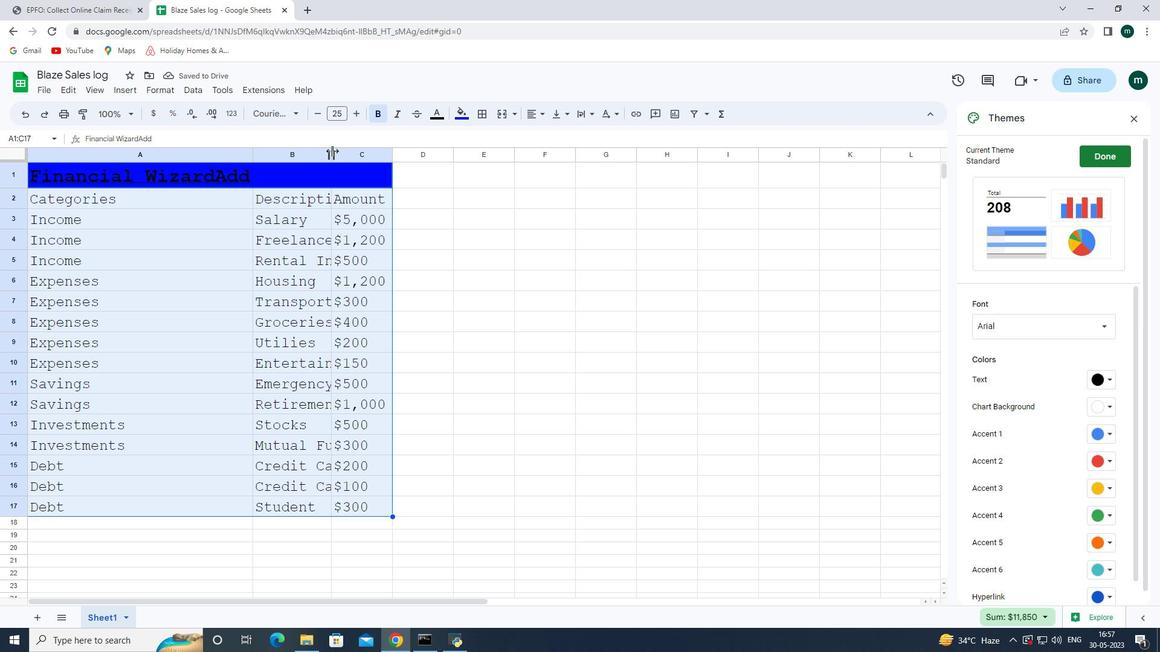 
Action: Mouse moved to (450, 151)
Screenshot: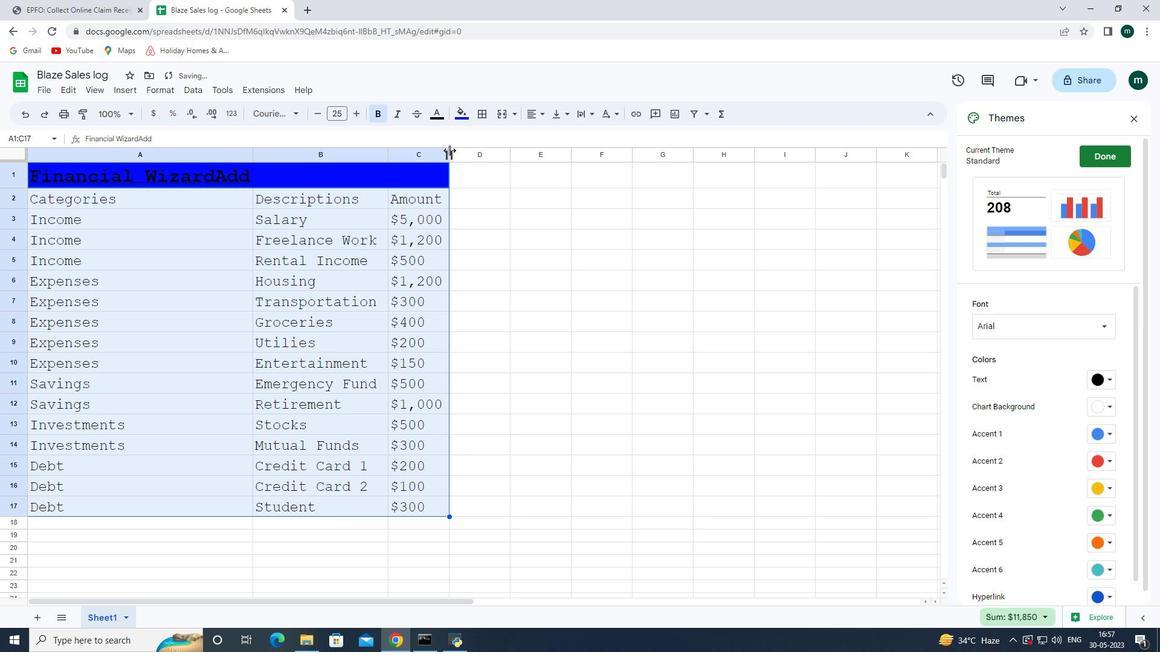 
Action: Mouse pressed left at (450, 151)
Screenshot: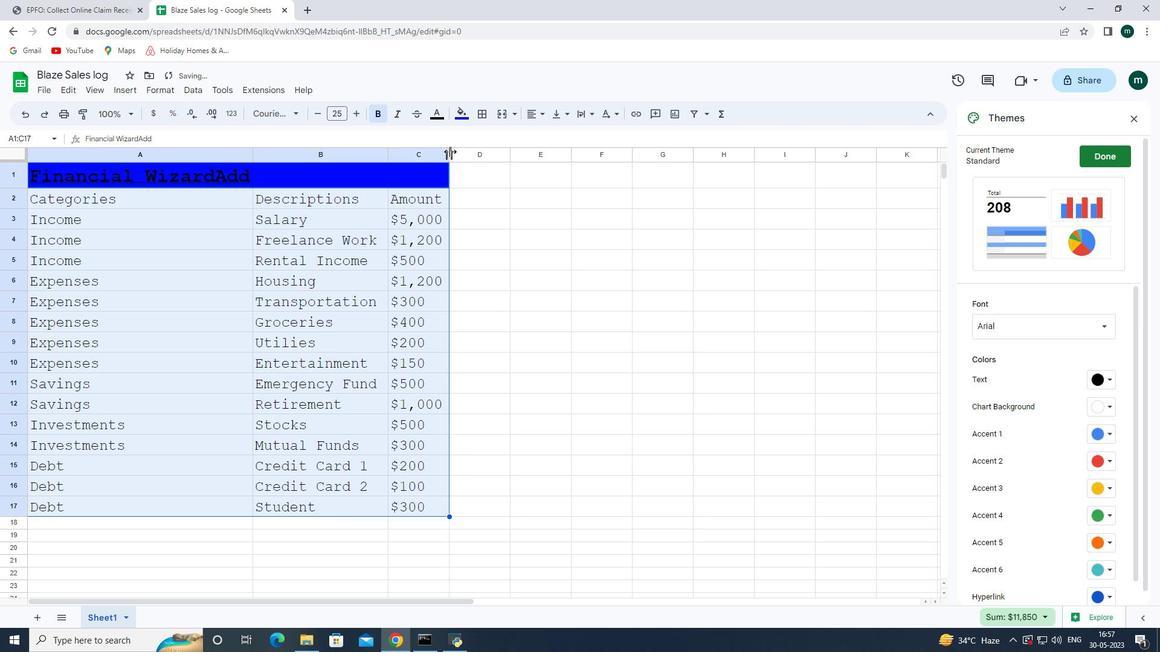 
Action: Mouse pressed left at (450, 151)
Screenshot: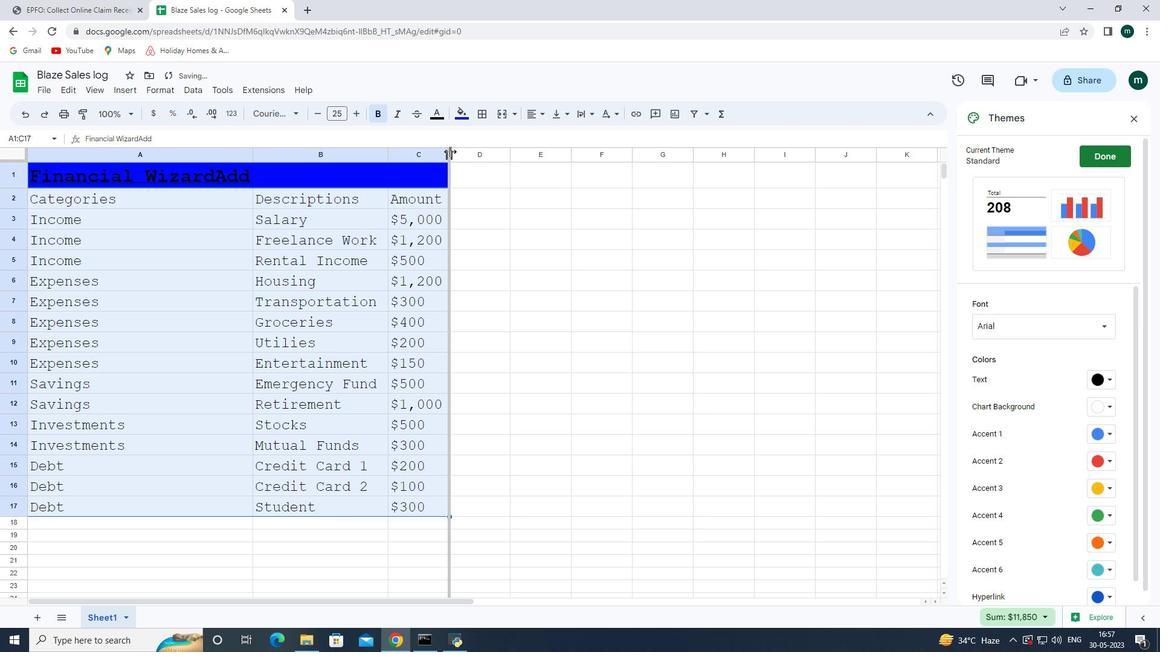 
Action: Mouse moved to (253, 154)
Screenshot: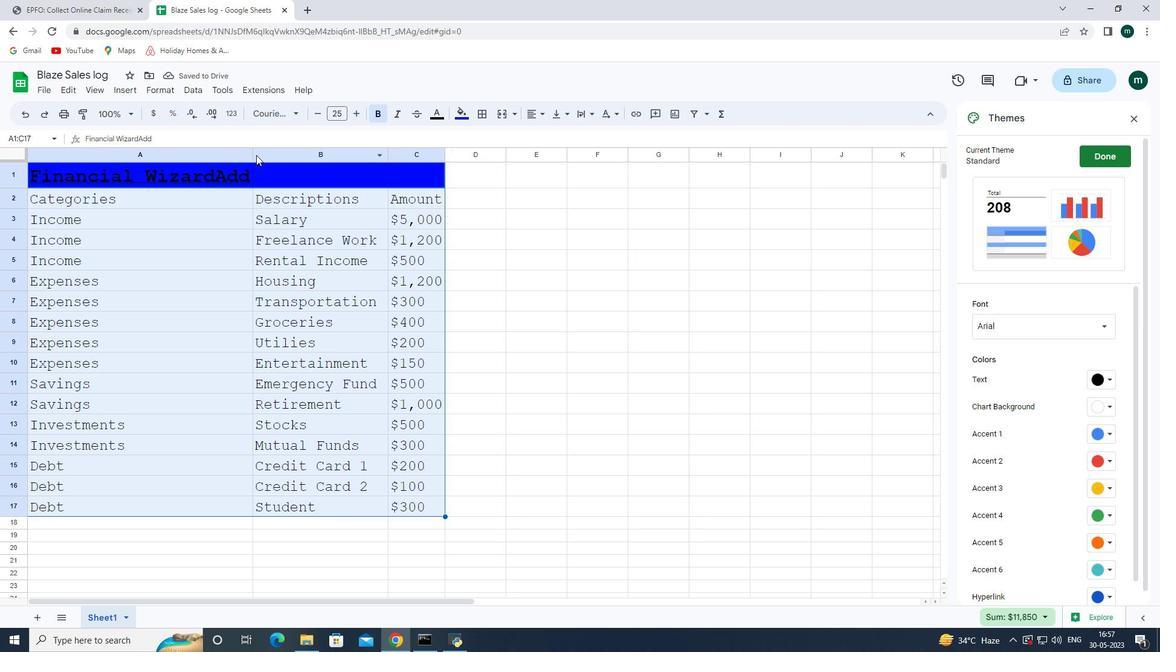 
Action: Mouse pressed left at (253, 154)
Screenshot: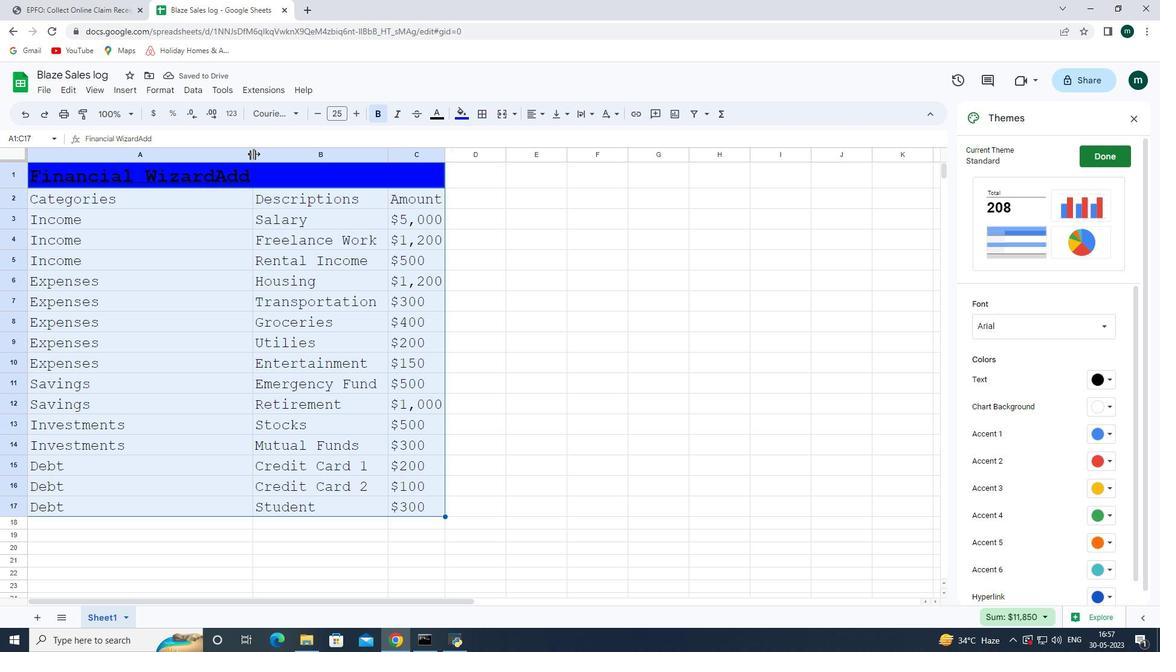 
Action: Mouse moved to (105, 200)
Screenshot: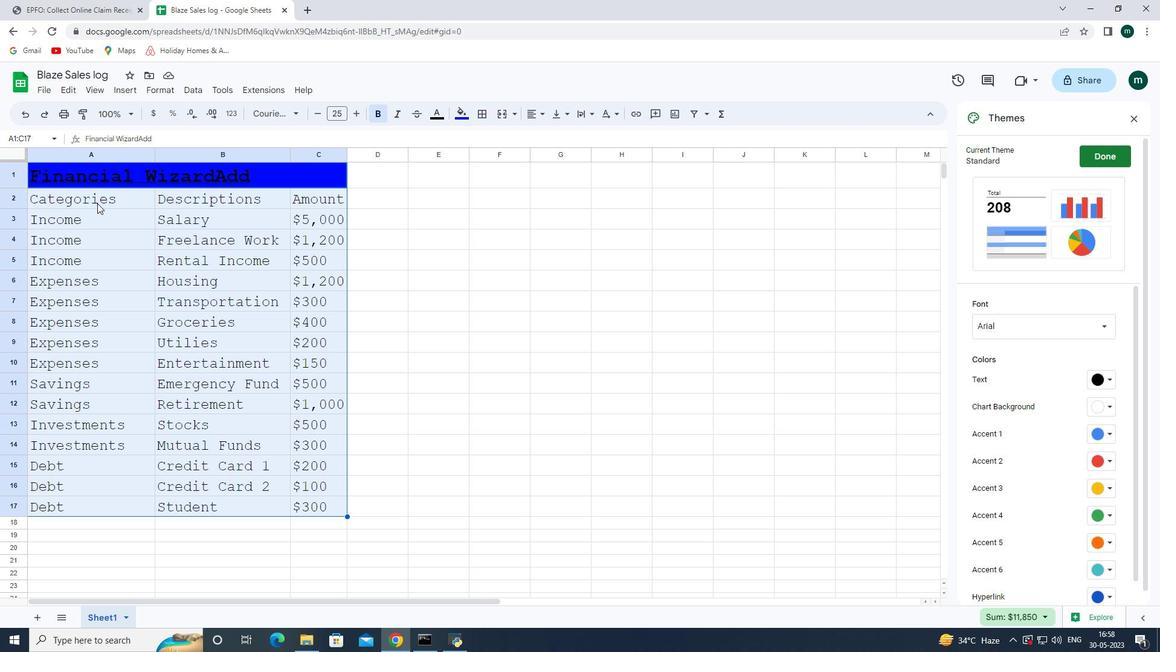 
Action: Mouse pressed left at (105, 200)
Screenshot: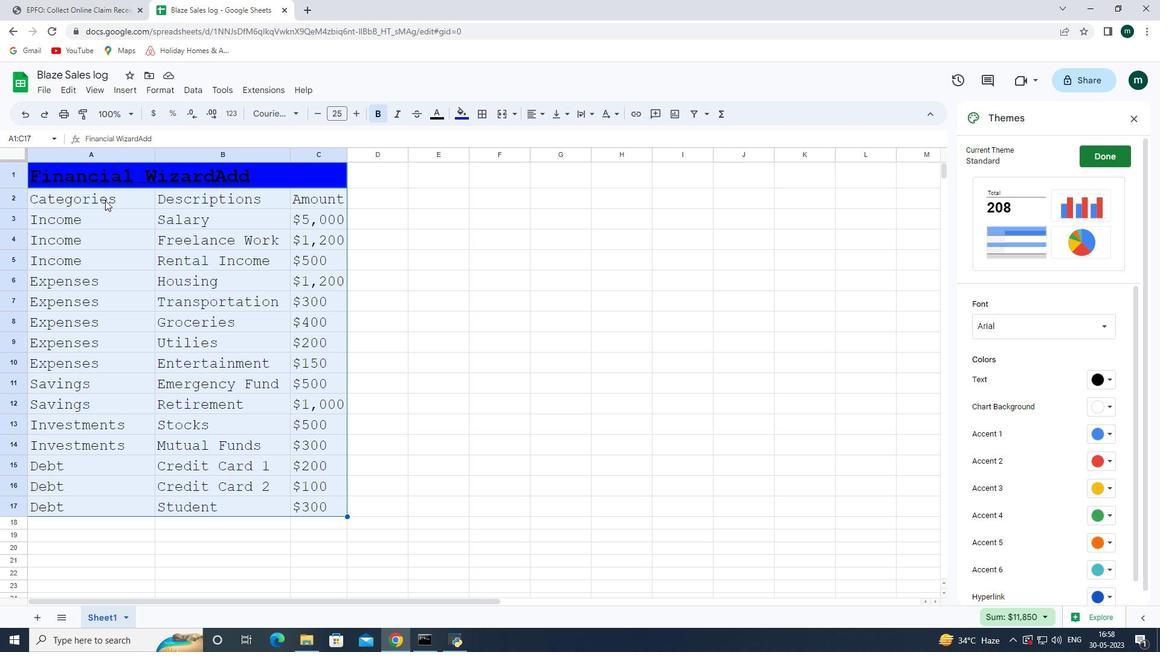 
Action: Mouse moved to (212, 202)
Screenshot: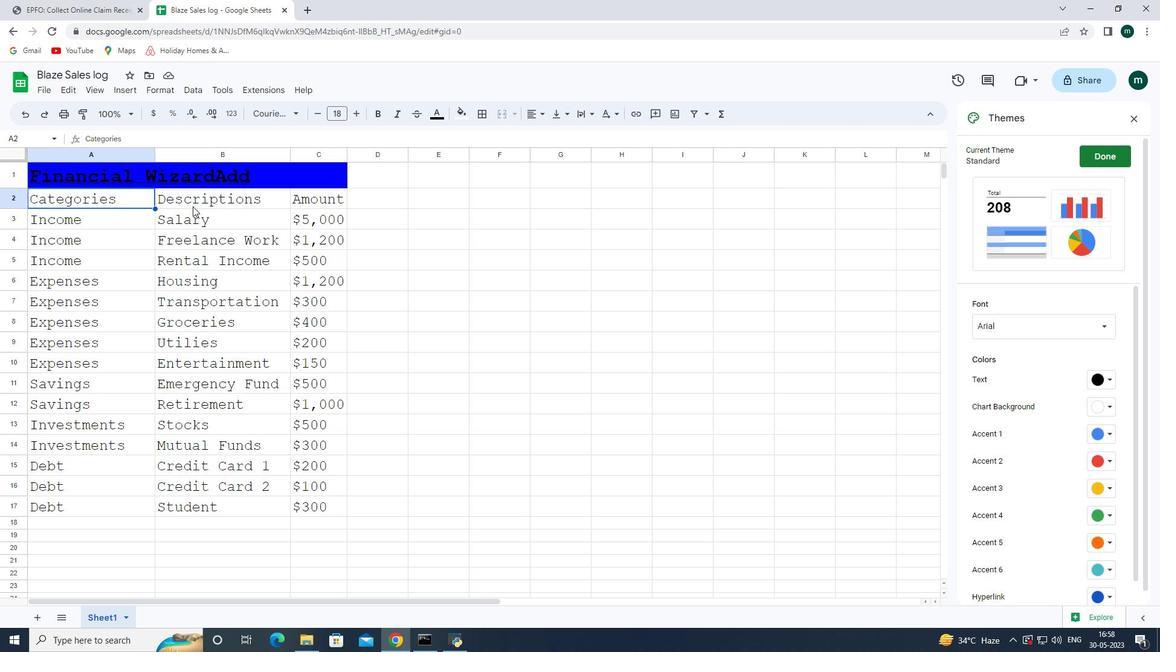 
Action: Mouse pressed left at (212, 202)
Screenshot: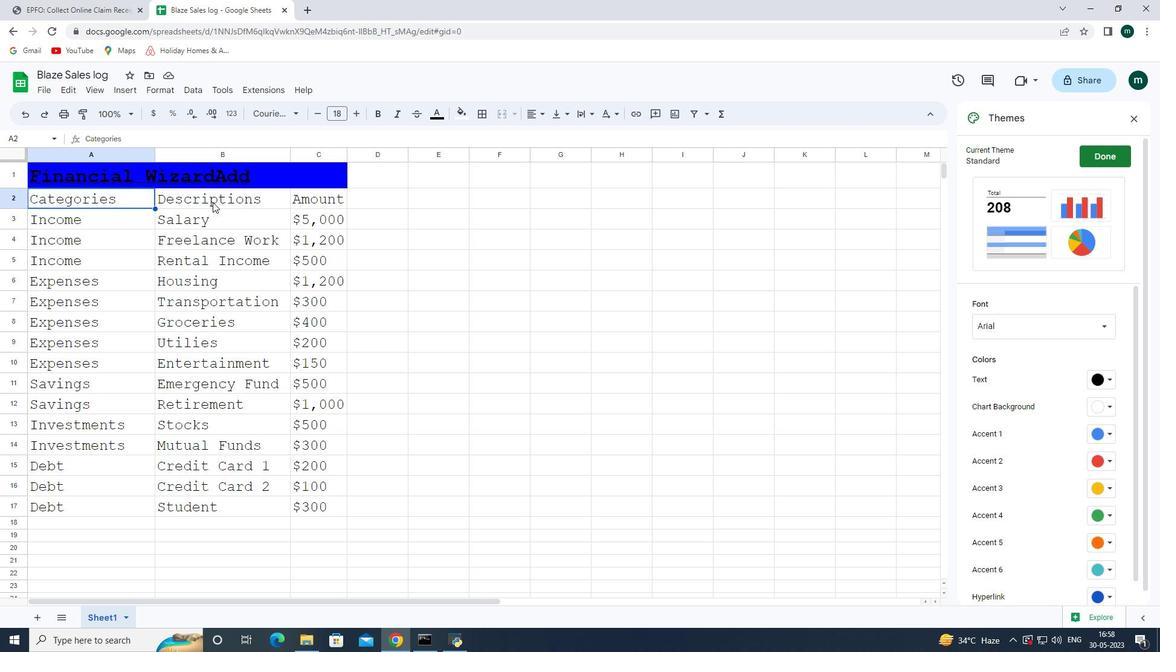 
Action: Mouse moved to (320, 202)
Screenshot: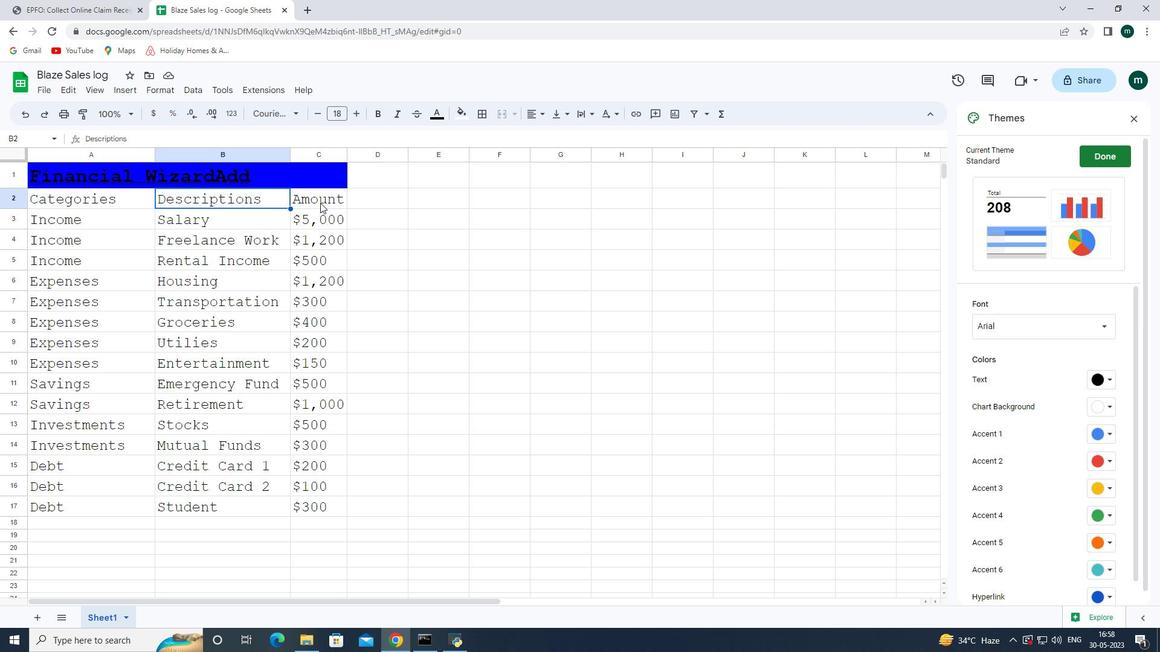 
Action: Mouse pressed left at (320, 202)
Screenshot: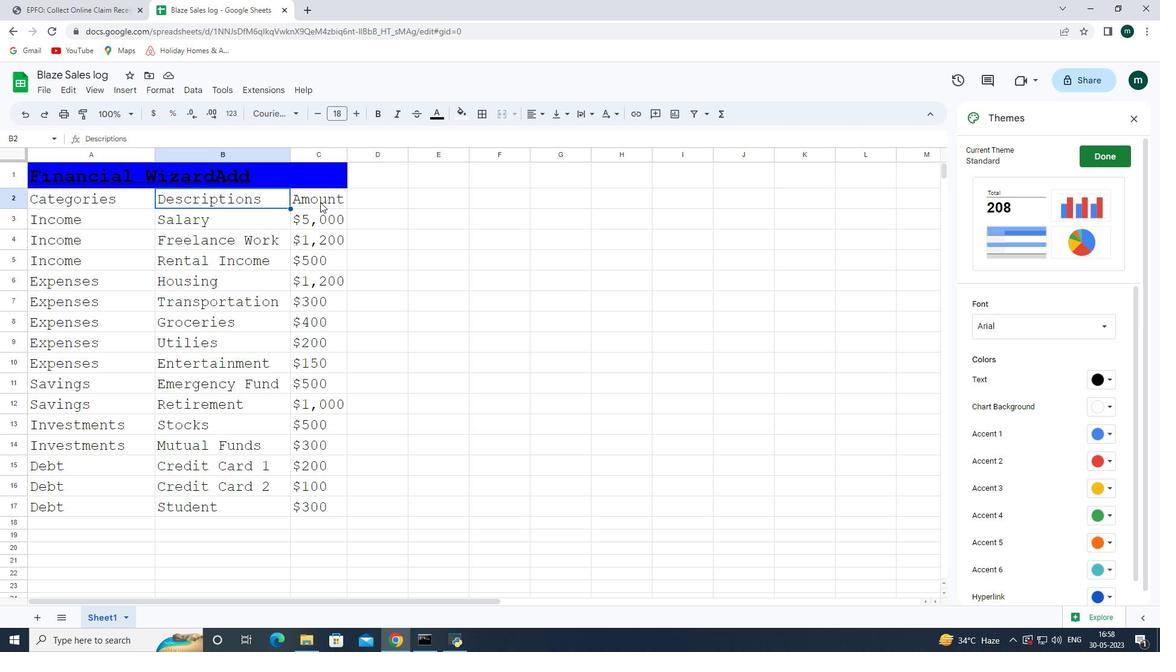 
Action: Mouse moved to (491, 350)
Screenshot: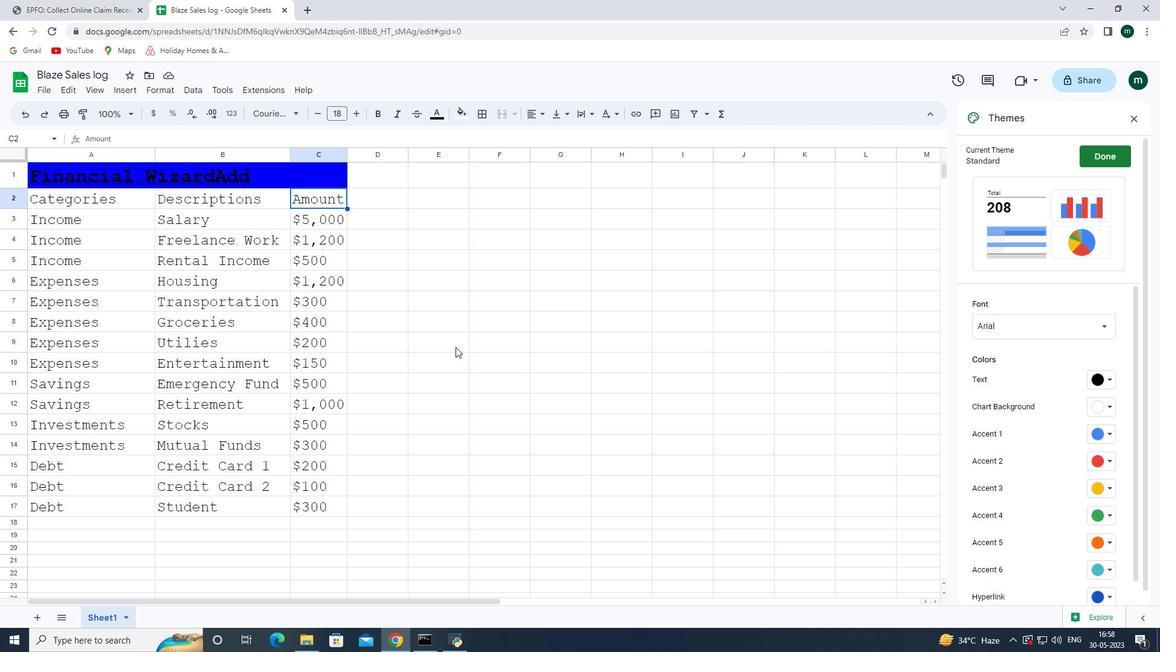 
Action: Mouse pressed left at (491, 350)
Screenshot: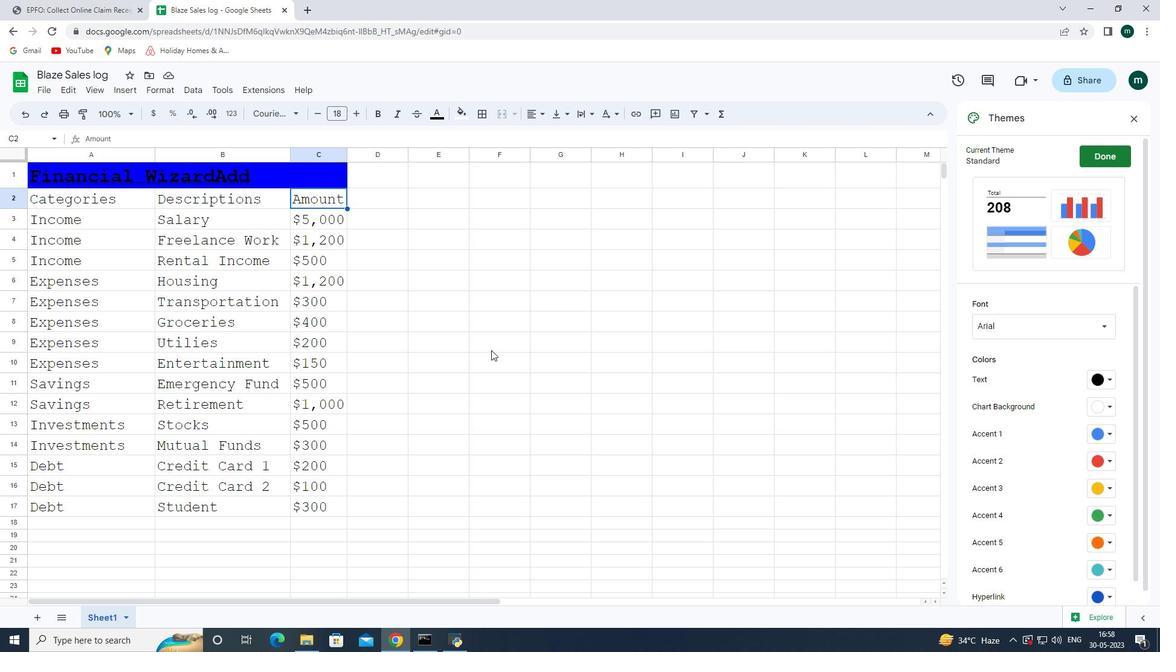 
Action: Mouse moved to (404, 479)
Screenshot: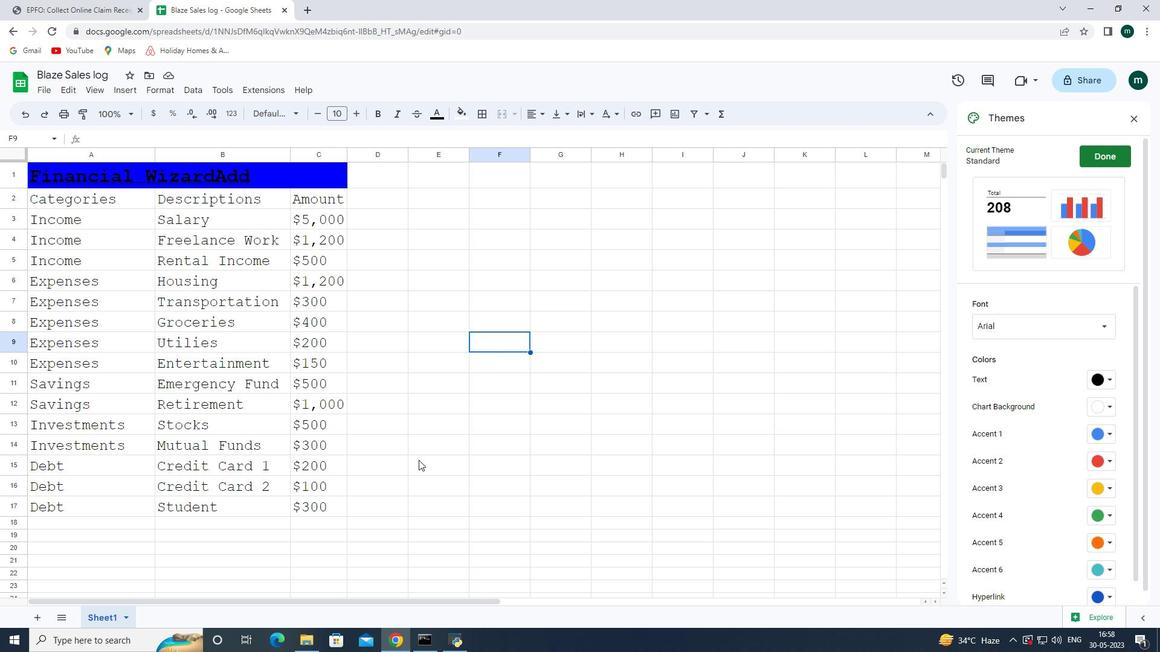 
